 Task: Use mono mixing principles to highlight the dynamics of a solo instrument in a jazz ensemble.
Action: Mouse moved to (80, 10)
Screenshot: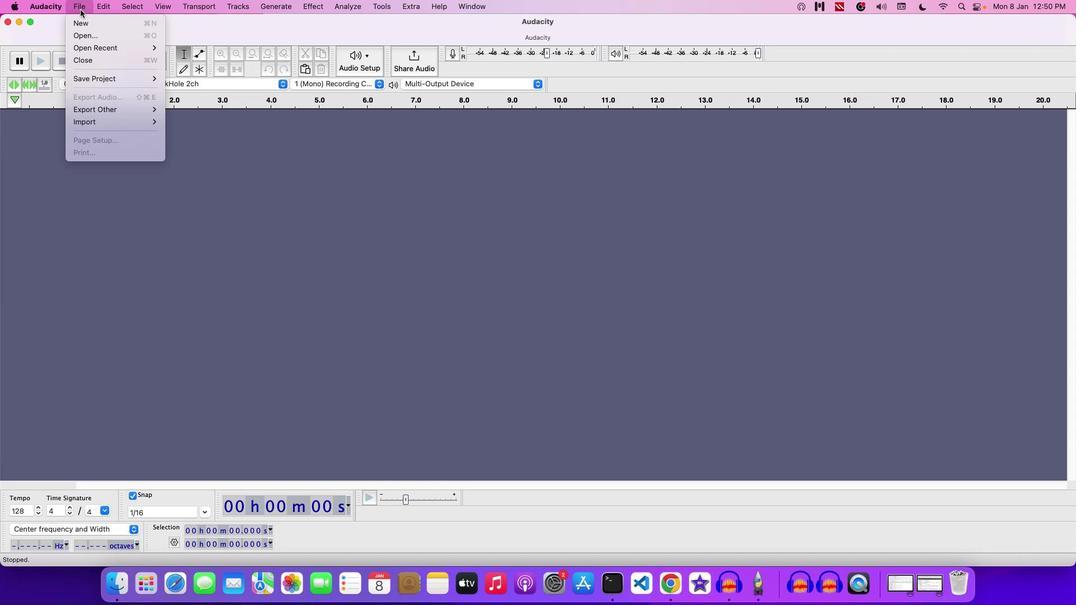 
Action: Mouse pressed left at (80, 10)
Screenshot: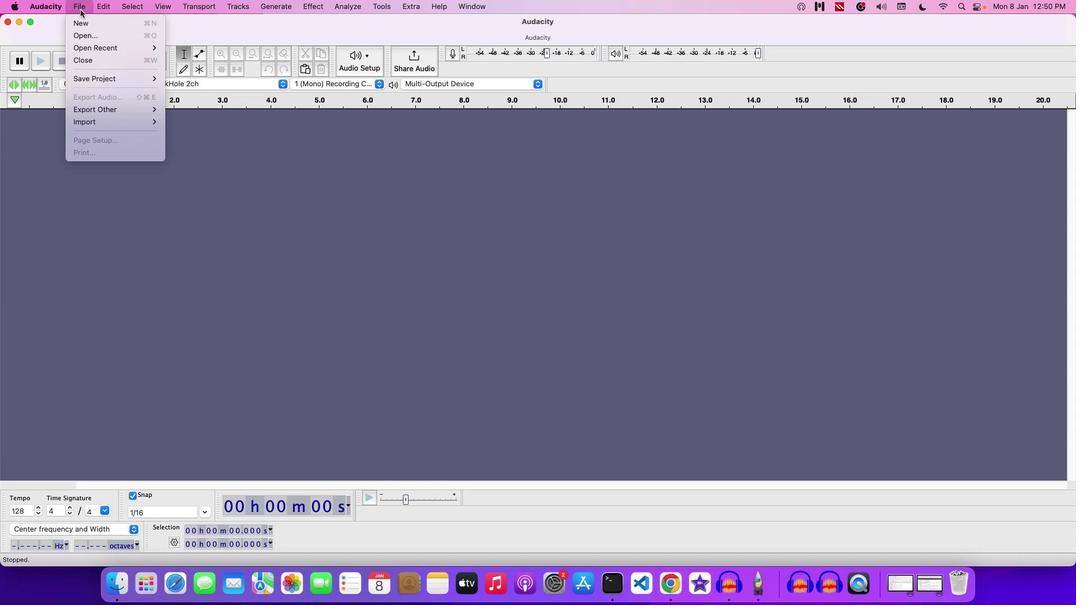 
Action: Mouse moved to (96, 37)
Screenshot: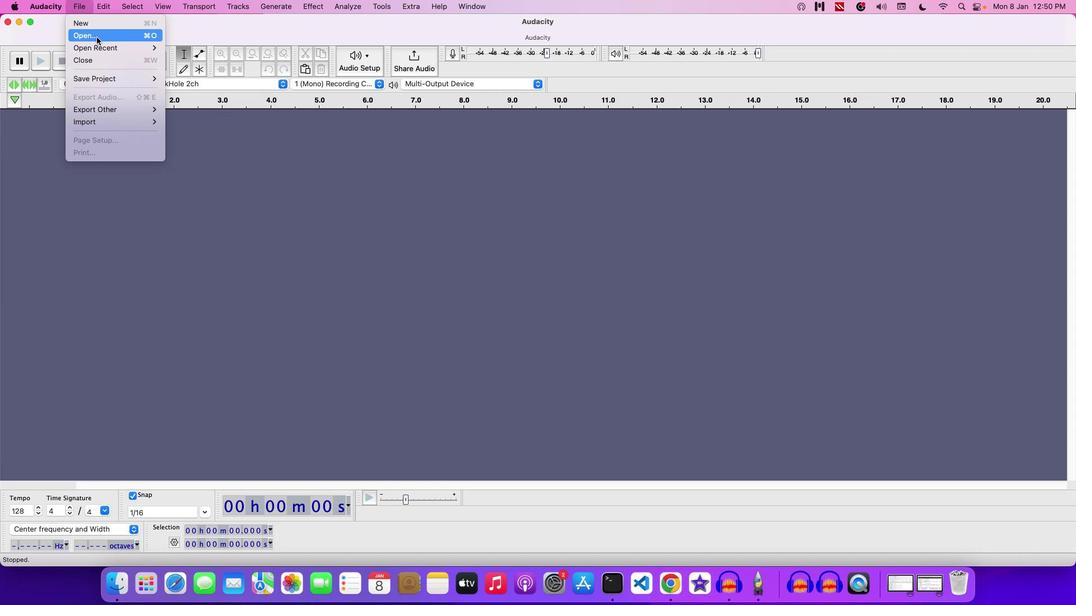
Action: Mouse pressed left at (96, 37)
Screenshot: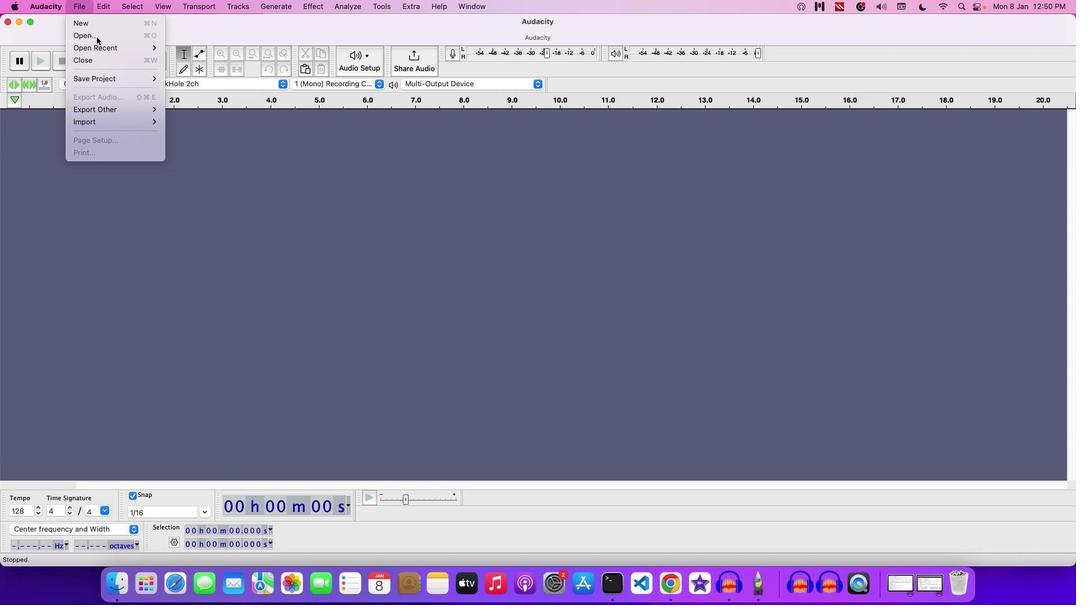 
Action: Mouse moved to (563, 116)
Screenshot: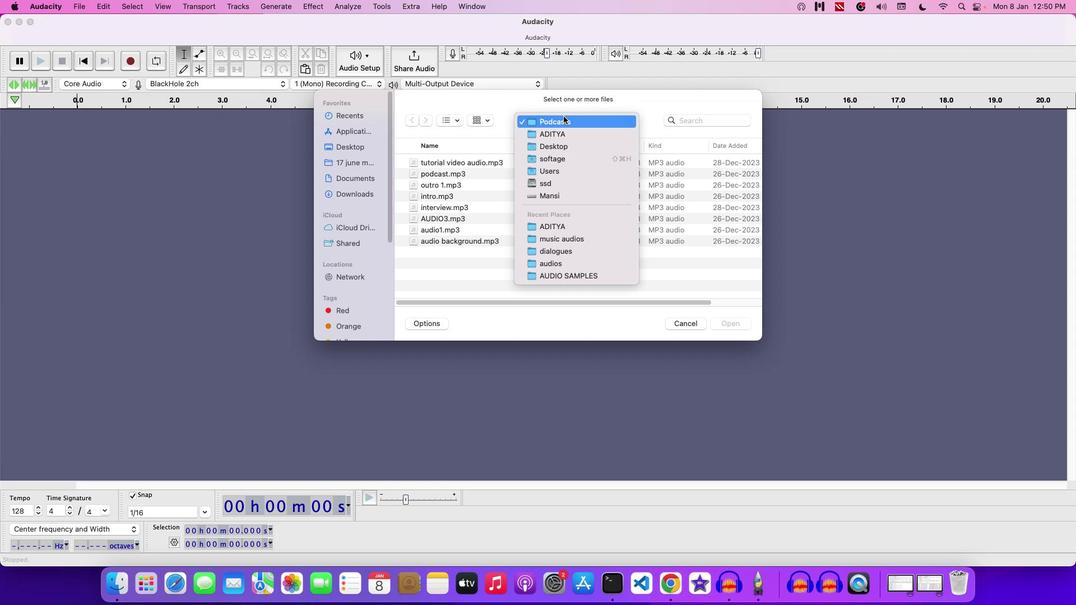 
Action: Mouse pressed left at (563, 116)
Screenshot: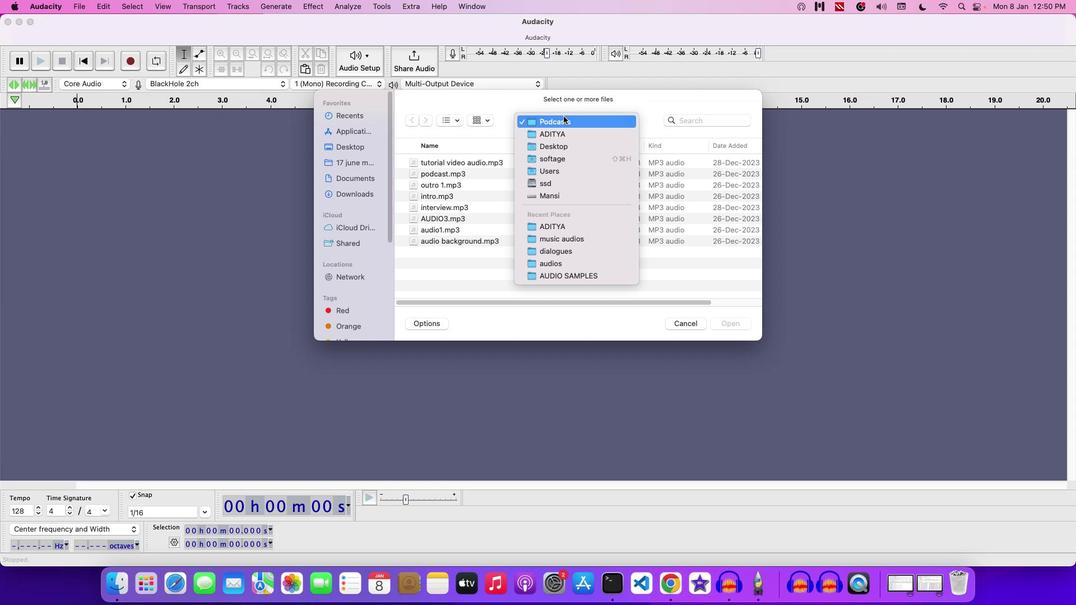 
Action: Mouse moved to (562, 132)
Screenshot: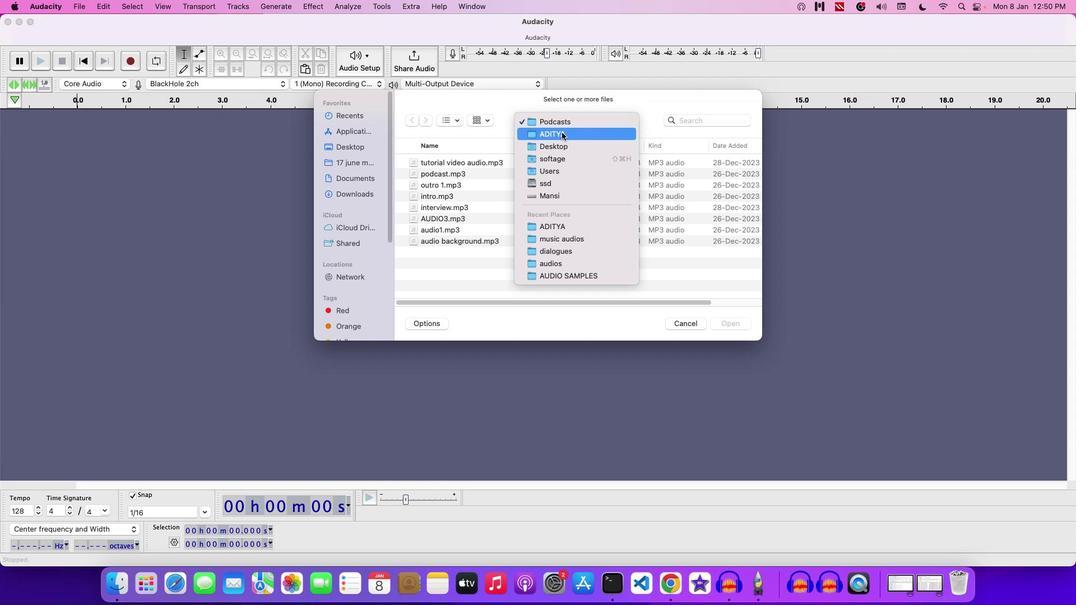 
Action: Mouse pressed left at (562, 132)
Screenshot: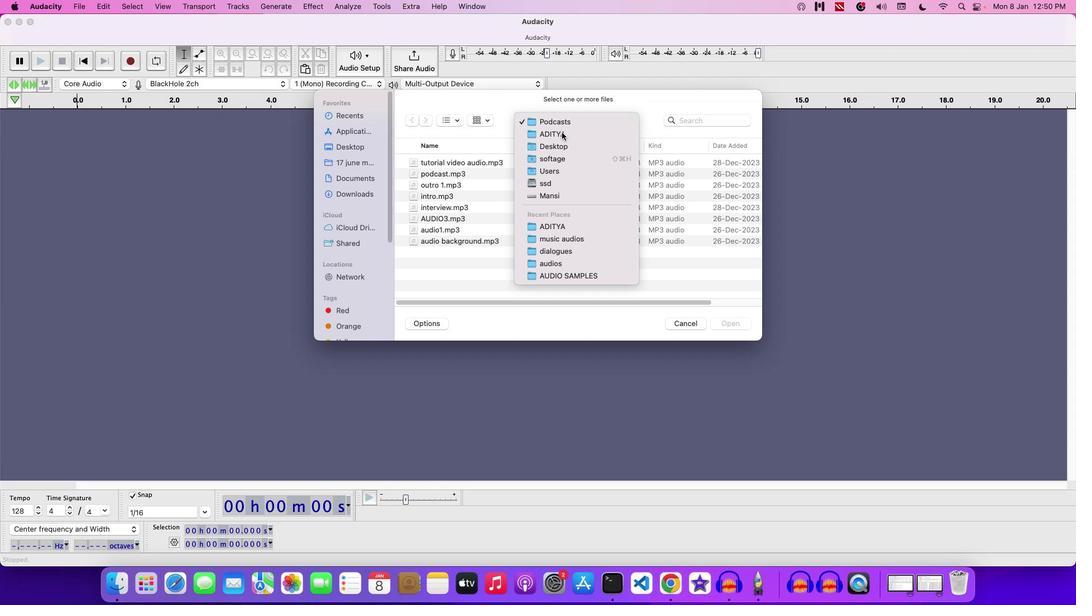 
Action: Mouse moved to (444, 221)
Screenshot: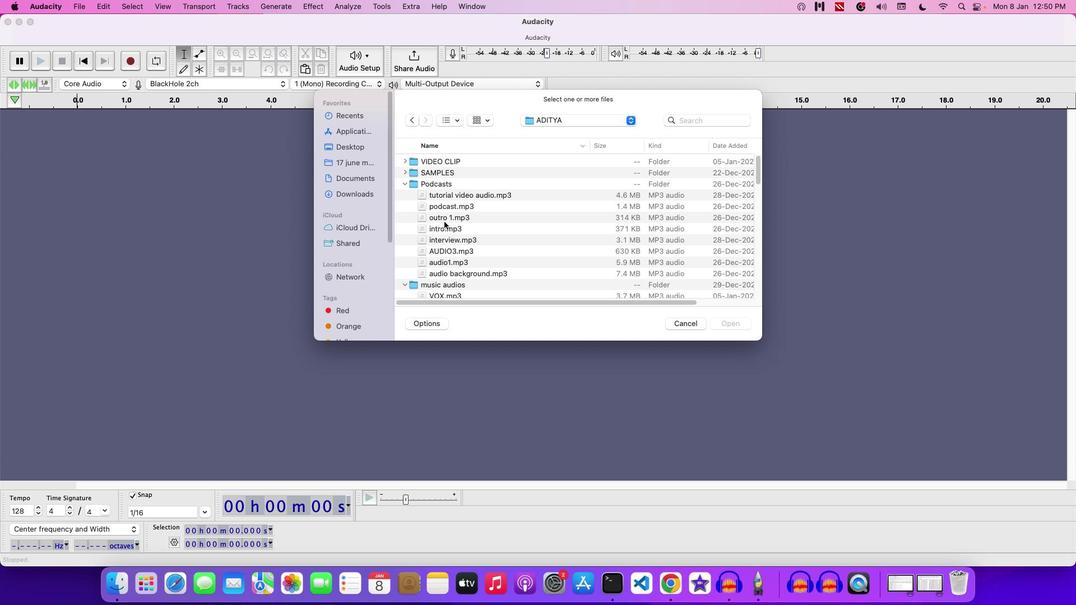 
Action: Mouse scrolled (444, 221) with delta (0, 0)
Screenshot: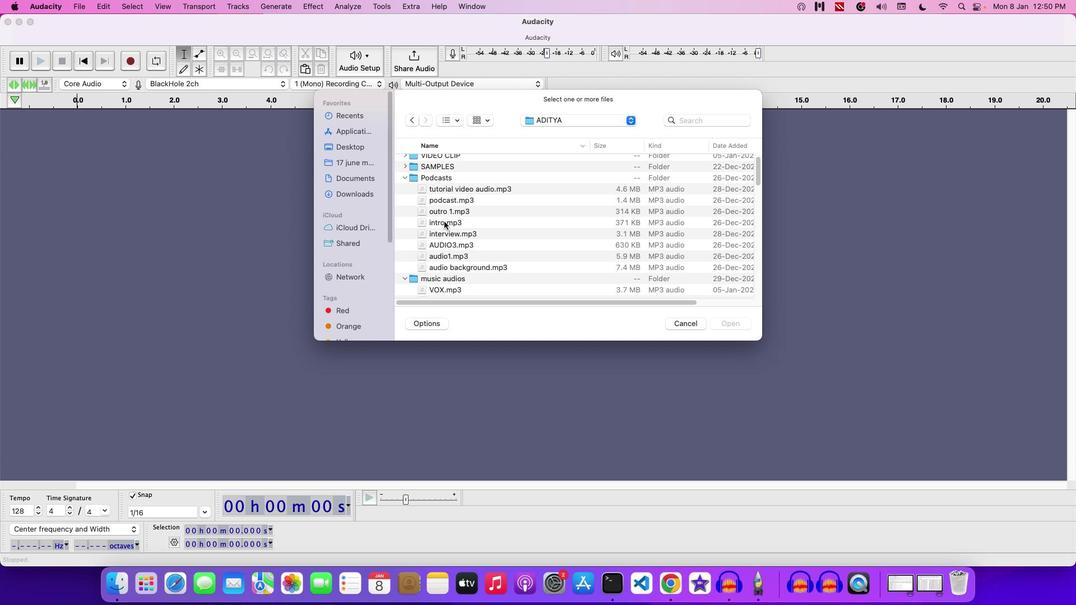 
Action: Mouse scrolled (444, 221) with delta (0, 0)
Screenshot: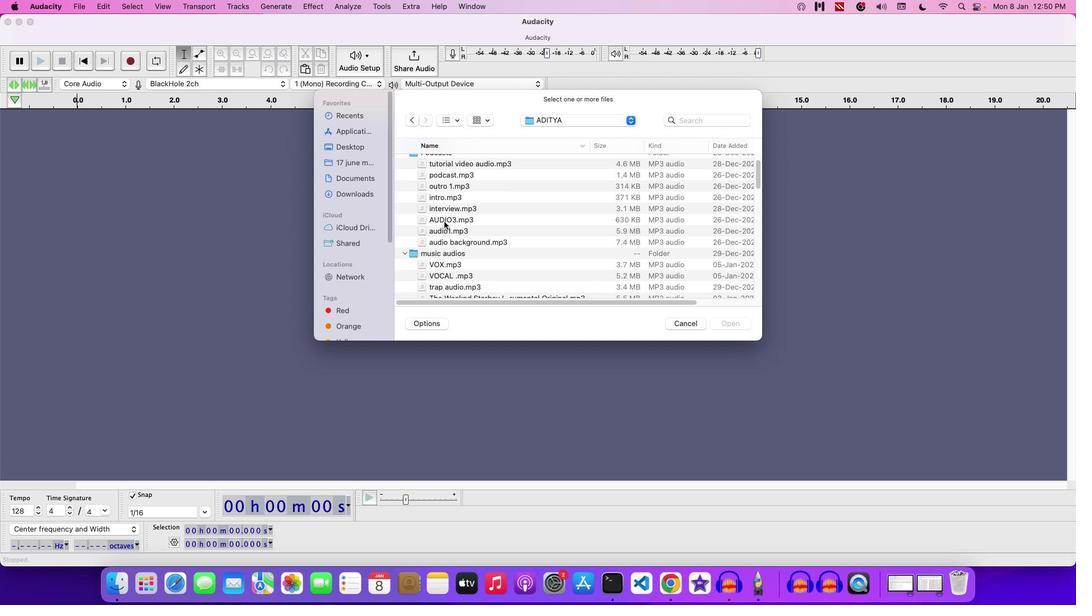 
Action: Mouse scrolled (444, 221) with delta (0, -1)
Screenshot: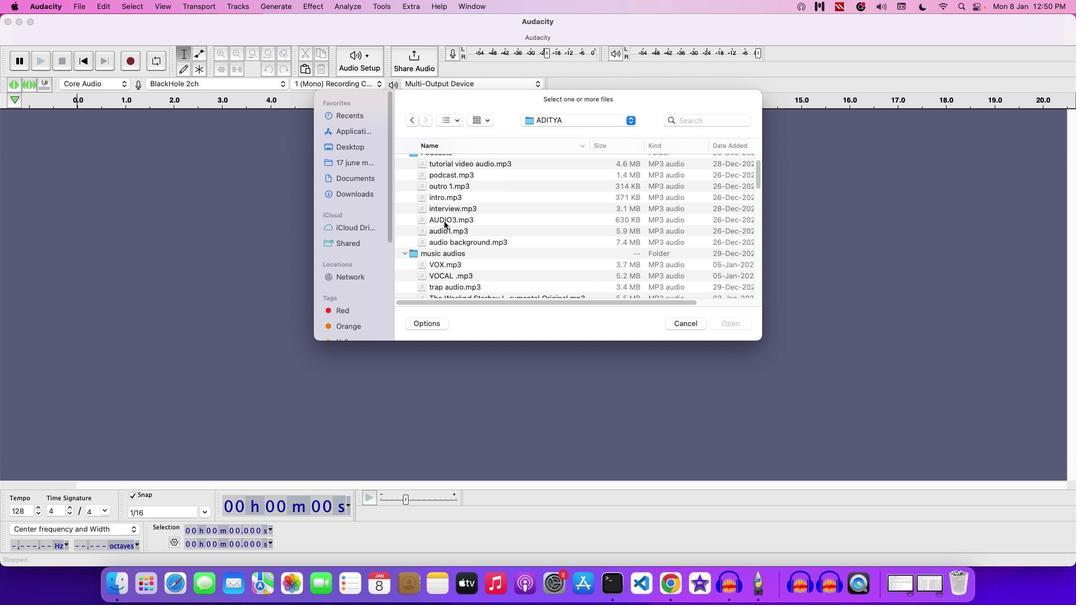 
Action: Mouse scrolled (444, 221) with delta (0, -1)
Screenshot: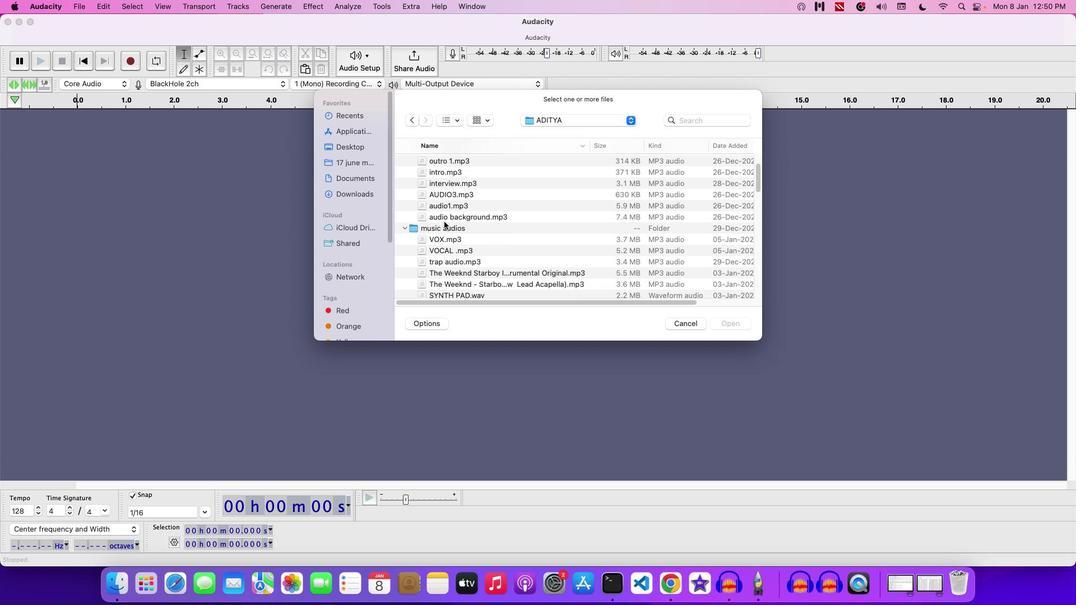 
Action: Mouse scrolled (444, 221) with delta (0, 0)
Screenshot: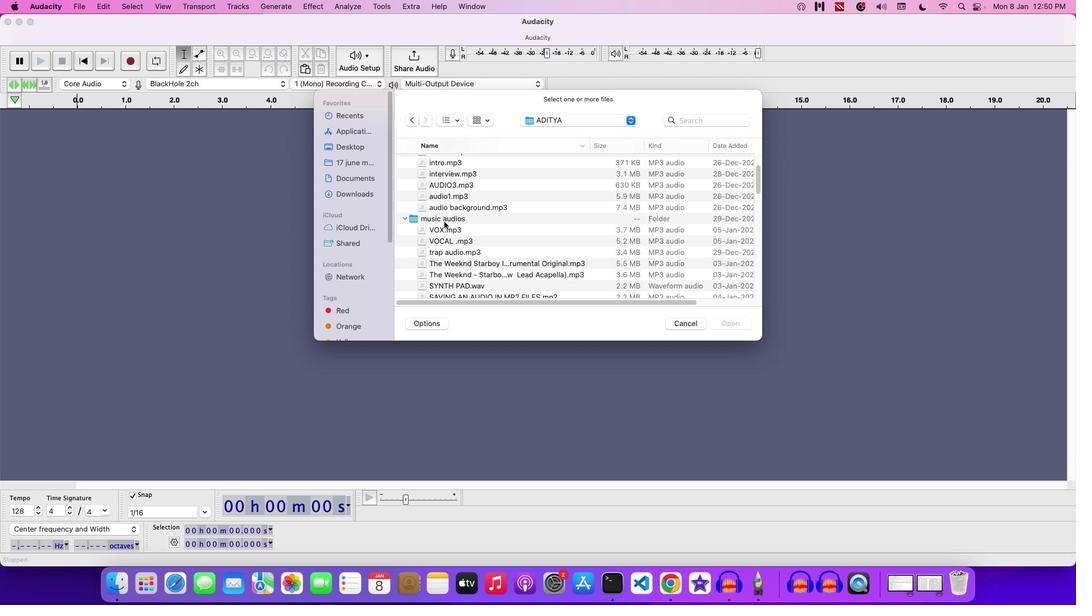 
Action: Mouse scrolled (444, 221) with delta (0, 0)
Screenshot: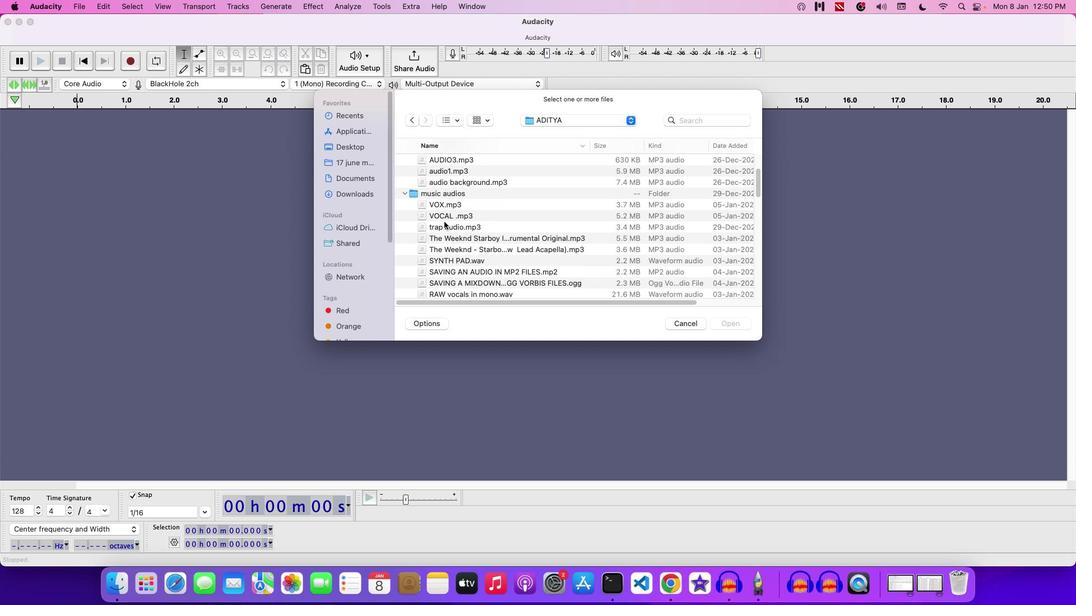 
Action: Mouse scrolled (444, 221) with delta (0, -1)
Screenshot: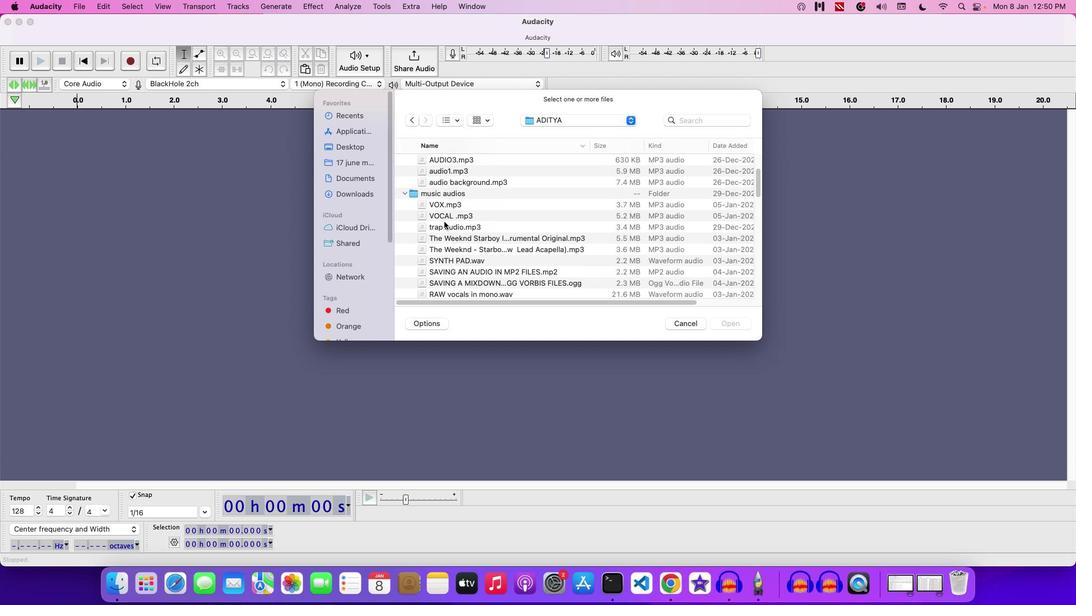 
Action: Mouse scrolled (444, 221) with delta (0, 0)
Screenshot: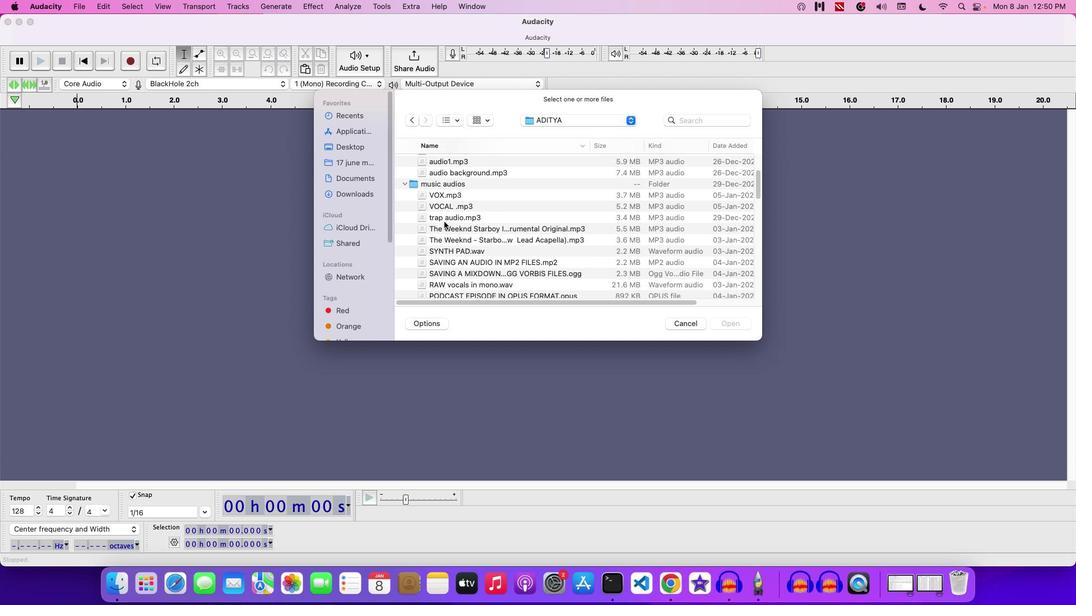 
Action: Mouse scrolled (444, 221) with delta (0, 0)
Screenshot: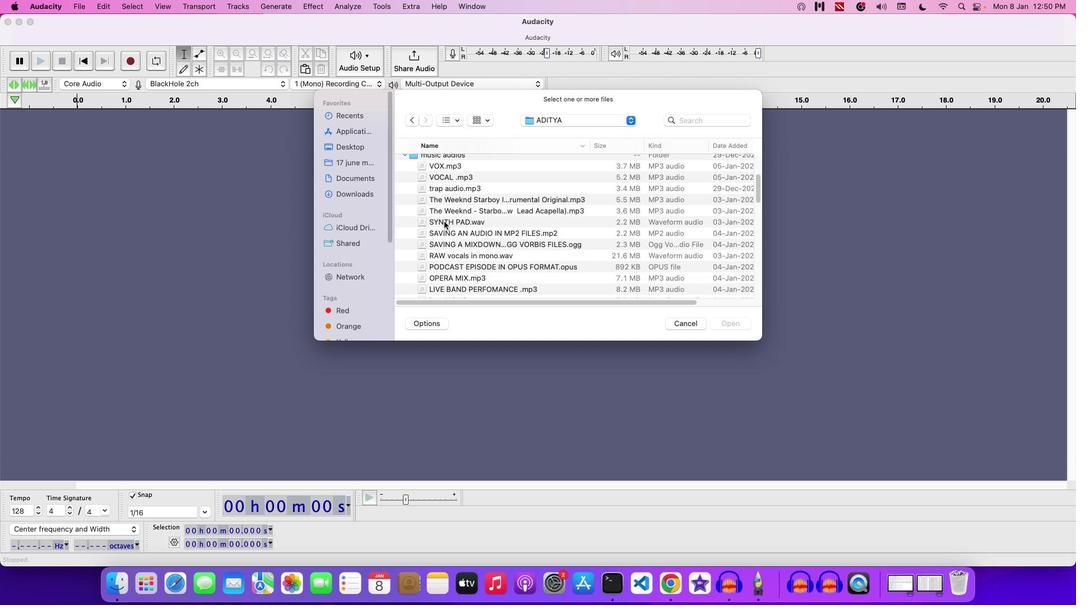 
Action: Mouse scrolled (444, 221) with delta (0, -1)
Screenshot: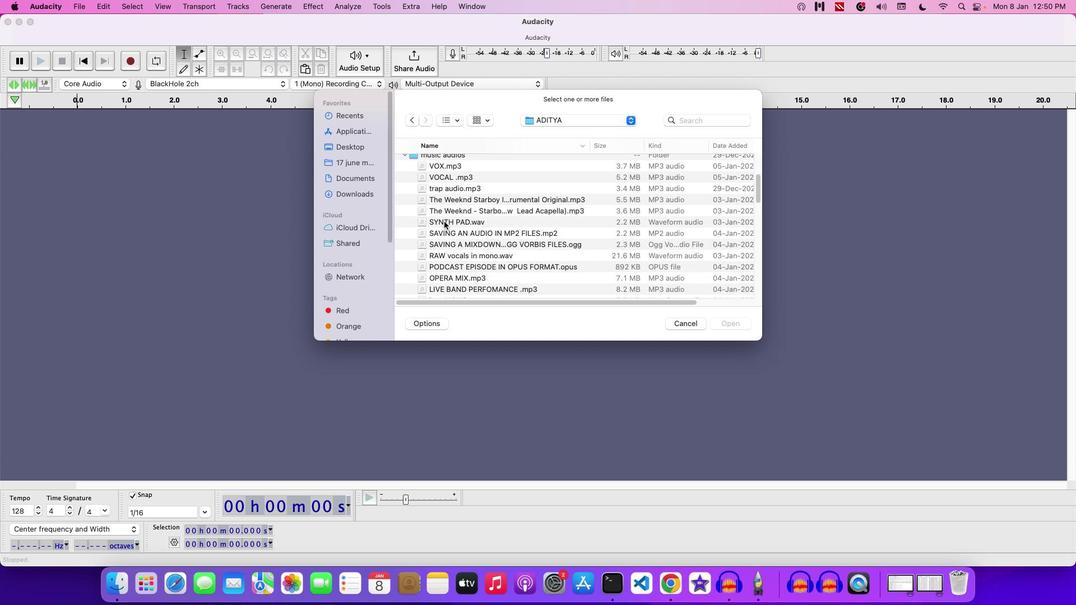 
Action: Mouse pressed left at (444, 221)
Screenshot: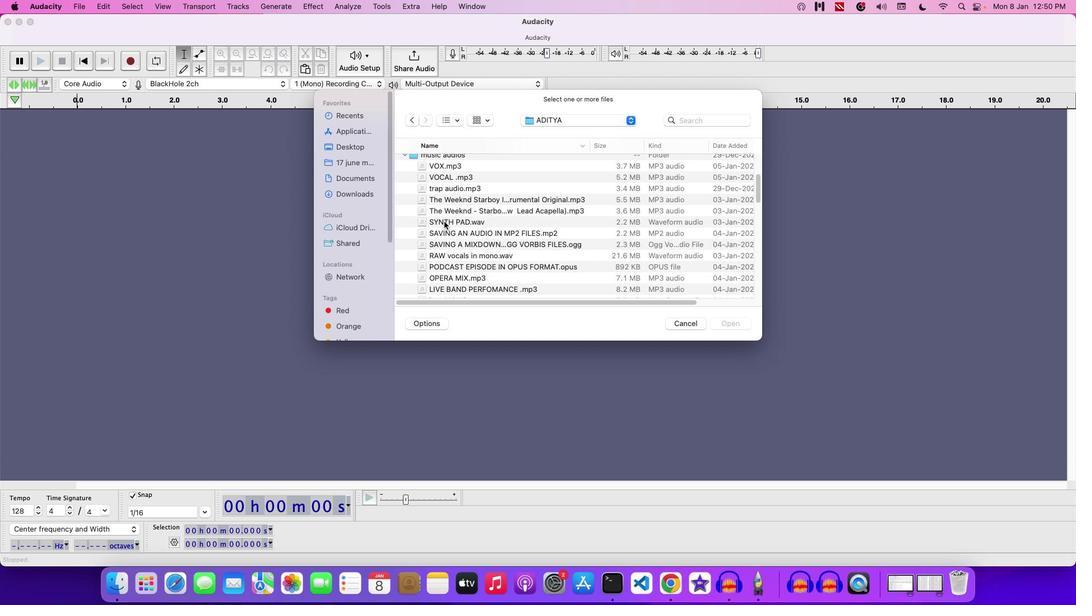 
Action: Key pressed 'J'
Screenshot: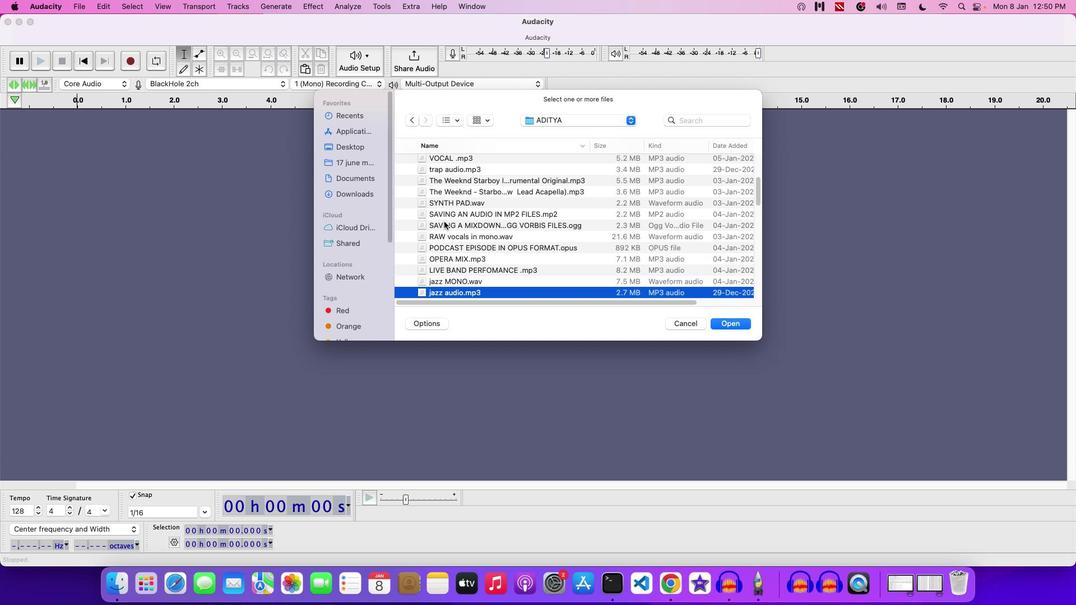
Action: Mouse moved to (440, 281)
Screenshot: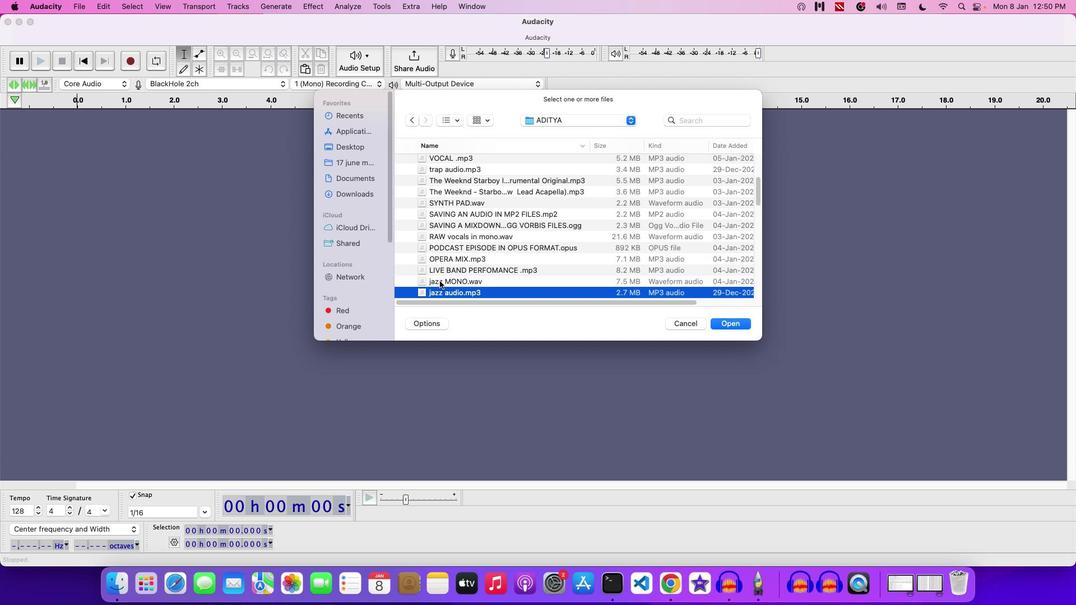 
Action: Mouse pressed left at (440, 281)
Screenshot: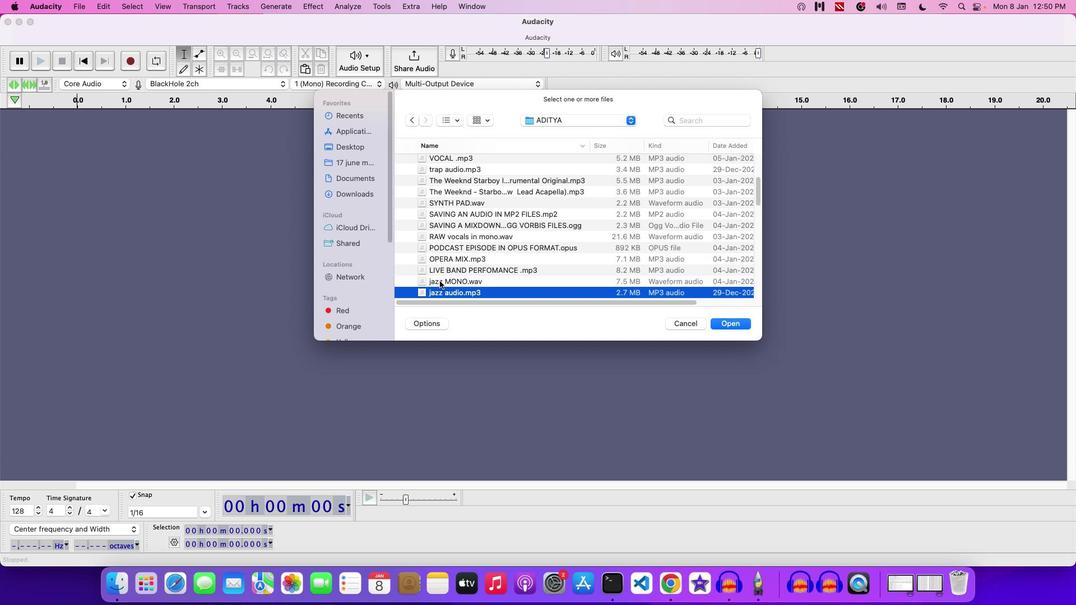 
Action: Mouse moved to (442, 281)
Screenshot: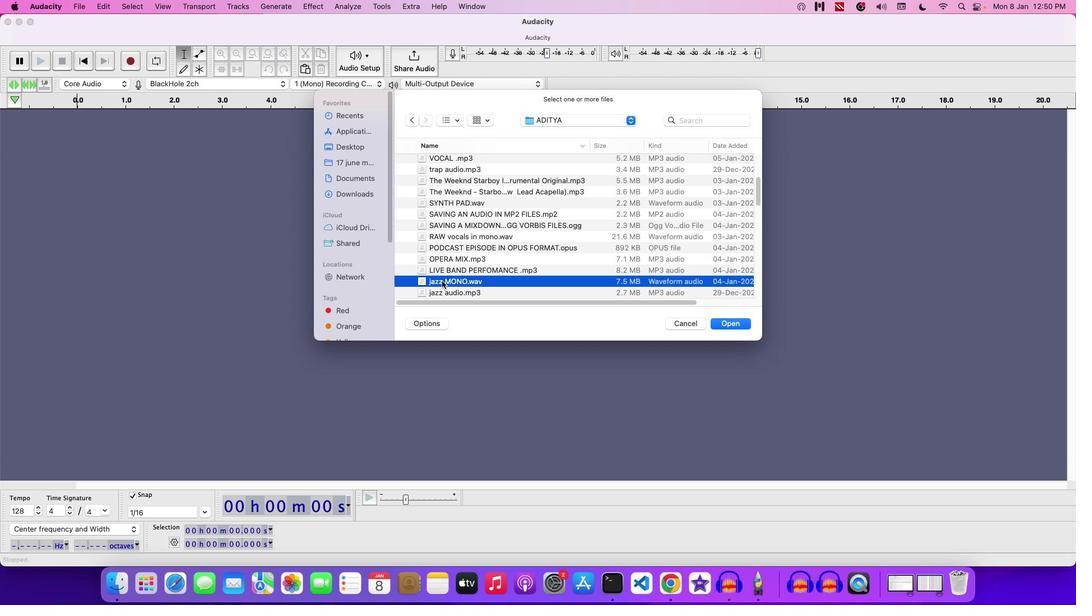 
Action: Mouse pressed left at (442, 281)
Screenshot: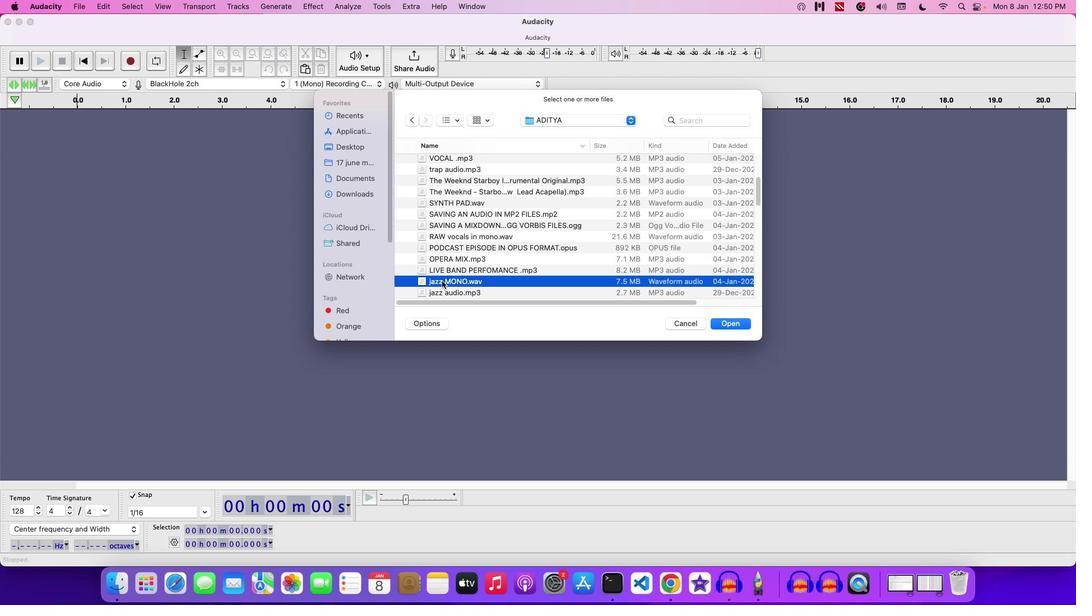 
Action: Mouse moved to (697, 321)
Screenshot: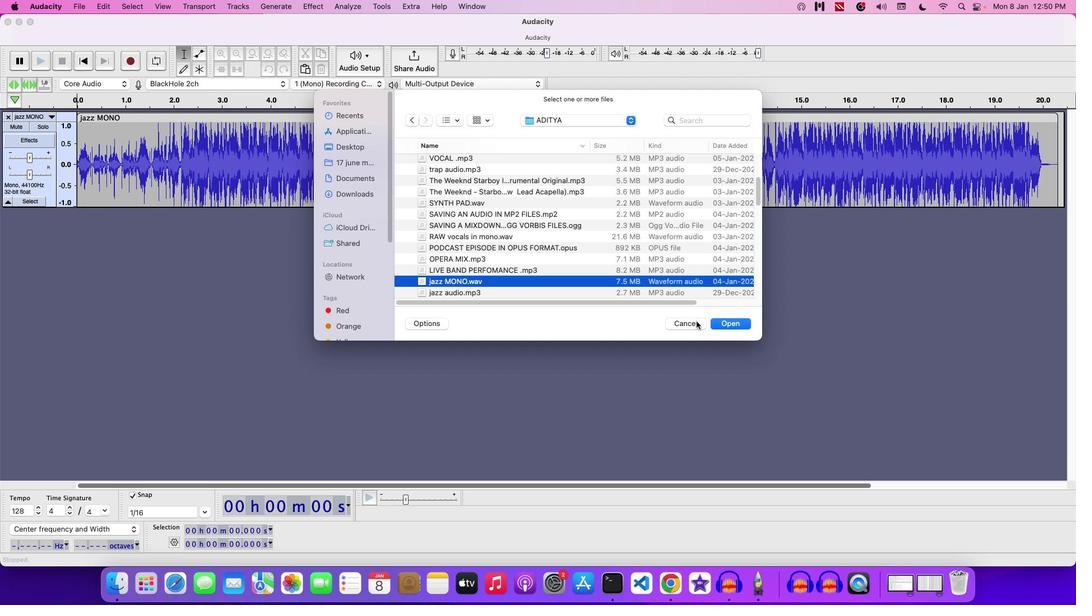 
Action: Mouse pressed left at (697, 321)
Screenshot: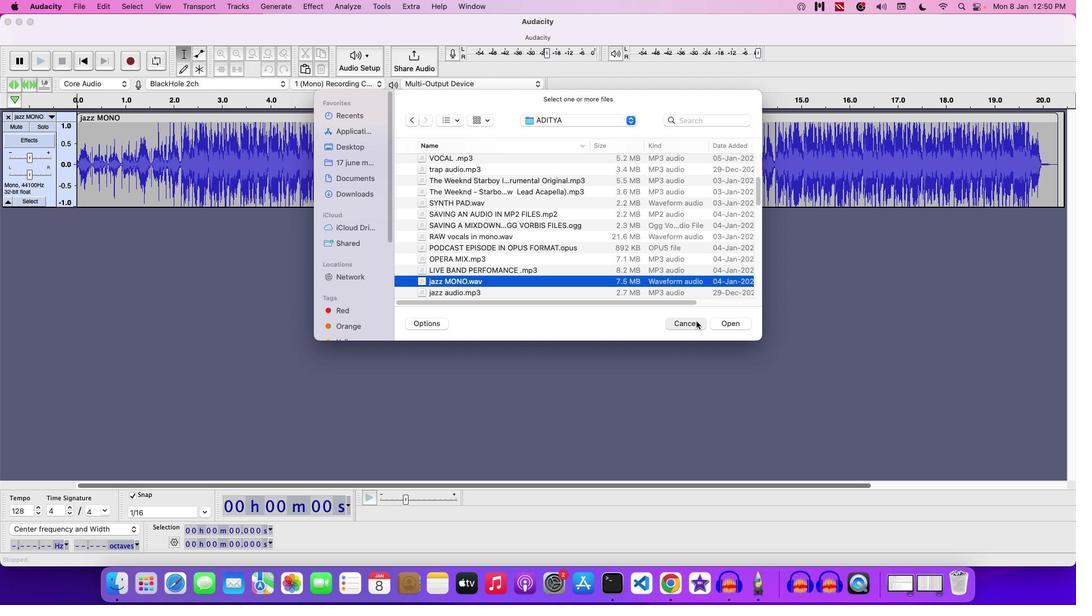 
Action: Mouse moved to (683, 306)
Screenshot: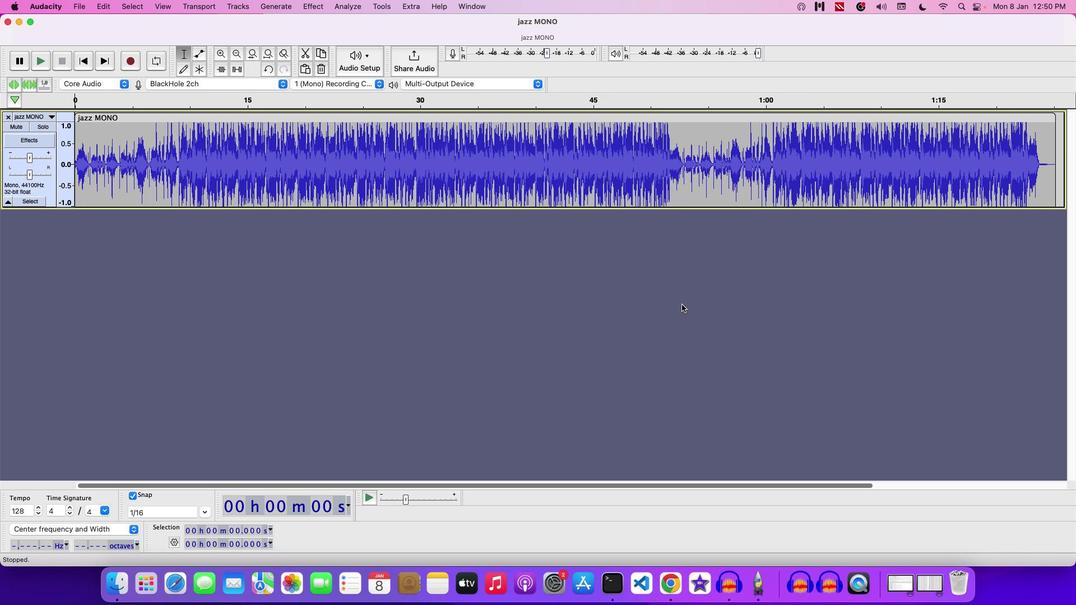 
Action: Key pressed Key.altKey.space
Screenshot: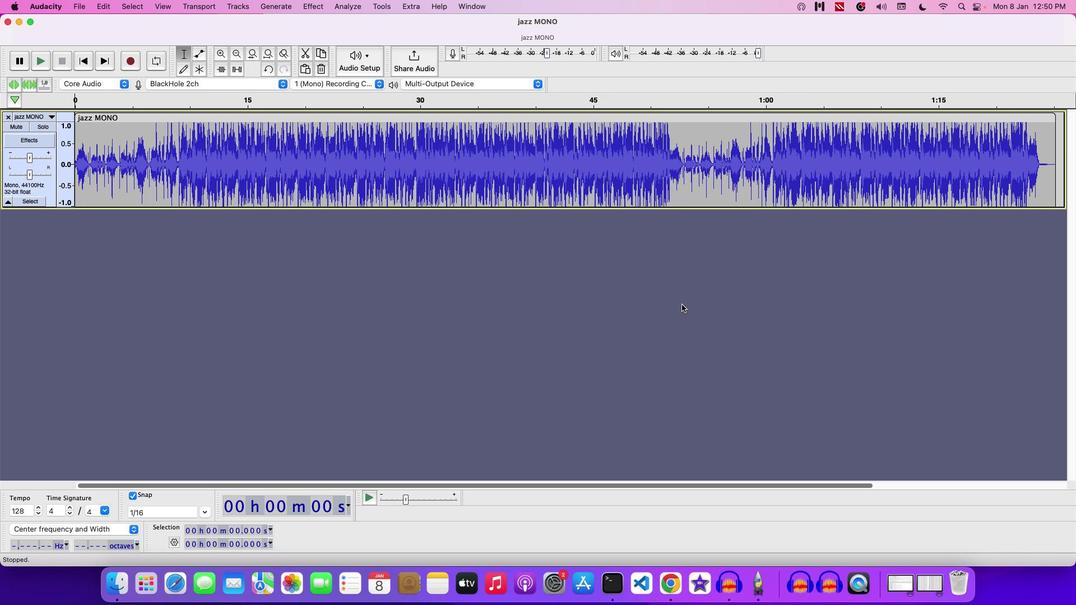 
Action: Mouse moved to (575, 260)
Screenshot: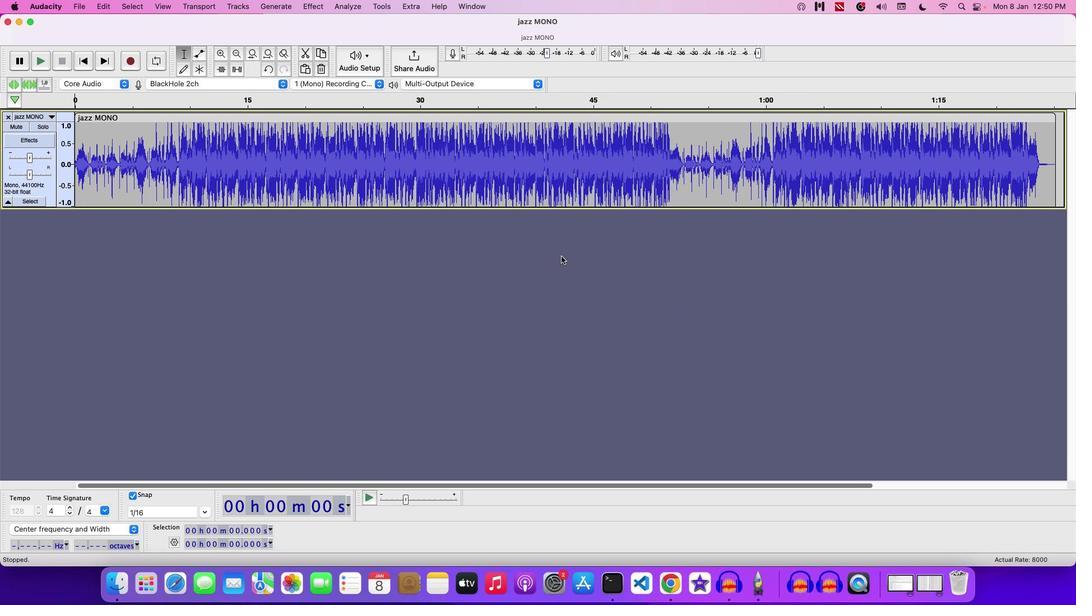 
Action: Key pressed Key.space
Screenshot: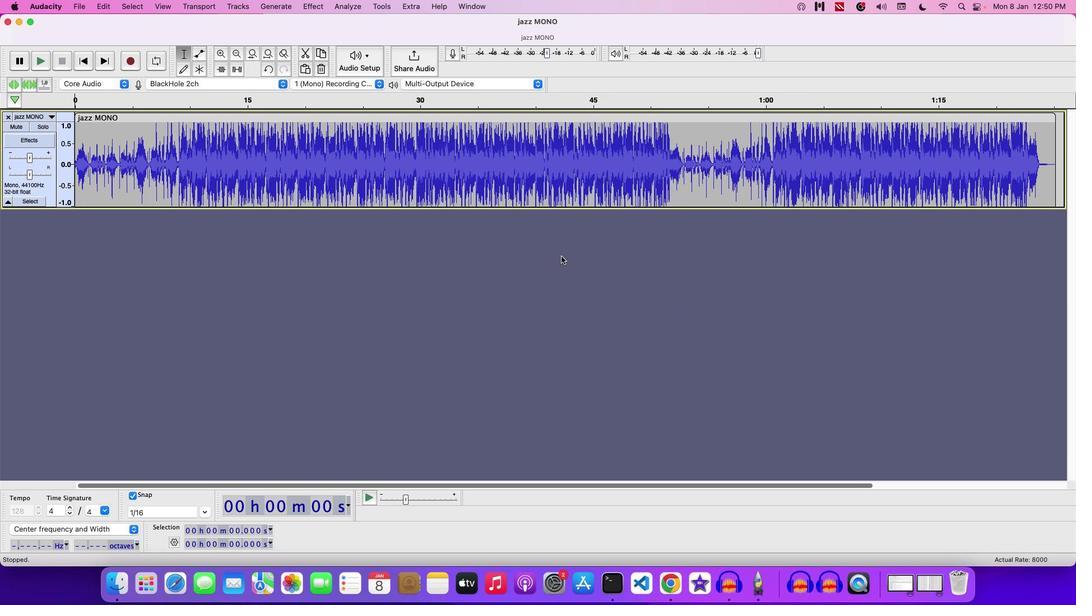 
Action: Mouse moved to (27, 153)
Screenshot: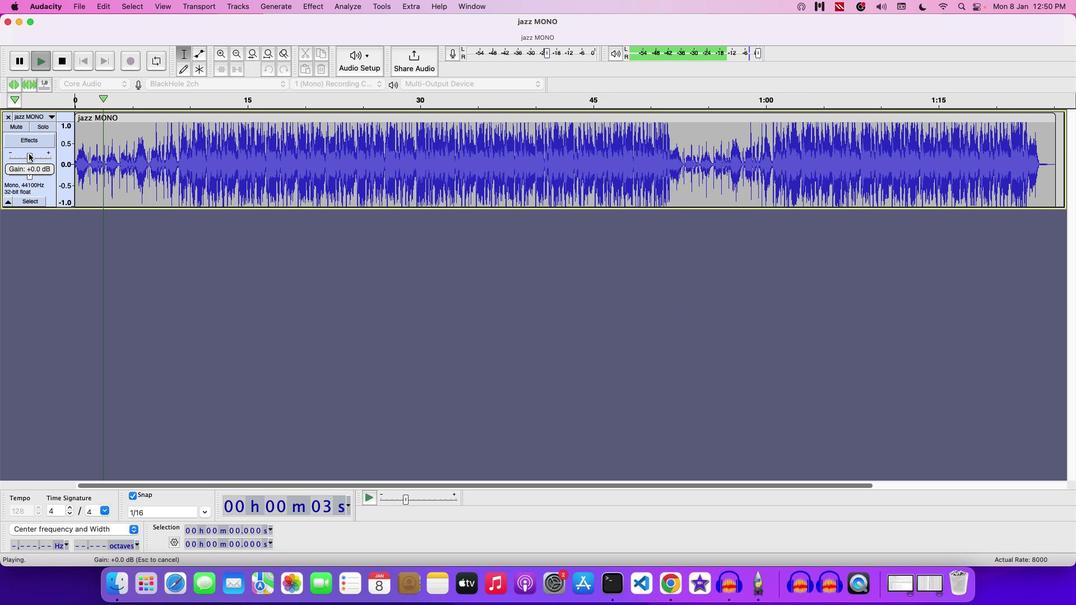 
Action: Mouse pressed left at (27, 153)
Screenshot: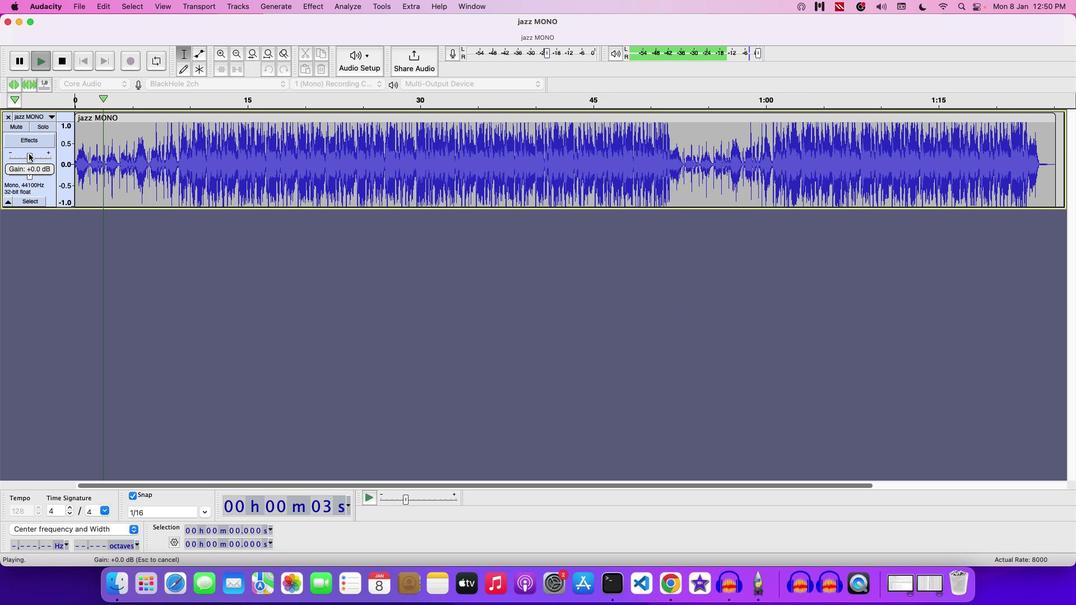 
Action: Mouse moved to (338, 146)
Screenshot: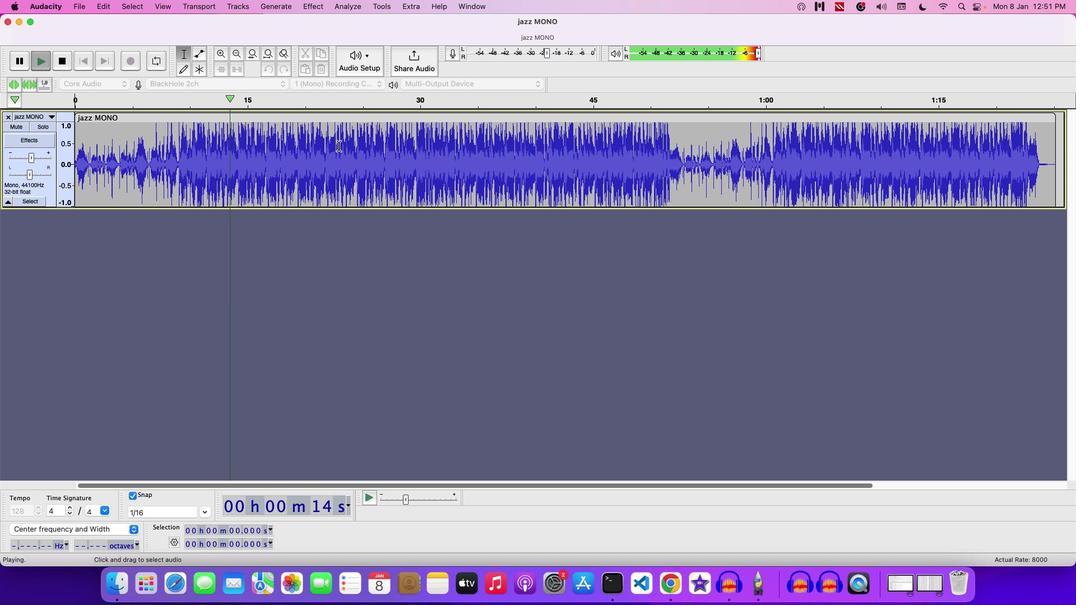 
Action: Mouse pressed left at (338, 146)
Screenshot: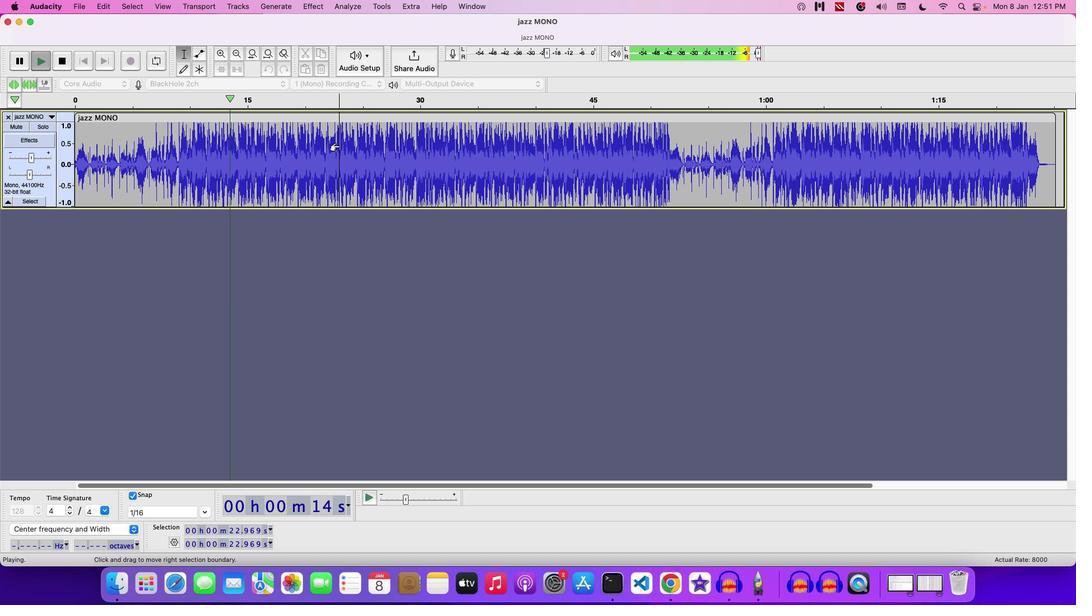 
Action: Mouse pressed left at (338, 146)
Screenshot: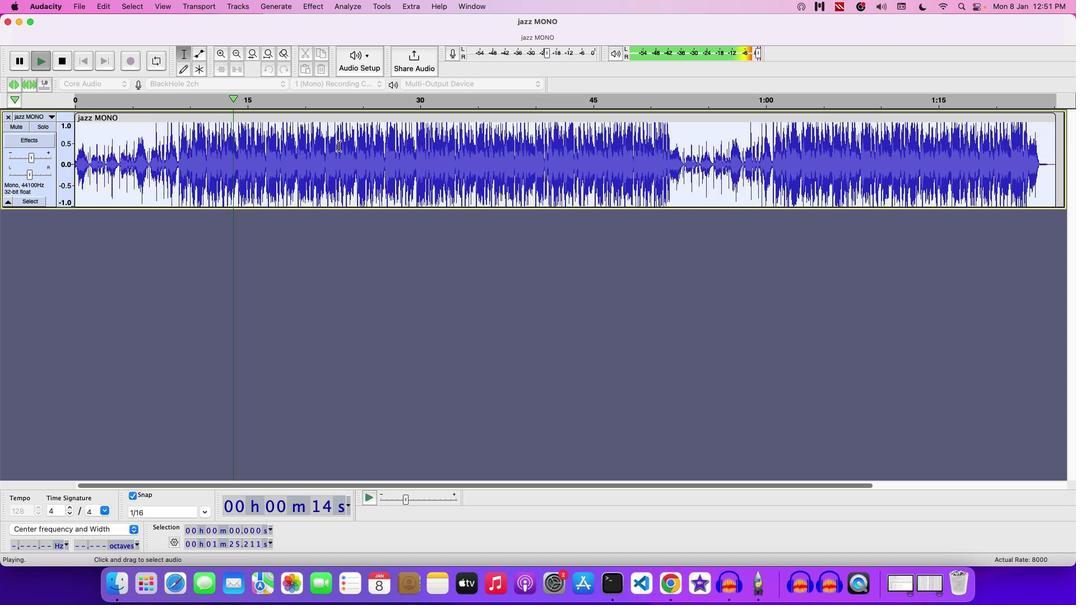 
Action: Mouse moved to (323, 3)
Screenshot: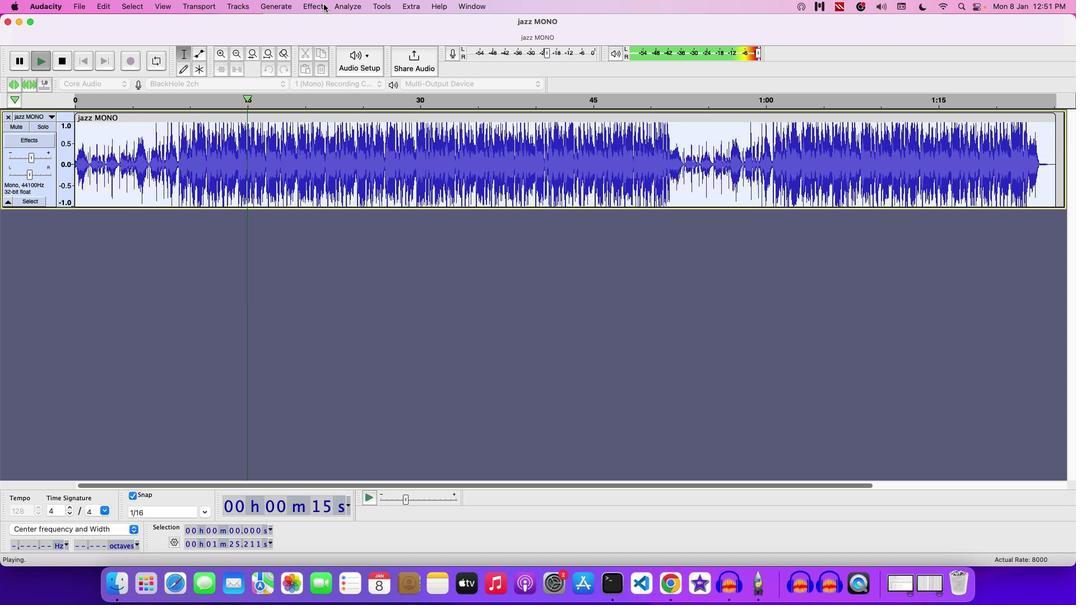 
Action: Key pressed Key.space
Screenshot: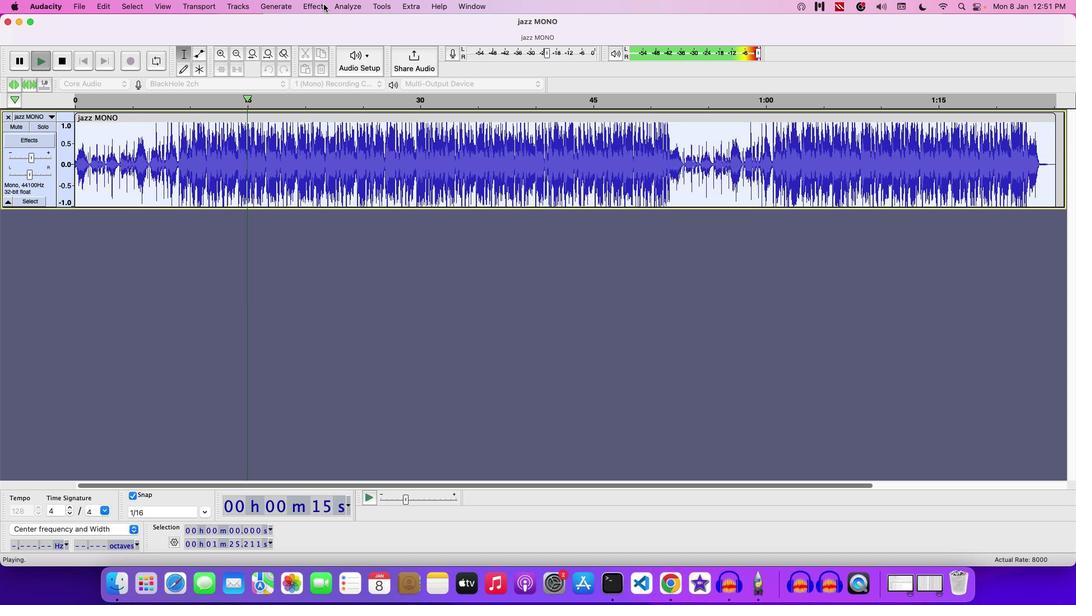 
Action: Mouse pressed left at (323, 3)
Screenshot: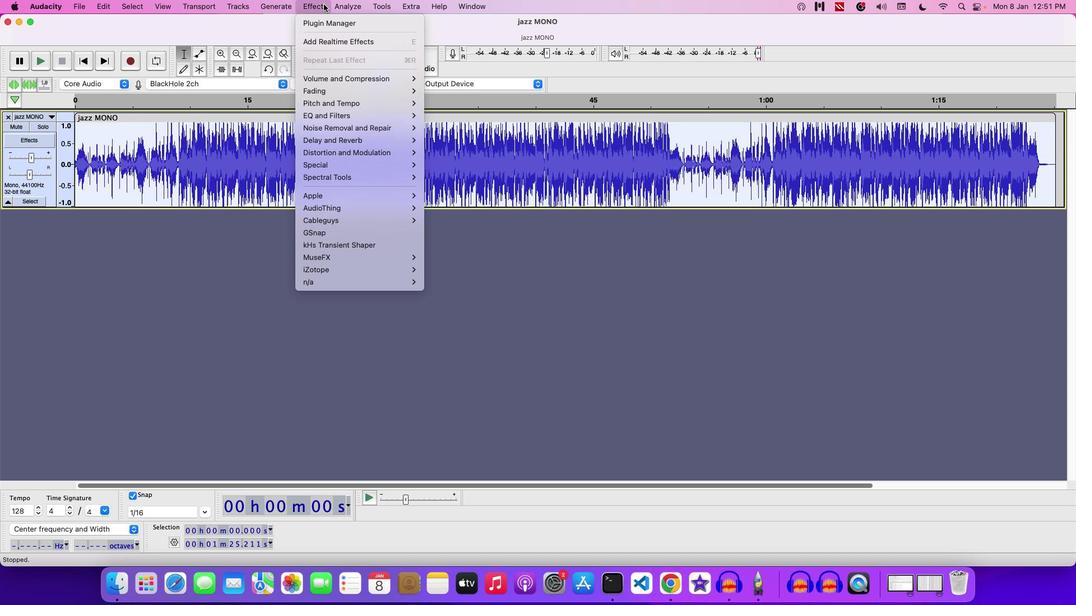 
Action: Mouse moved to (366, 114)
Screenshot: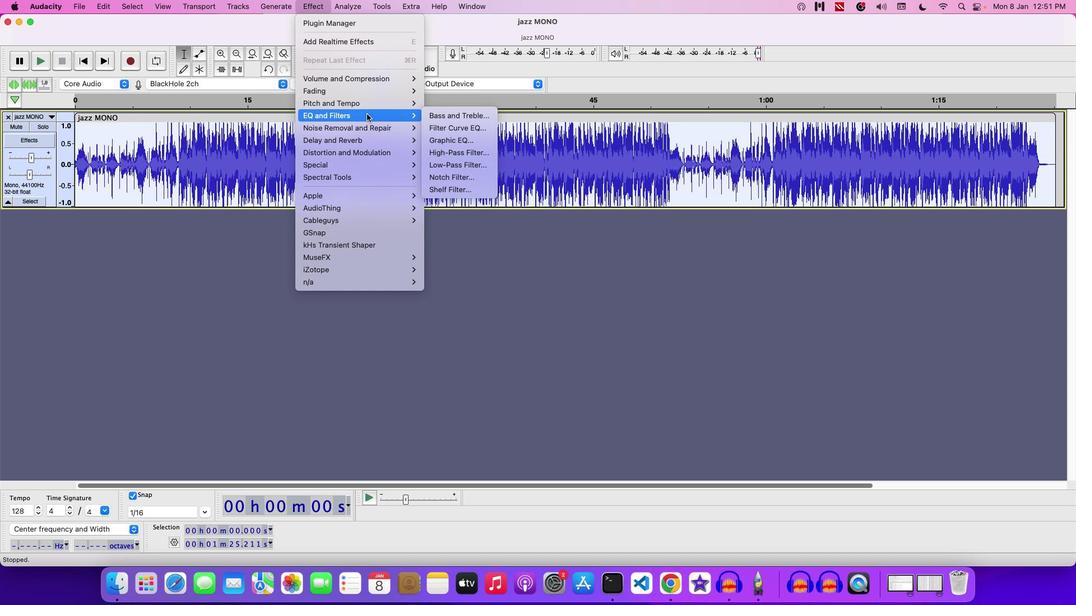 
Action: Mouse pressed left at (366, 114)
Screenshot: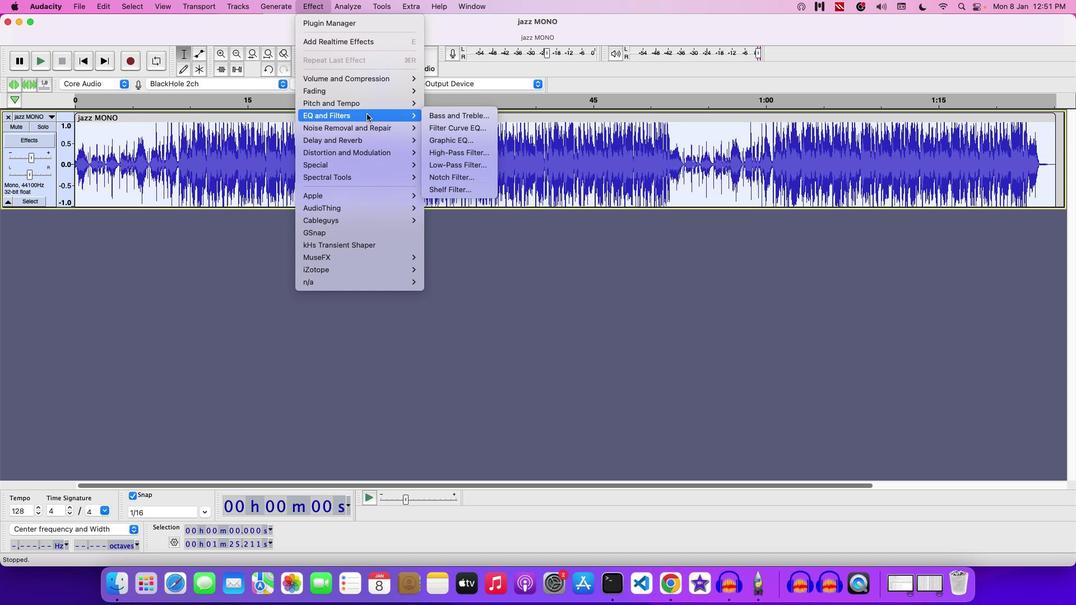 
Action: Mouse moved to (443, 123)
Screenshot: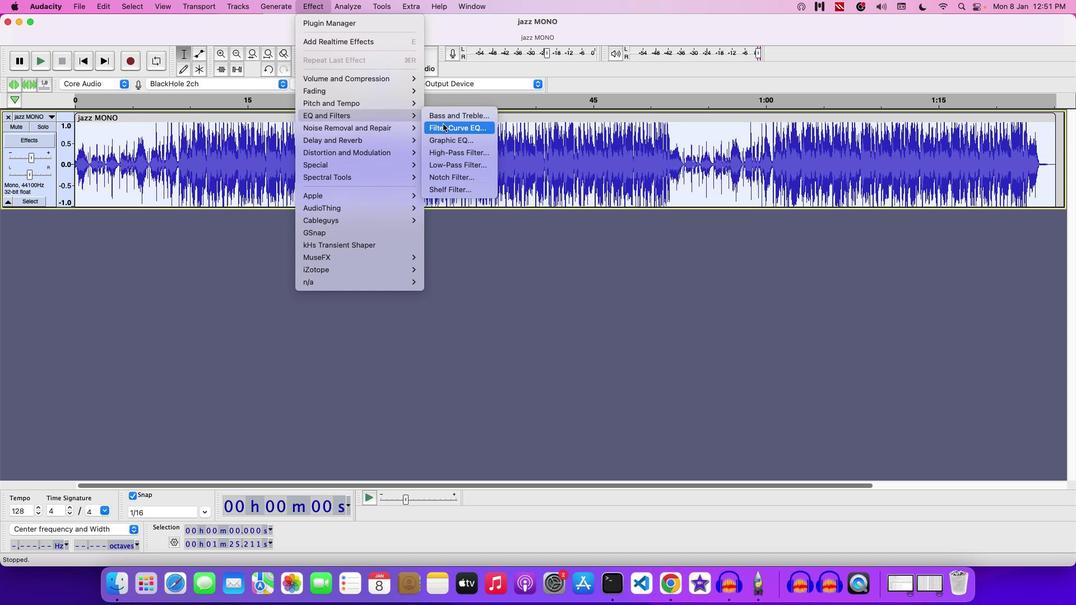 
Action: Mouse pressed left at (443, 123)
Screenshot: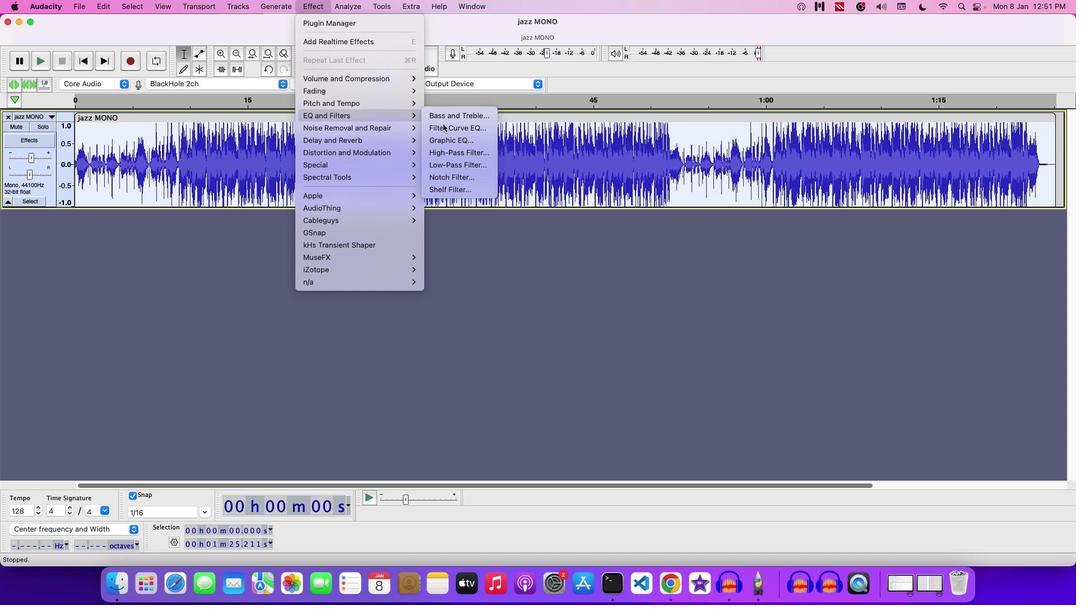 
Action: Mouse moved to (523, 442)
Screenshot: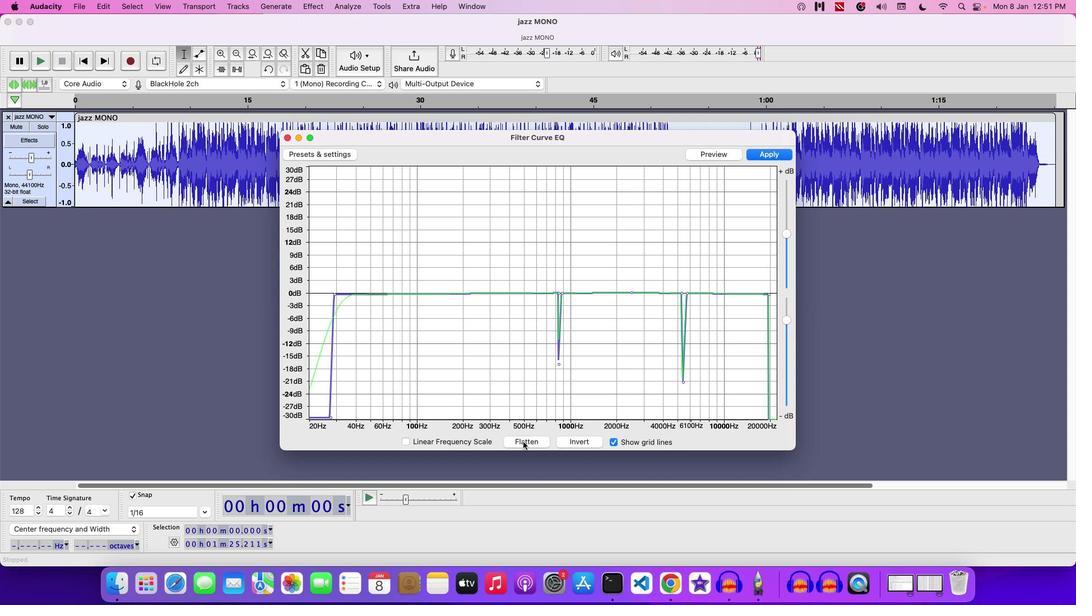 
Action: Mouse pressed left at (523, 442)
Screenshot: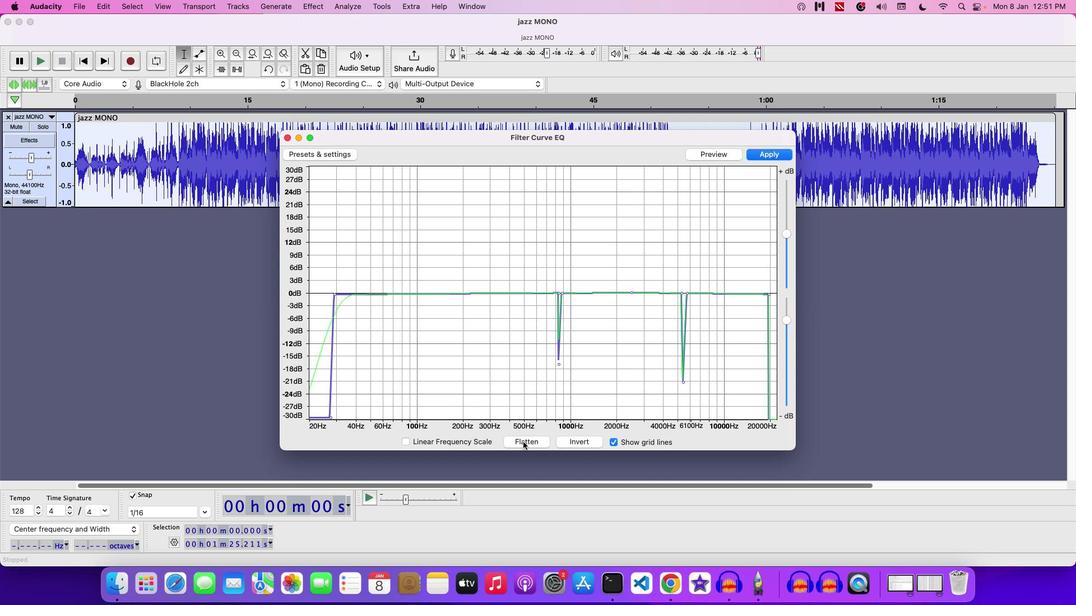 
Action: Mouse moved to (789, 132)
Screenshot: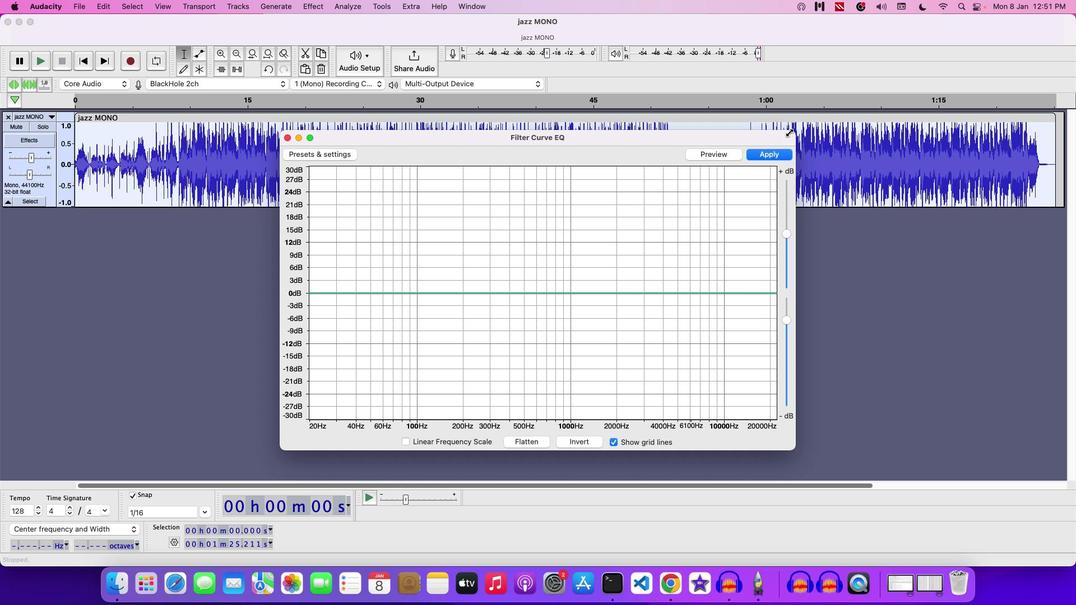 
Action: Mouse pressed left at (789, 132)
Screenshot: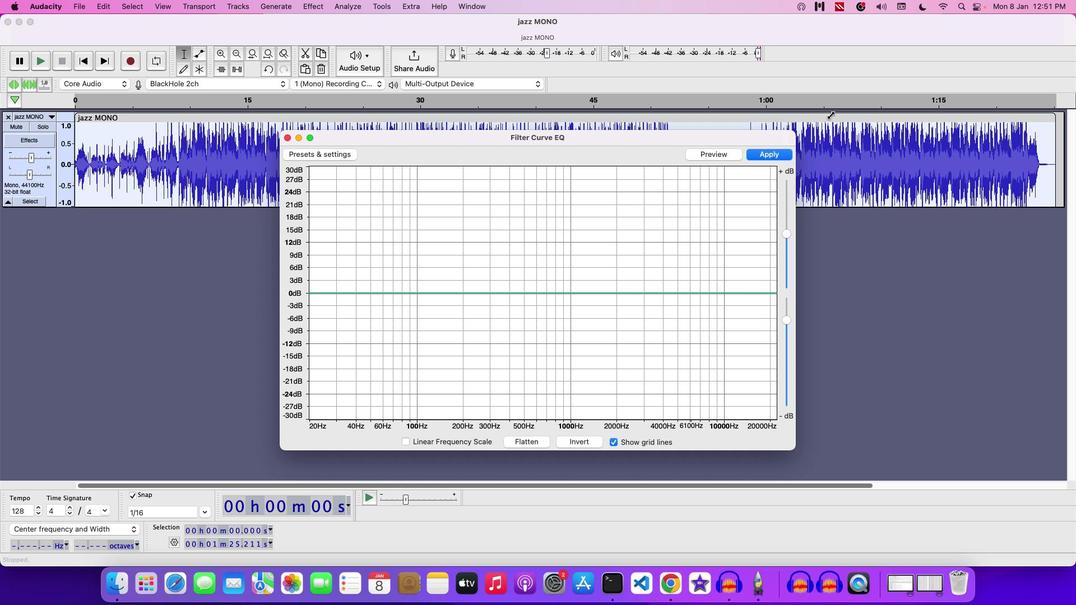 
Action: Mouse moved to (946, 447)
Screenshot: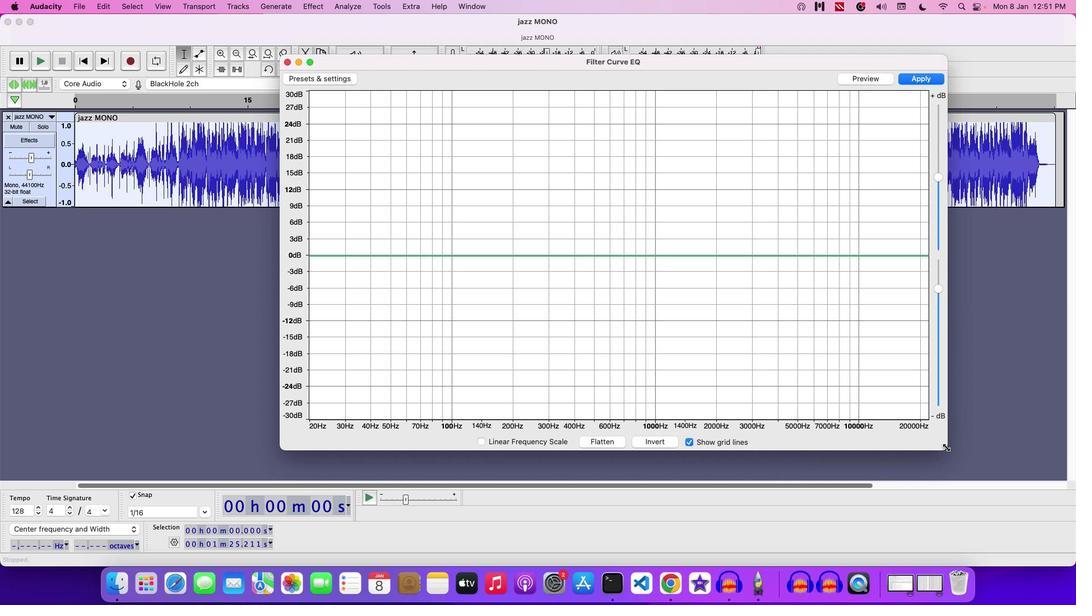 
Action: Mouse pressed left at (946, 447)
Screenshot: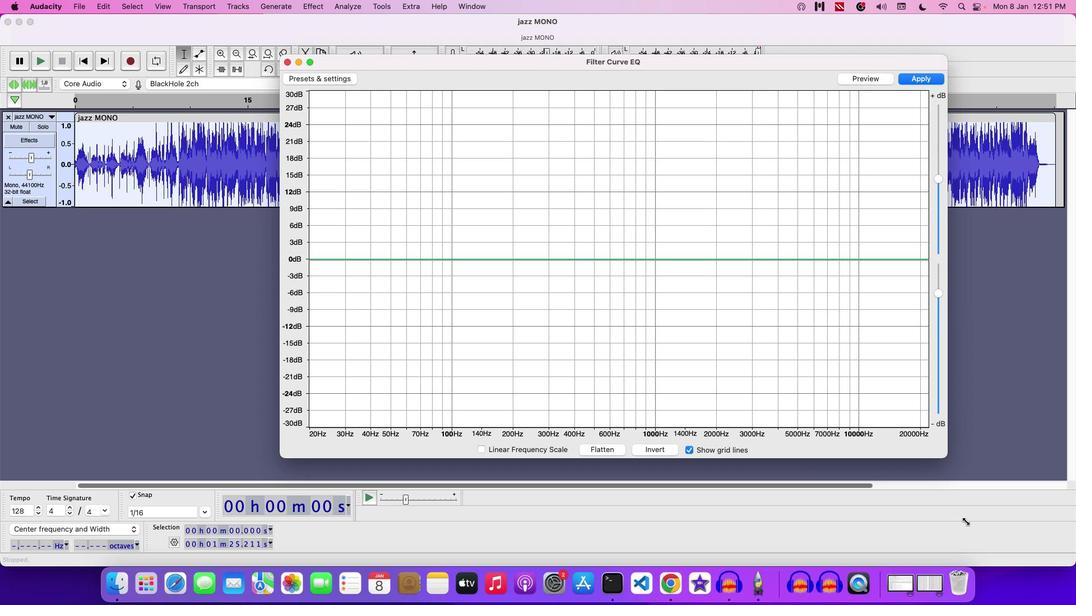 
Action: Mouse moved to (279, 268)
Screenshot: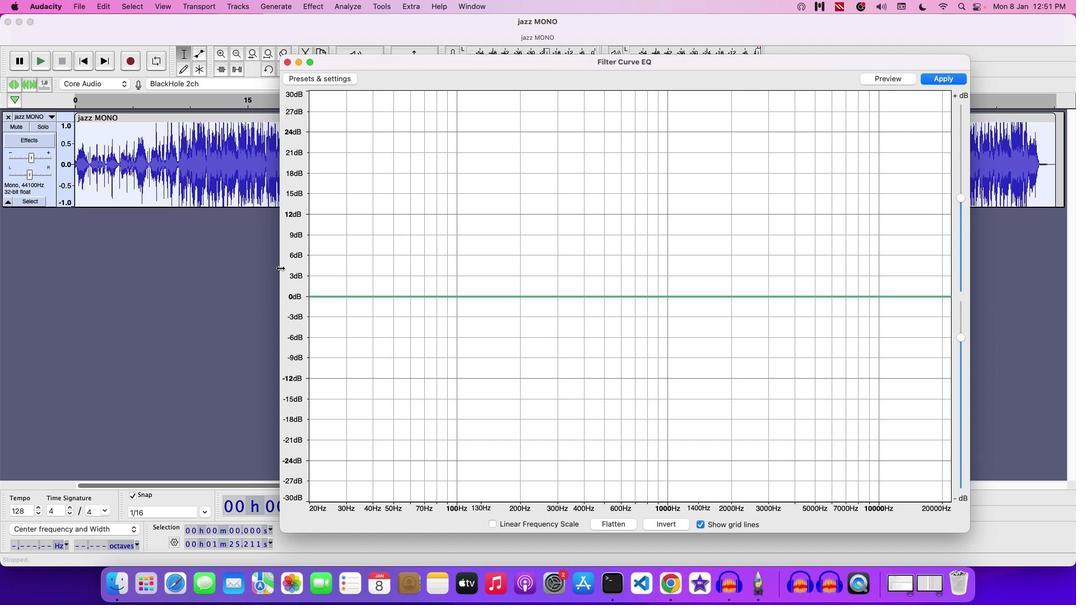 
Action: Mouse pressed left at (279, 268)
Screenshot: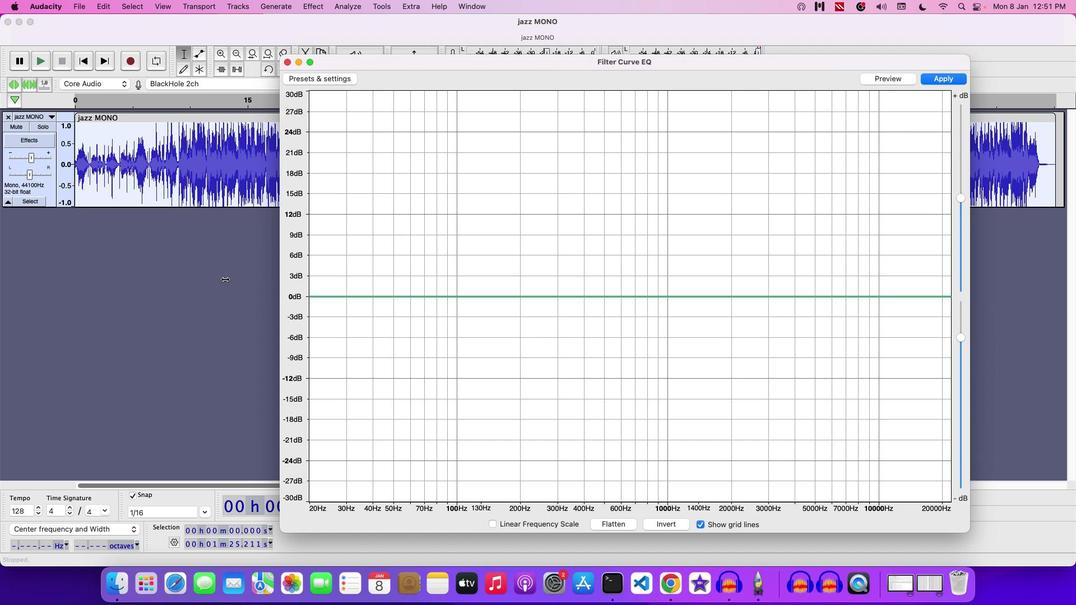 
Action: Mouse moved to (234, 297)
Screenshot: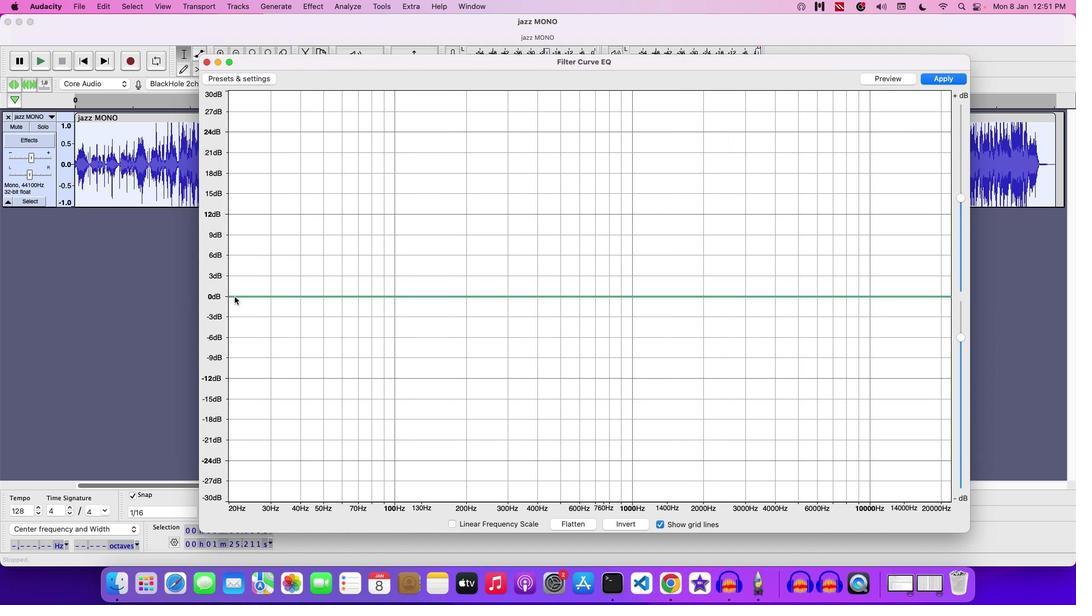 
Action: Mouse pressed left at (234, 297)
Screenshot: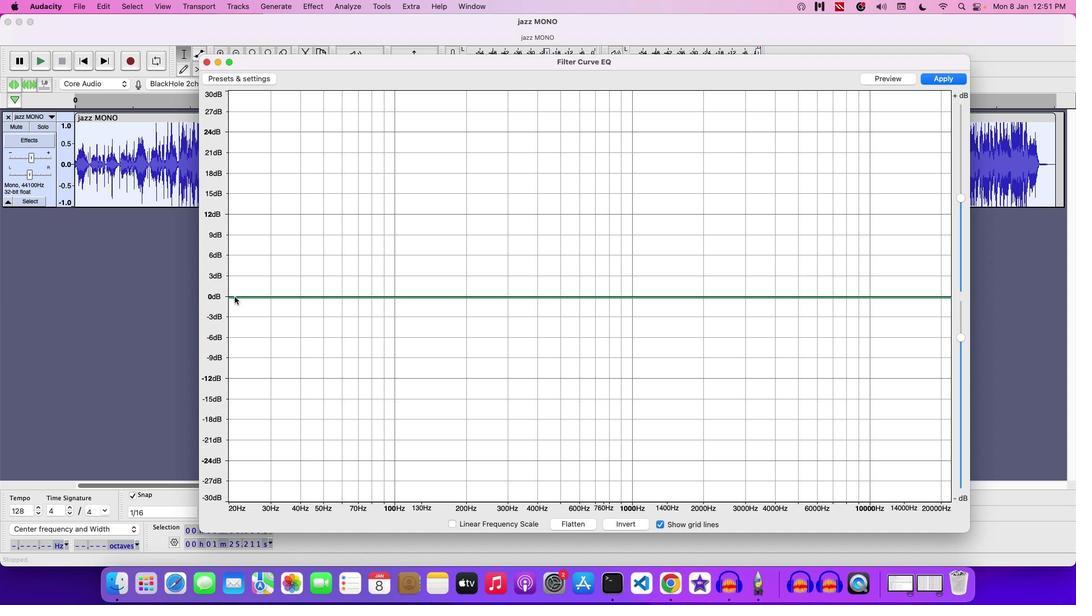 
Action: Mouse moved to (269, 298)
Screenshot: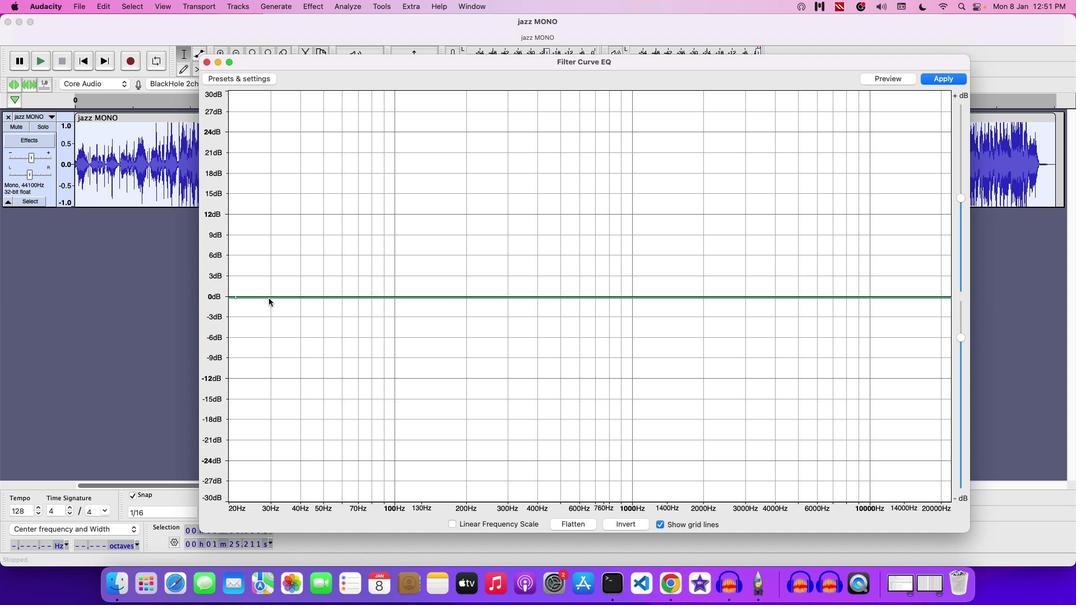 
Action: Mouse pressed left at (269, 298)
Screenshot: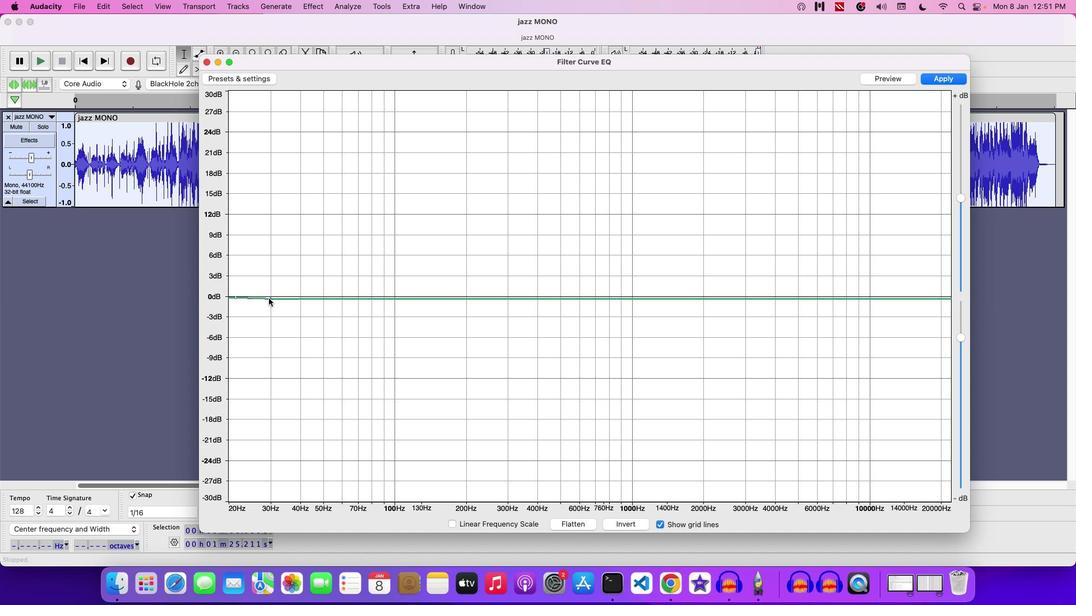 
Action: Mouse moved to (291, 296)
Screenshot: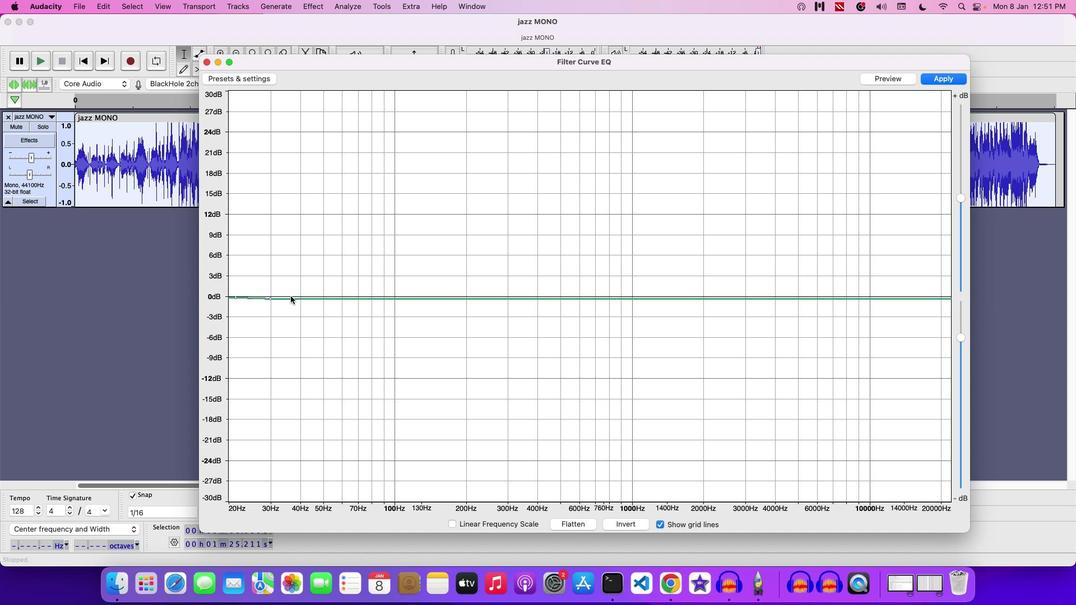 
Action: Mouse pressed left at (291, 296)
Screenshot: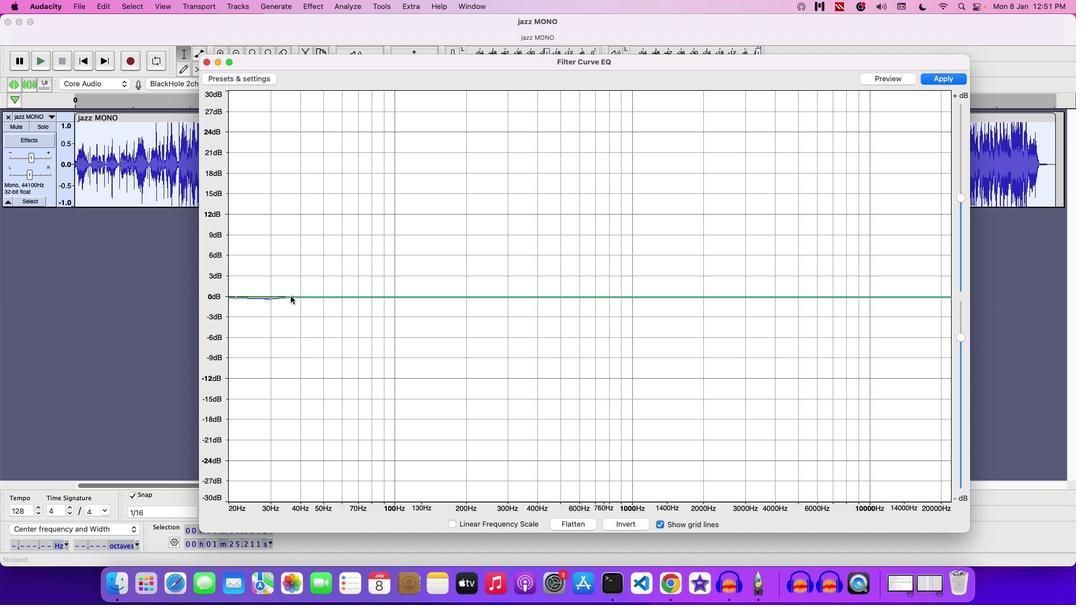 
Action: Mouse moved to (233, 297)
Screenshot: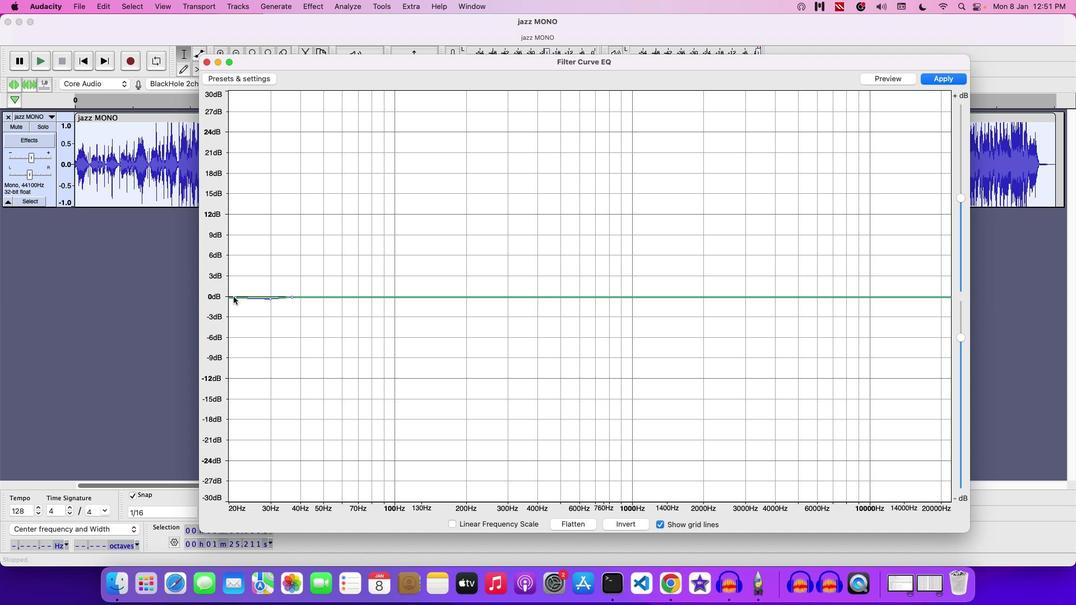 
Action: Mouse pressed left at (233, 297)
Screenshot: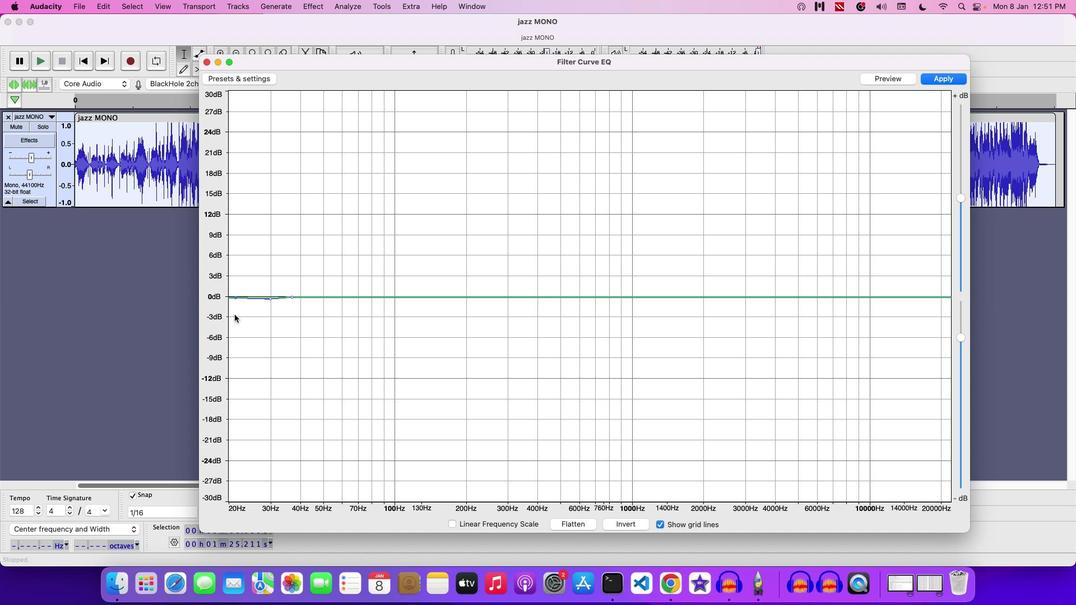 
Action: Mouse moved to (270, 301)
Screenshot: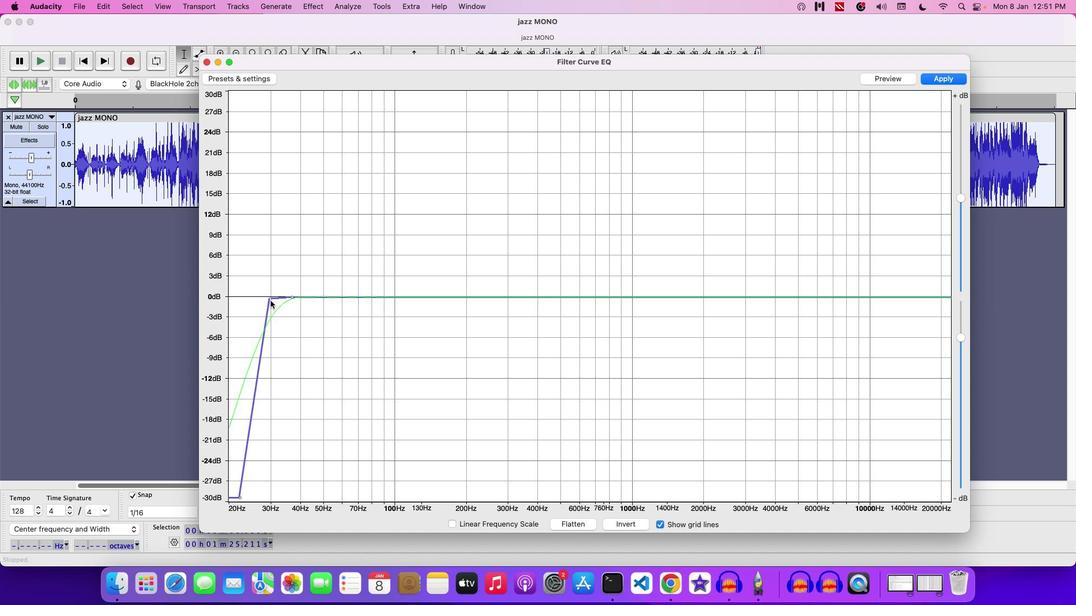 
Action: Mouse pressed left at (270, 301)
Screenshot: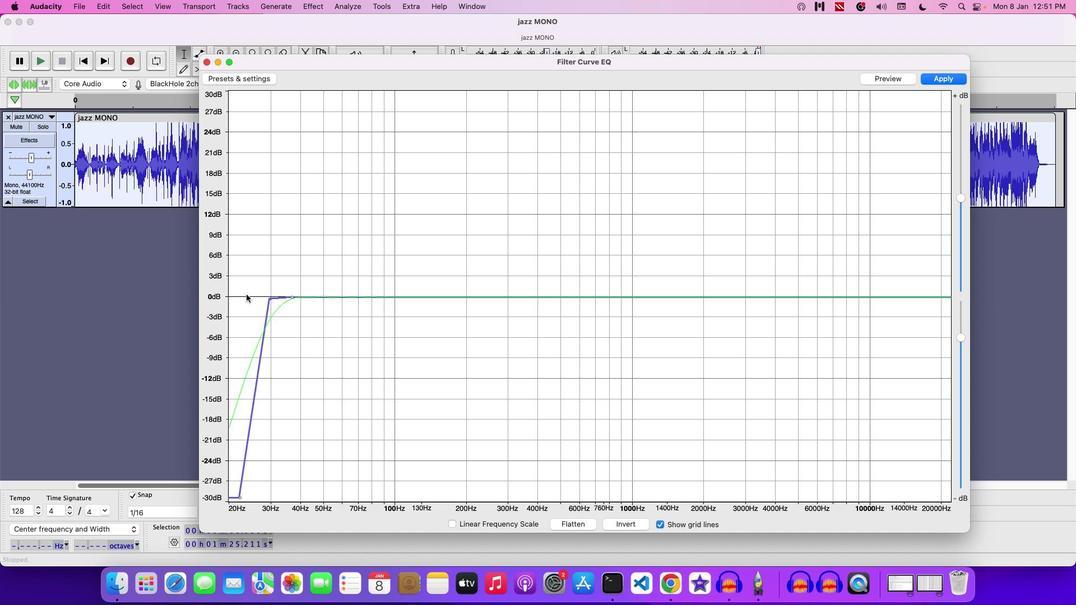 
Action: Mouse moved to (299, 297)
Screenshot: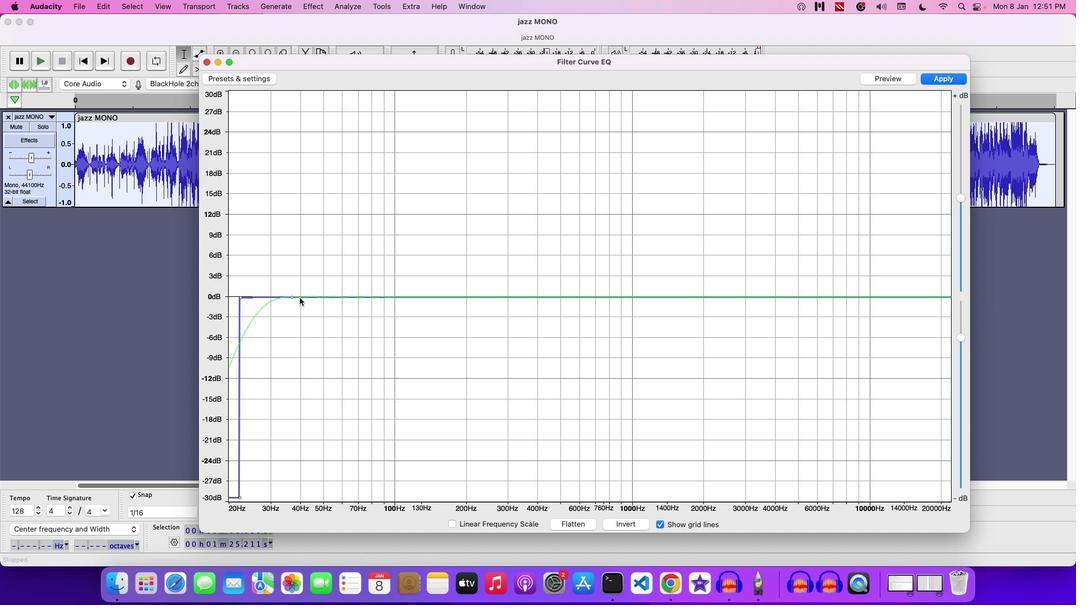 
Action: Mouse pressed left at (299, 297)
Screenshot: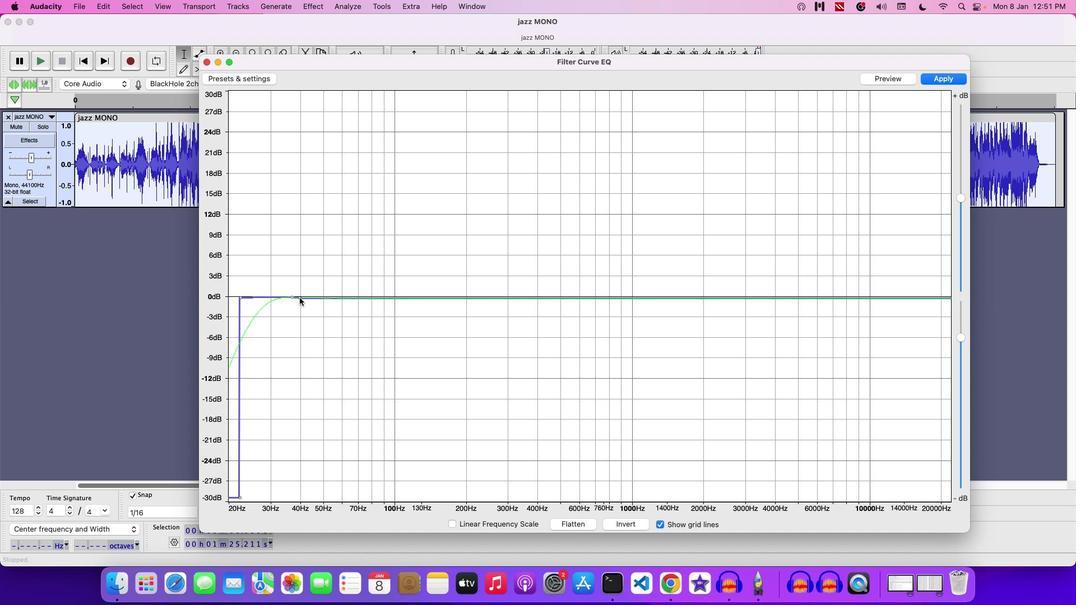 
Action: Mouse moved to (310, 297)
Screenshot: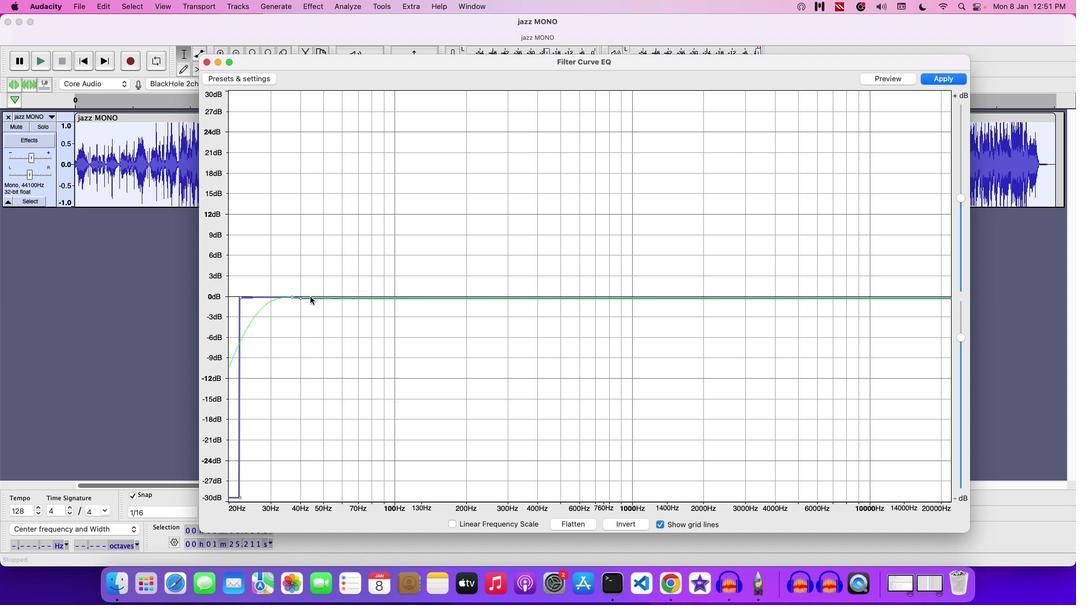
Action: Mouse pressed left at (310, 297)
Screenshot: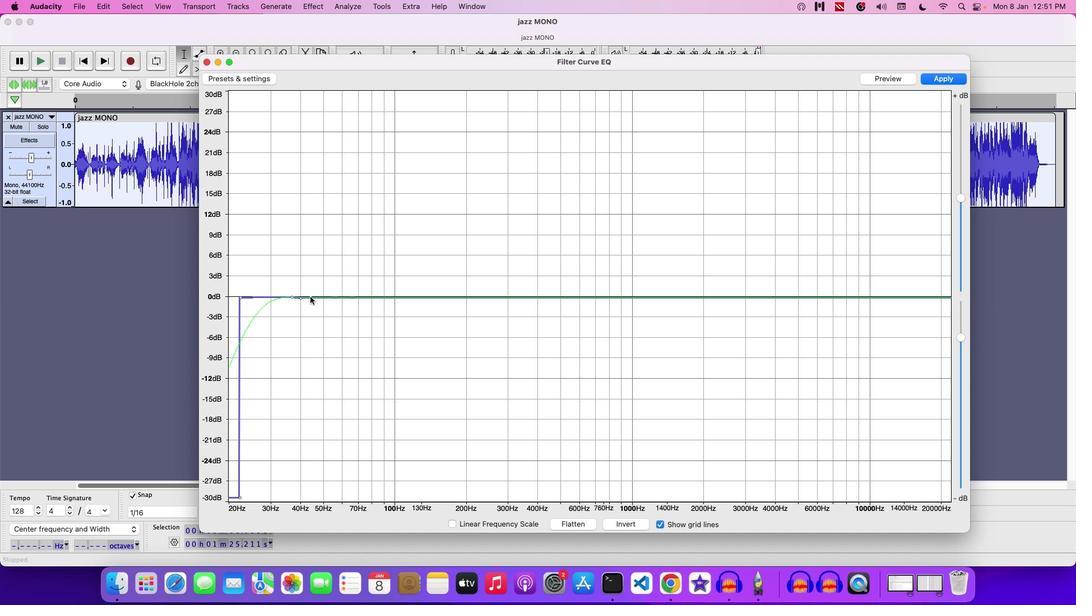 
Action: Mouse moved to (302, 298)
Screenshot: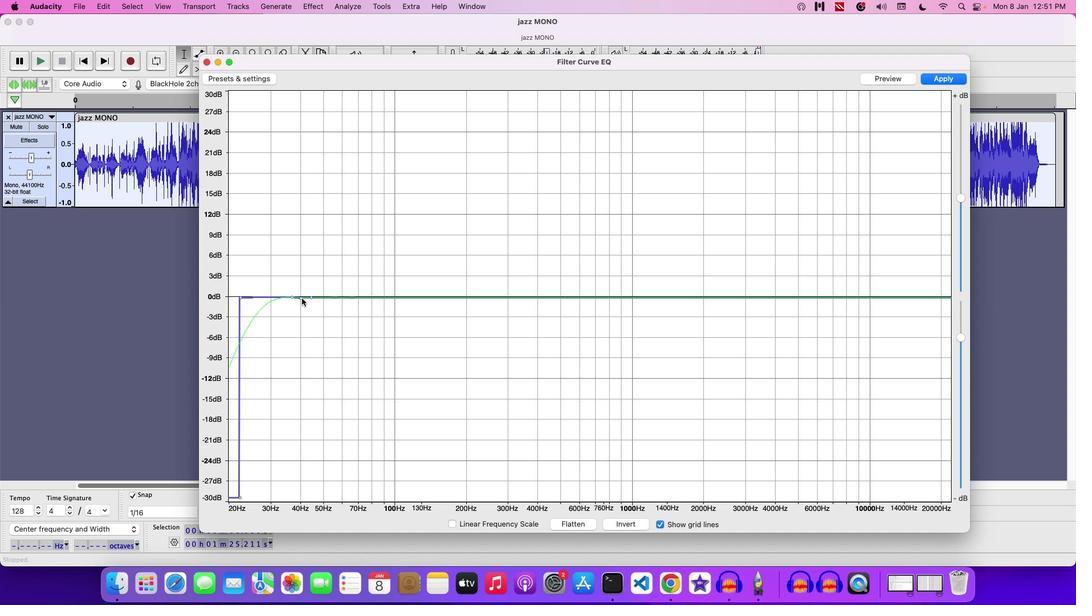 
Action: Mouse pressed left at (302, 298)
Screenshot: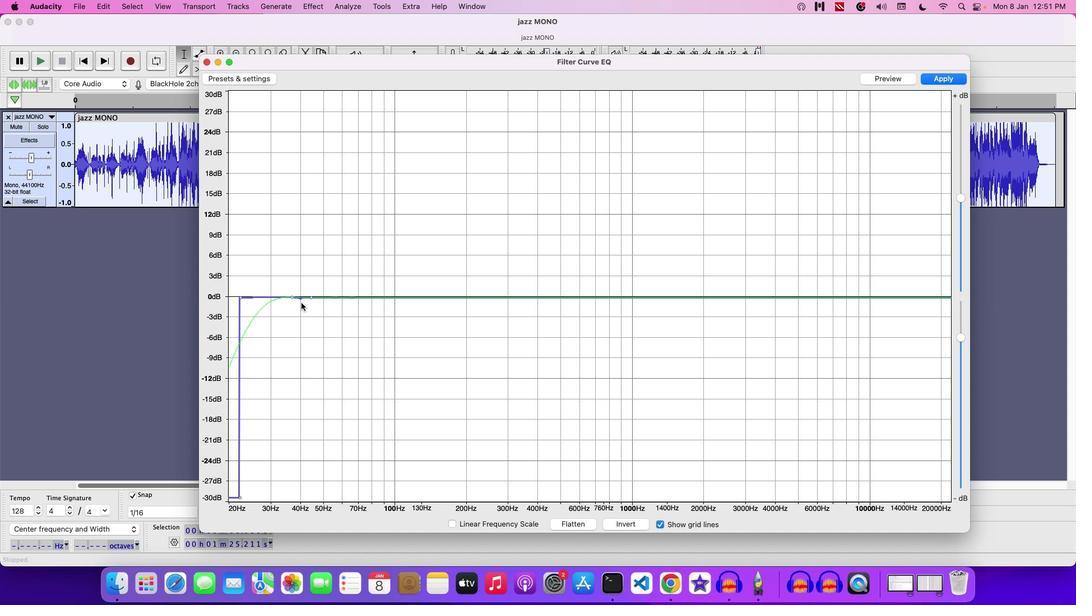 
Action: Mouse moved to (291, 297)
Screenshot: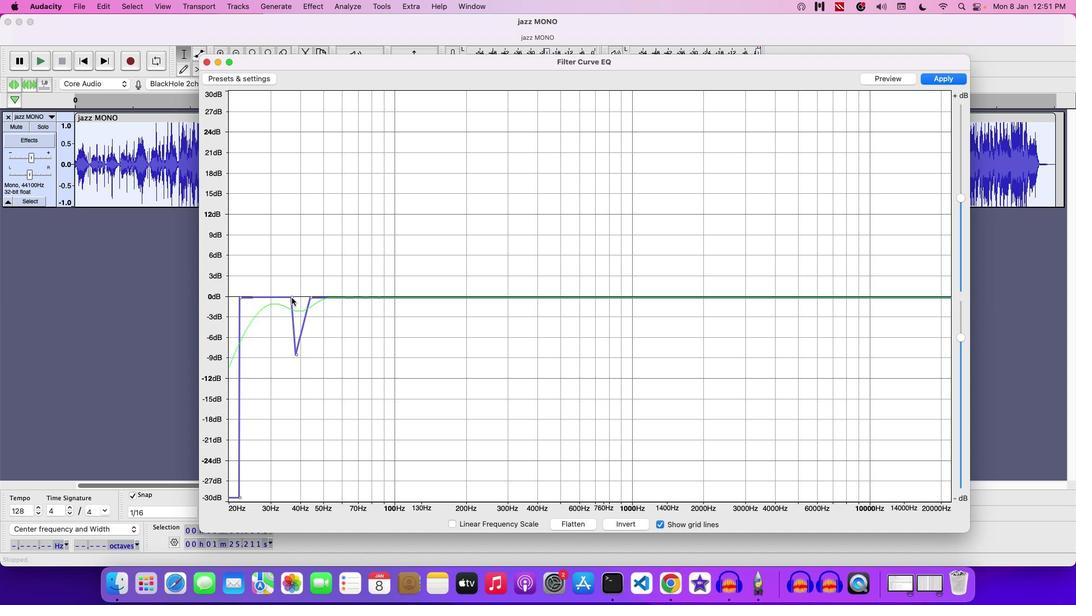 
Action: Mouse pressed left at (291, 297)
Screenshot: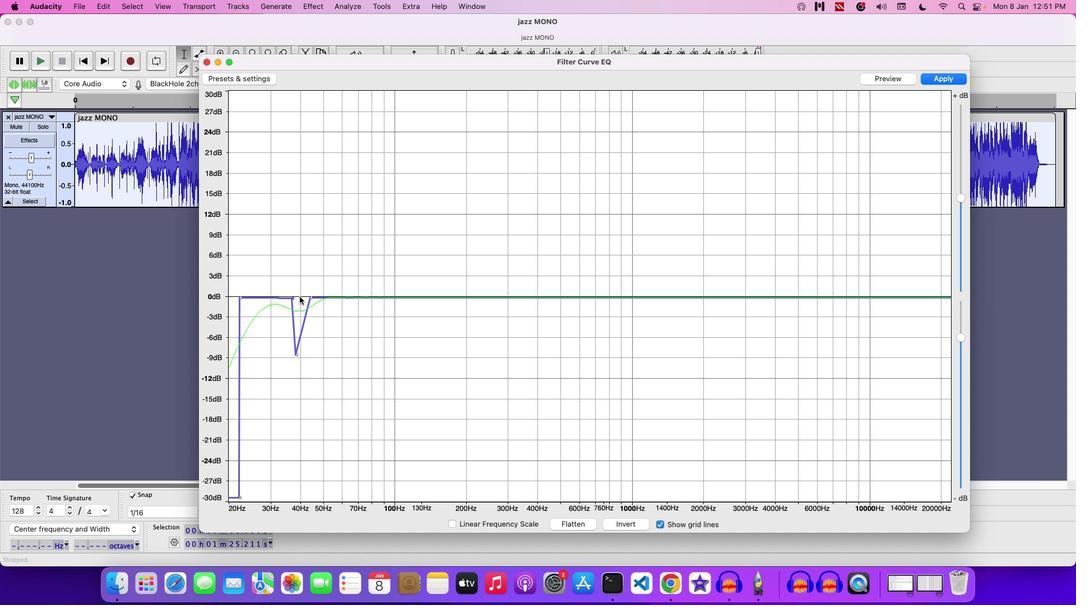 
Action: Mouse moved to (310, 296)
Screenshot: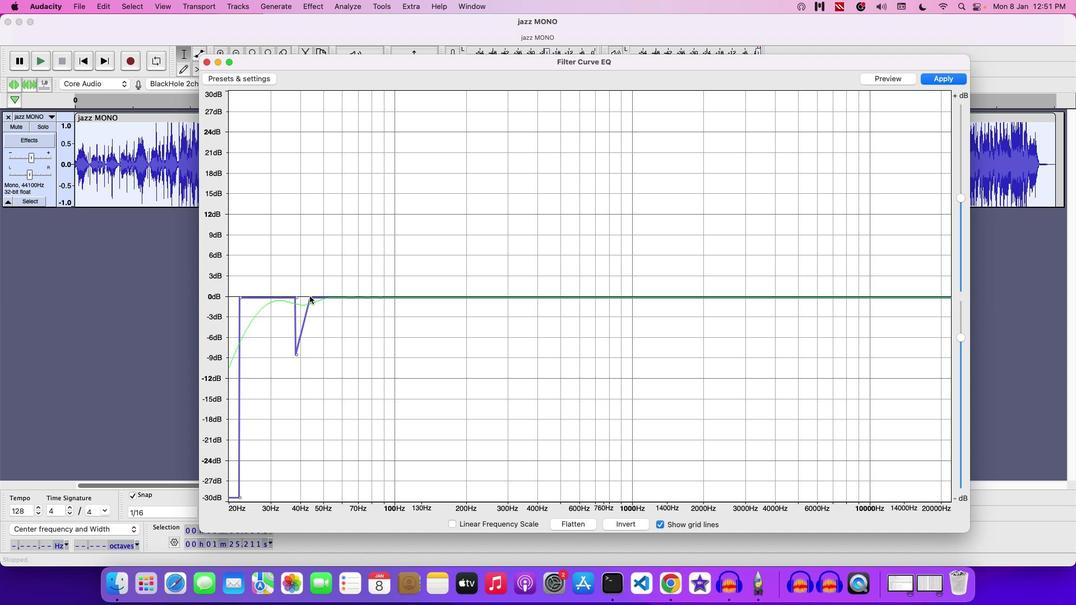
Action: Mouse pressed left at (310, 296)
Screenshot: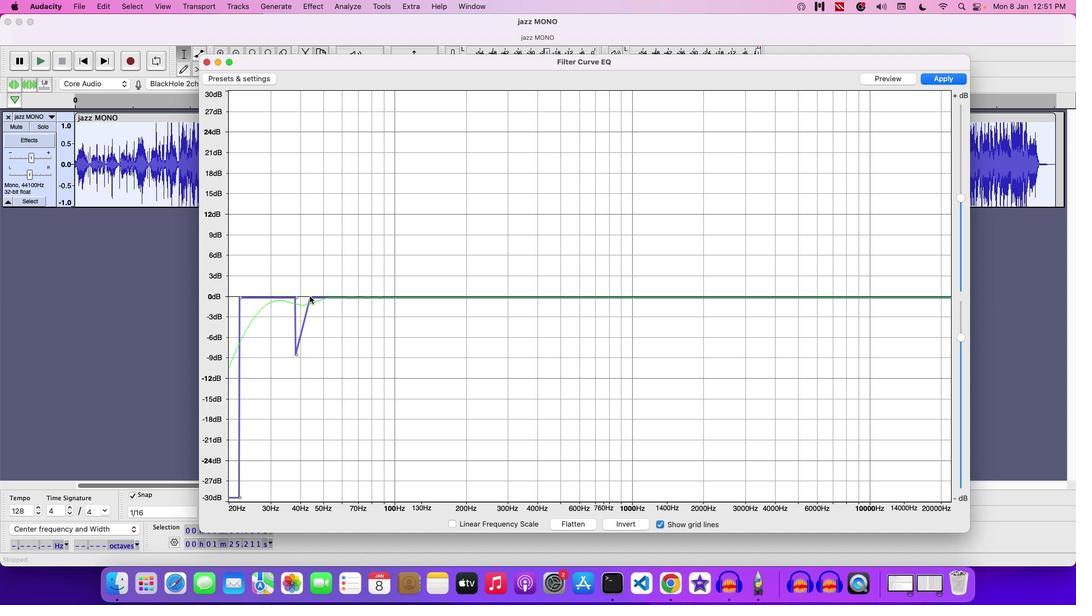 
Action: Mouse moved to (296, 354)
Screenshot: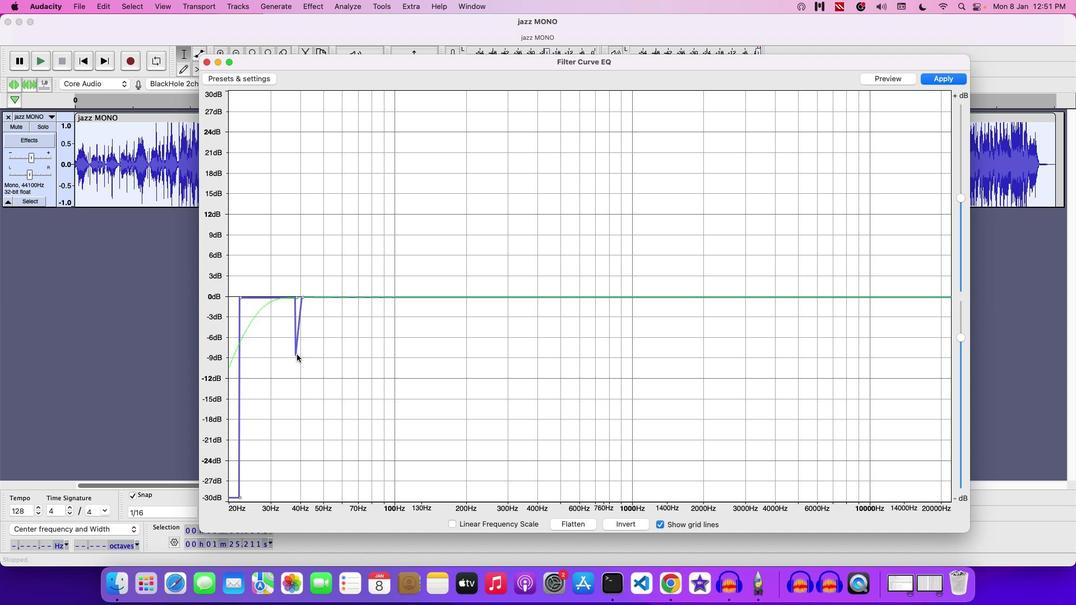 
Action: Mouse pressed left at (296, 354)
Screenshot: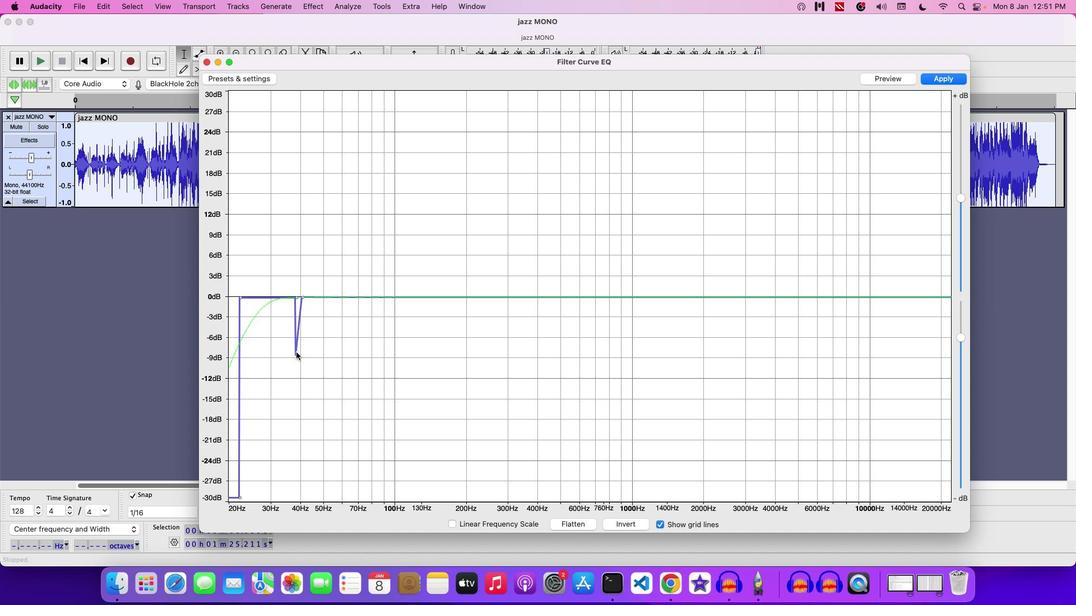 
Action: Mouse moved to (939, 80)
Screenshot: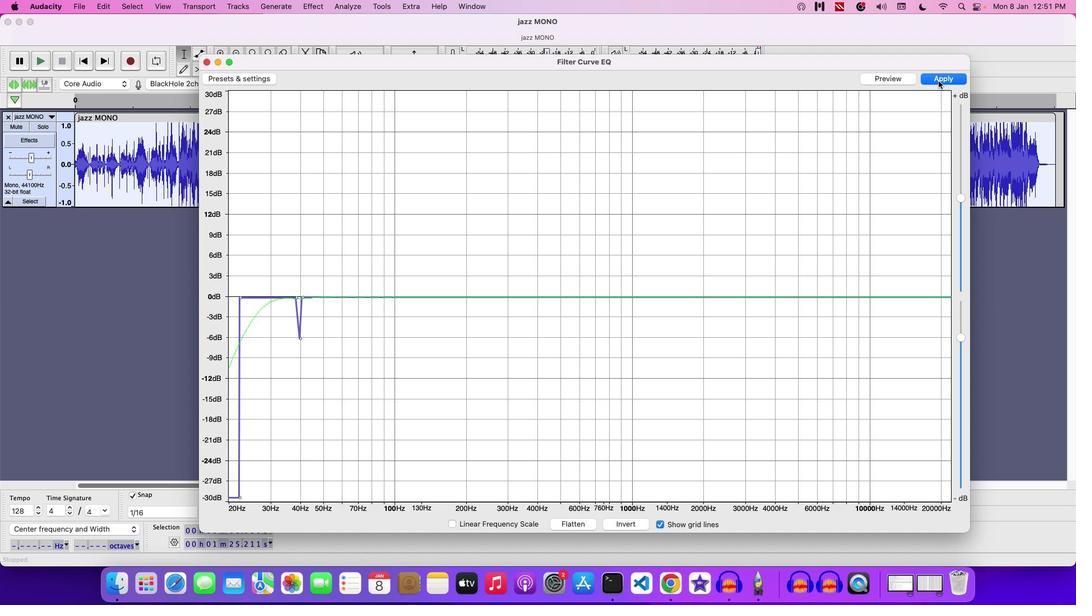 
Action: Mouse pressed left at (939, 80)
Screenshot: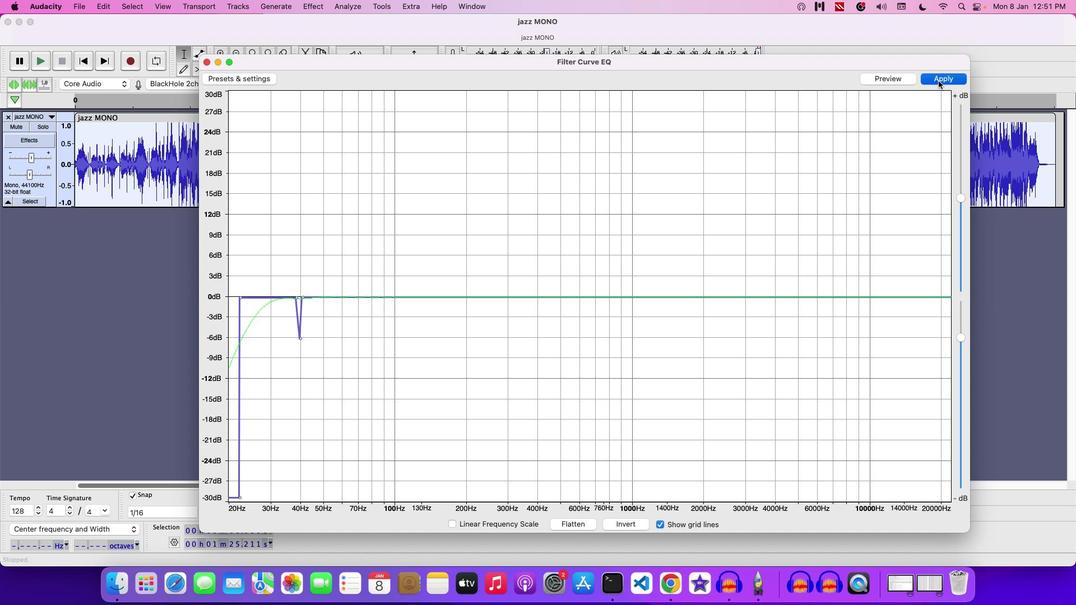 
Action: Mouse moved to (306, 3)
Screenshot: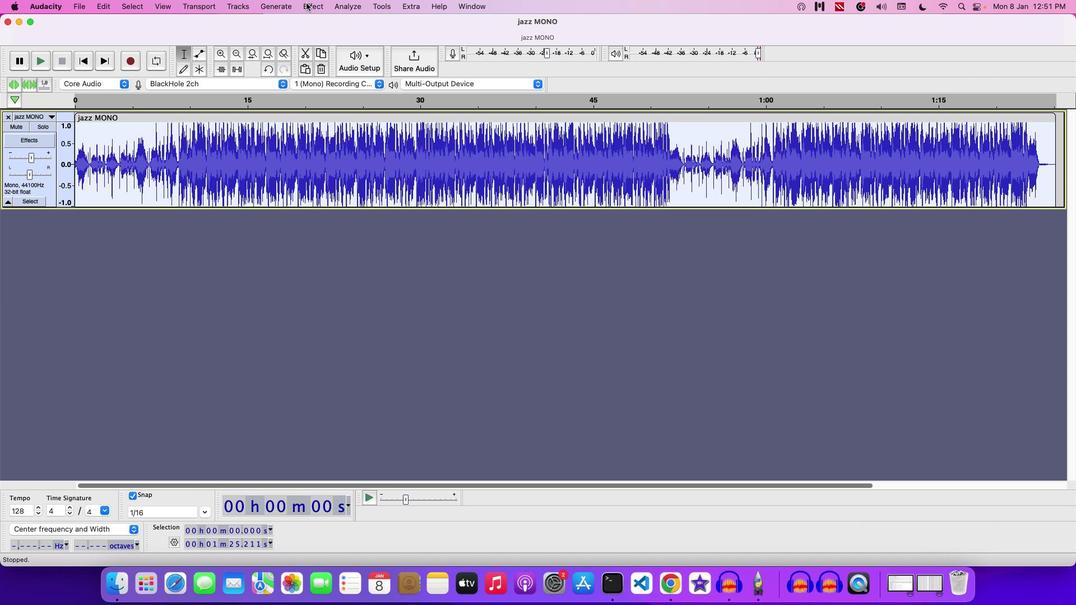 
Action: Key pressed Key.space
Screenshot: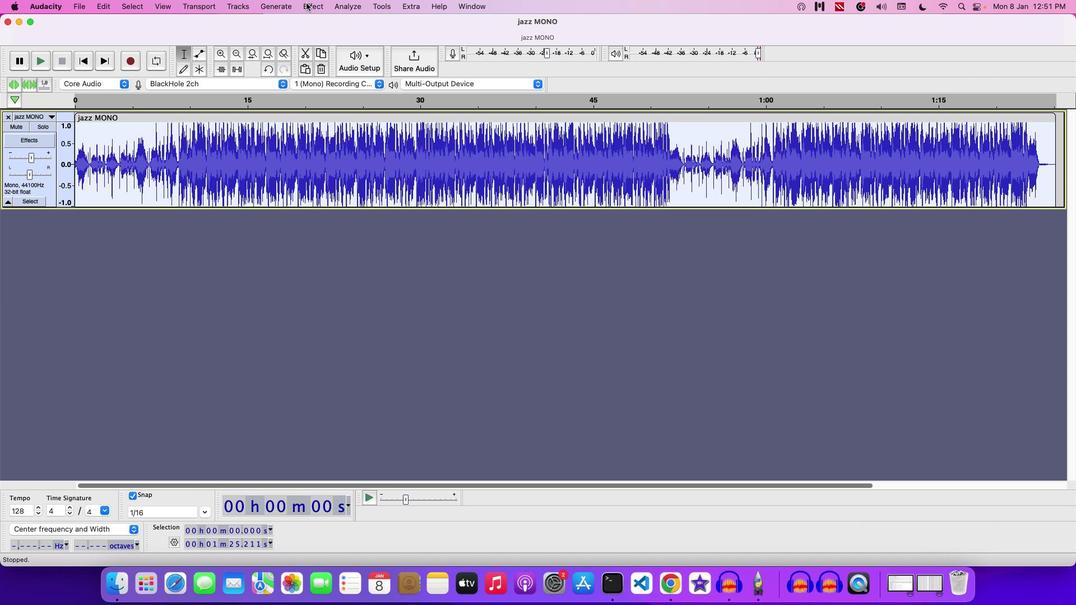 
Action: Mouse moved to (329, 6)
Screenshot: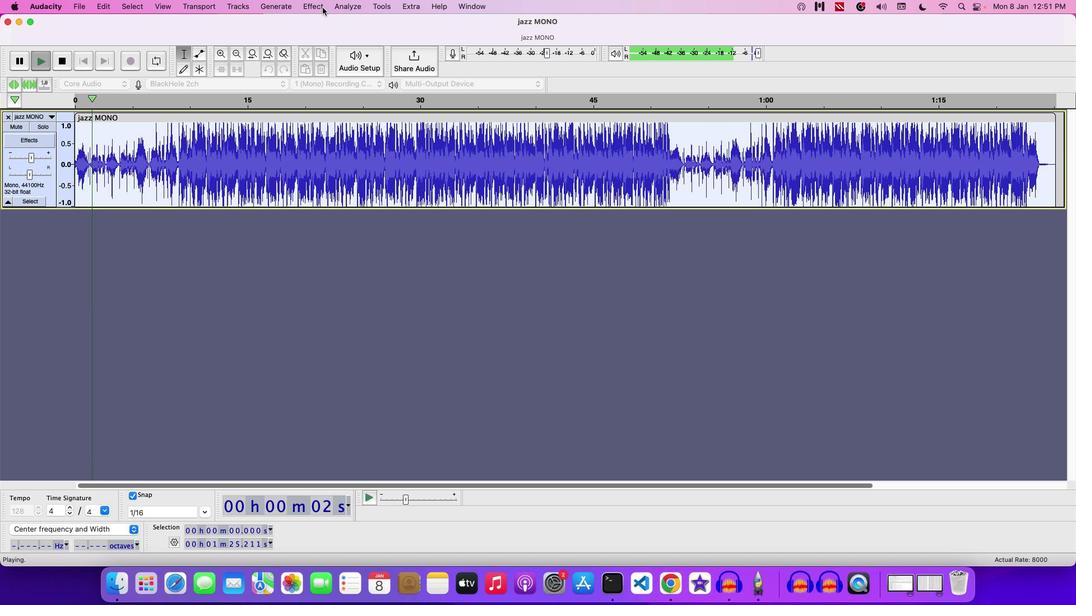
Action: Key pressed Key.space
Screenshot: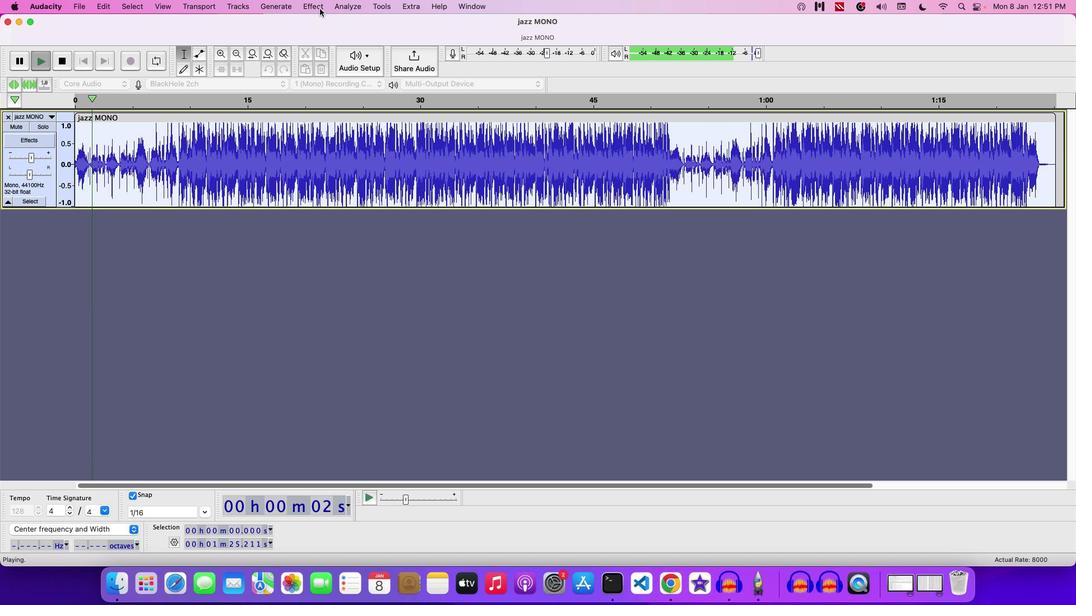 
Action: Mouse moved to (319, 8)
Screenshot: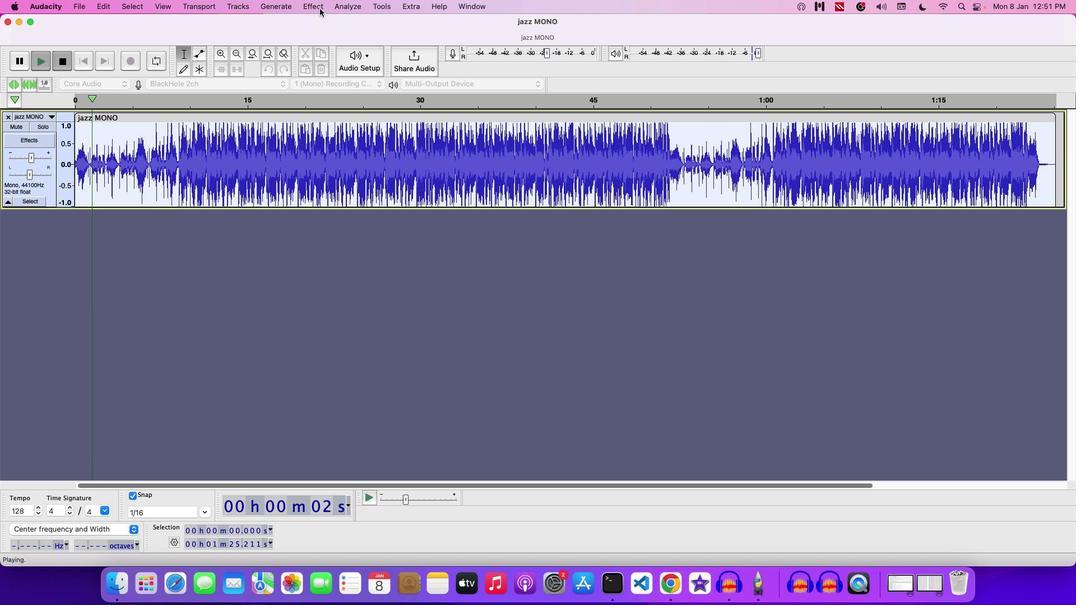 
Action: Mouse pressed left at (319, 8)
Screenshot: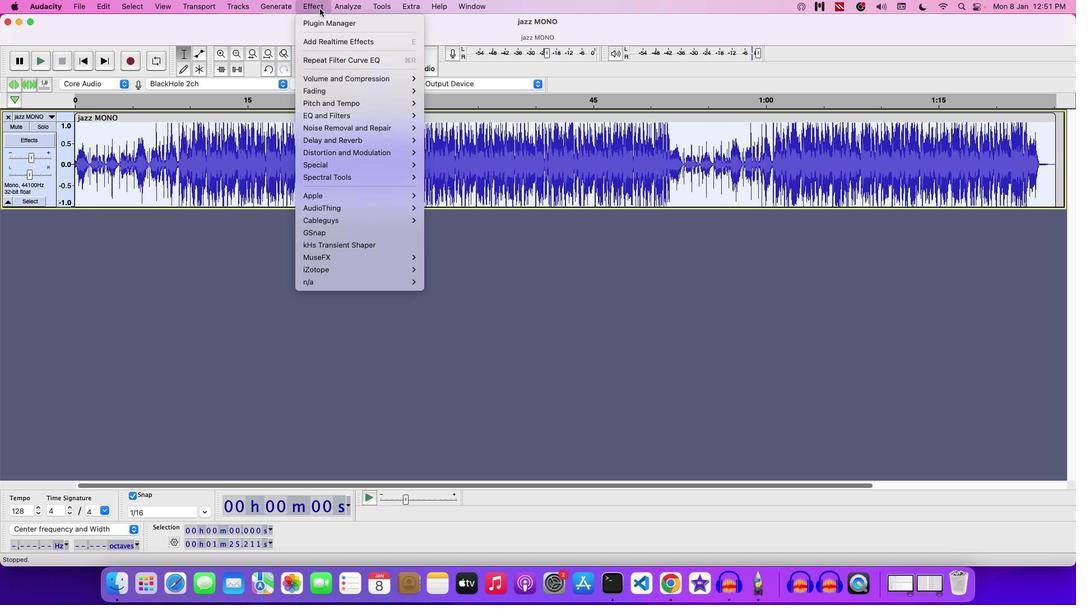 
Action: Mouse moved to (454, 120)
Screenshot: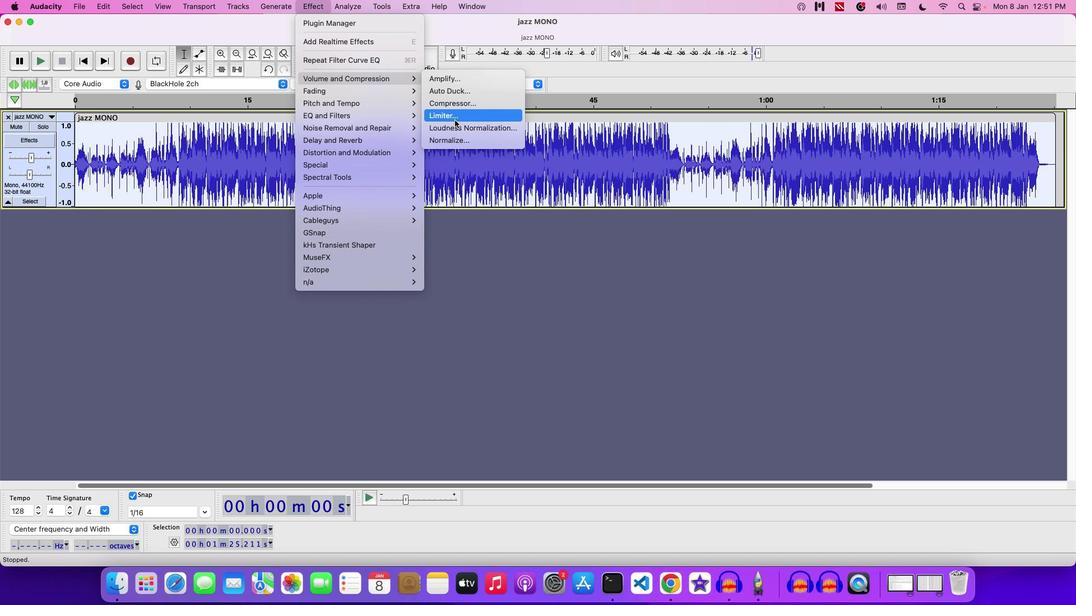 
Action: Mouse pressed left at (454, 120)
Screenshot: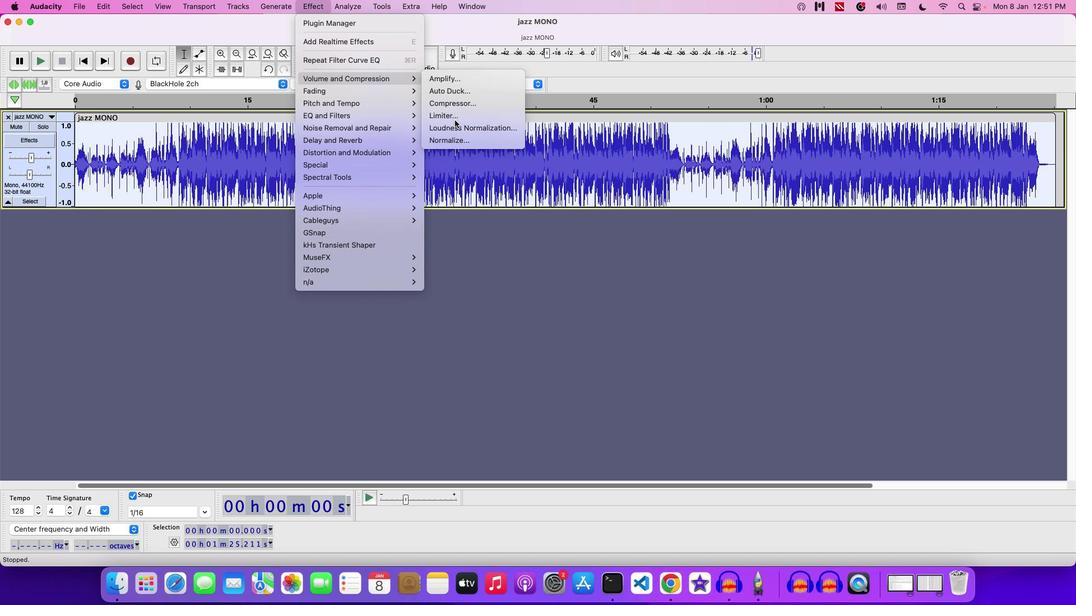 
Action: Mouse moved to (569, 275)
Screenshot: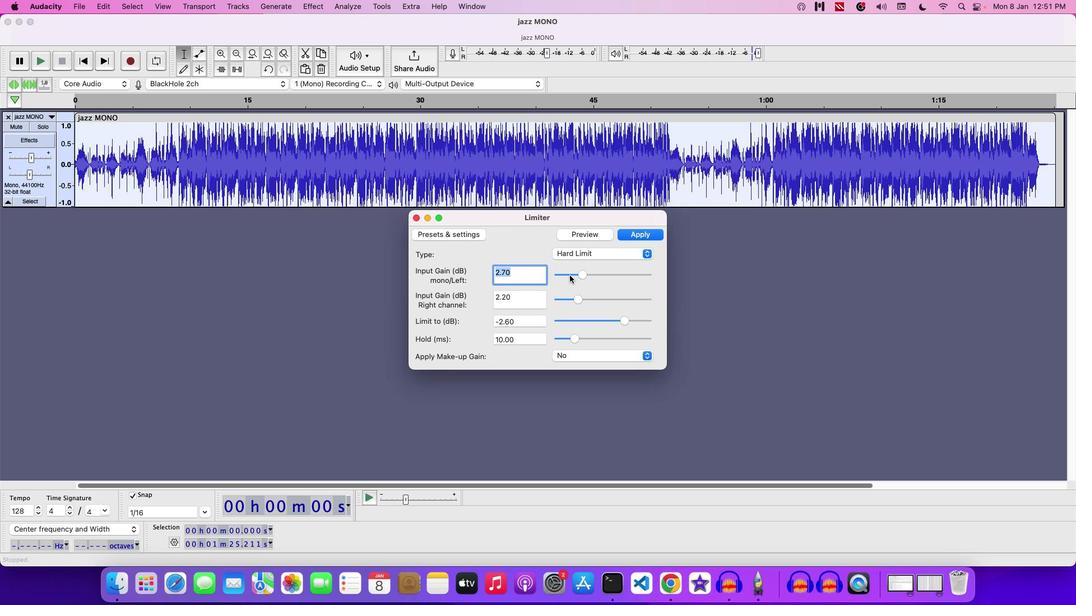 
Action: Mouse pressed left at (569, 275)
Screenshot: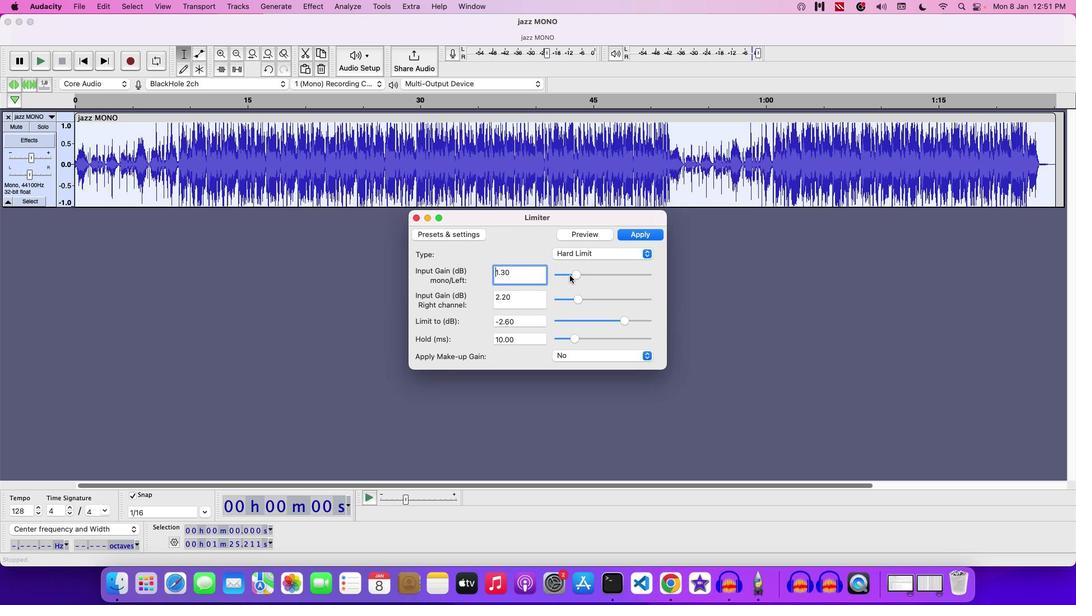 
Action: Mouse moved to (625, 230)
Screenshot: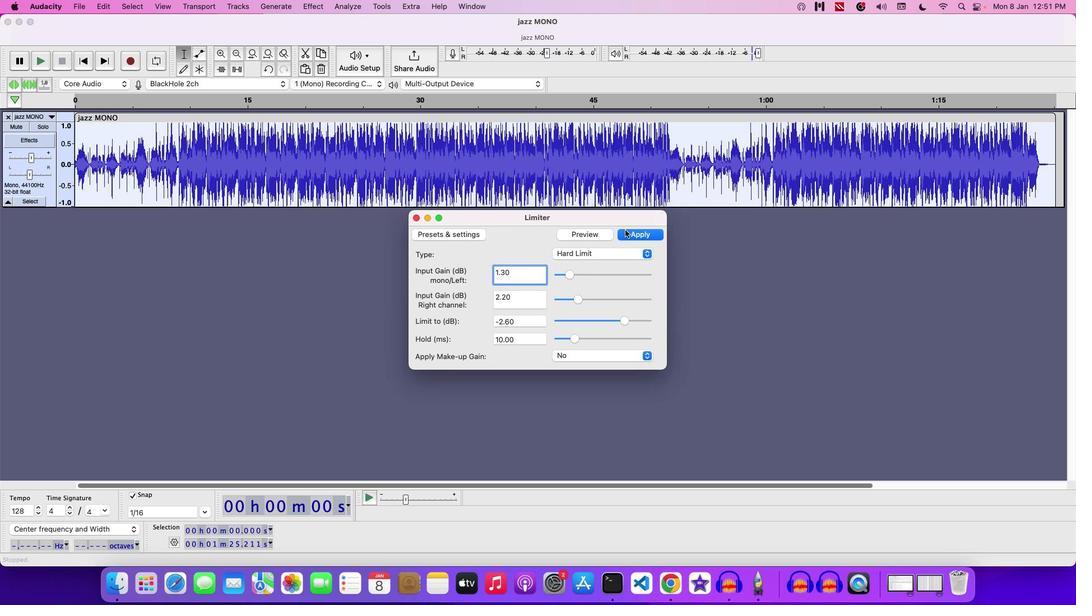 
Action: Mouse pressed left at (625, 230)
Screenshot: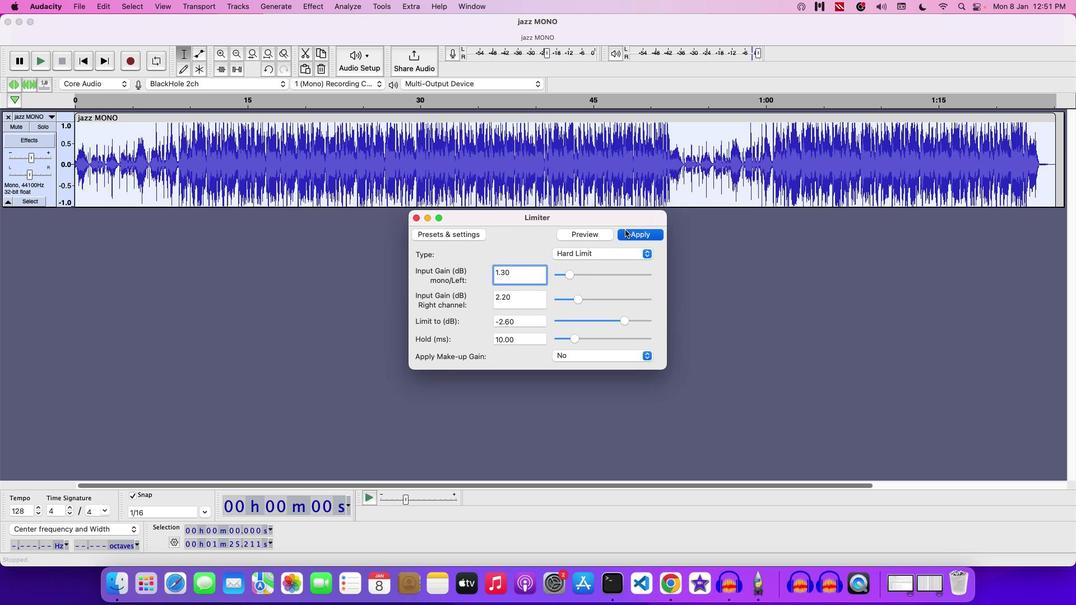 
Action: Mouse moved to (291, 65)
Screenshot: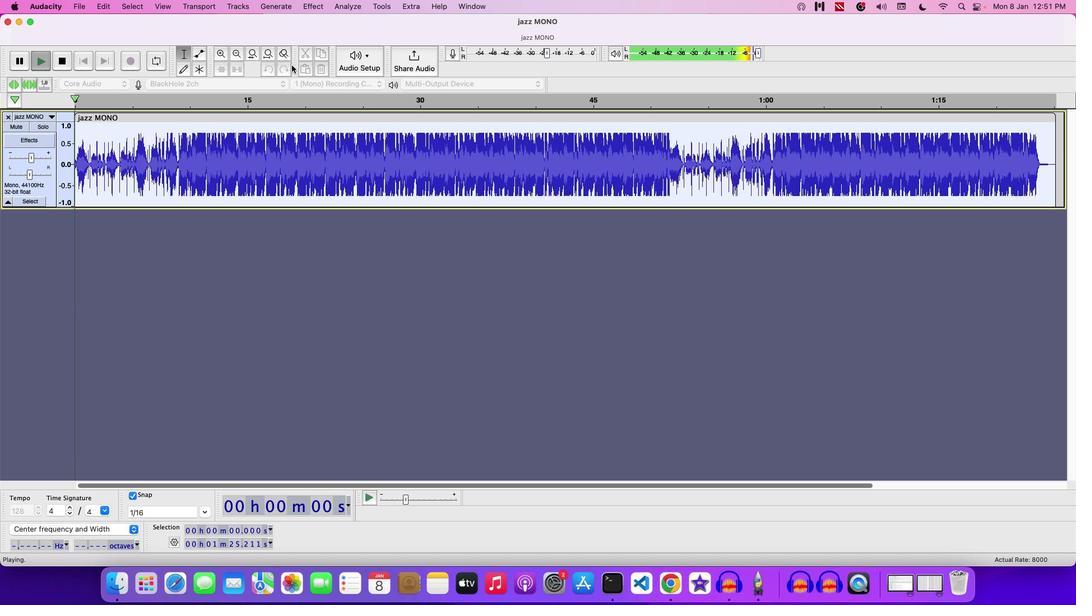 
Action: Key pressed Key.space
Screenshot: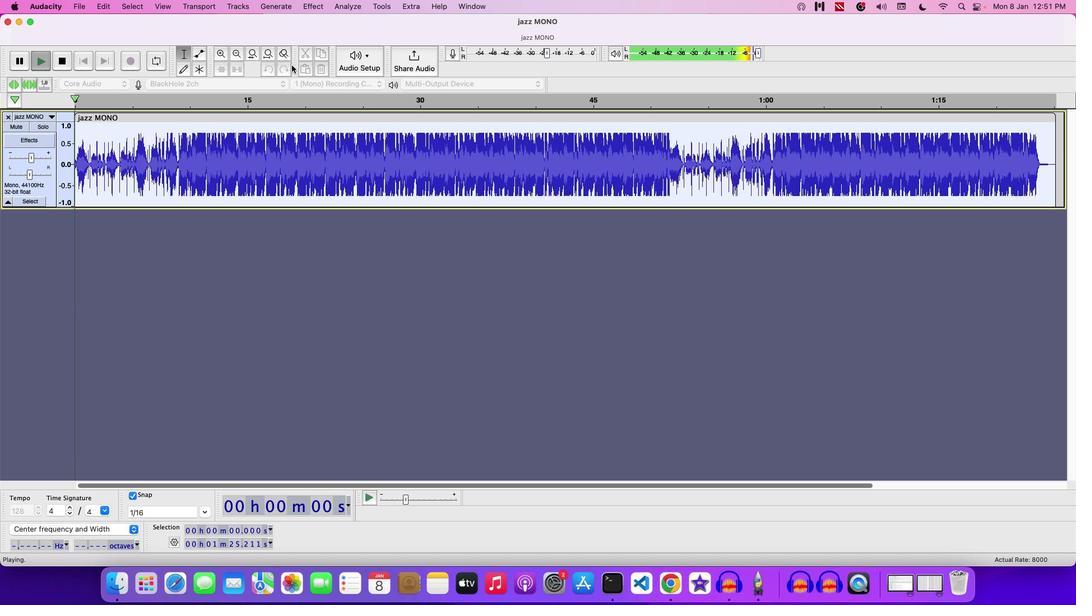 
Action: Mouse moved to (307, 1)
Screenshot: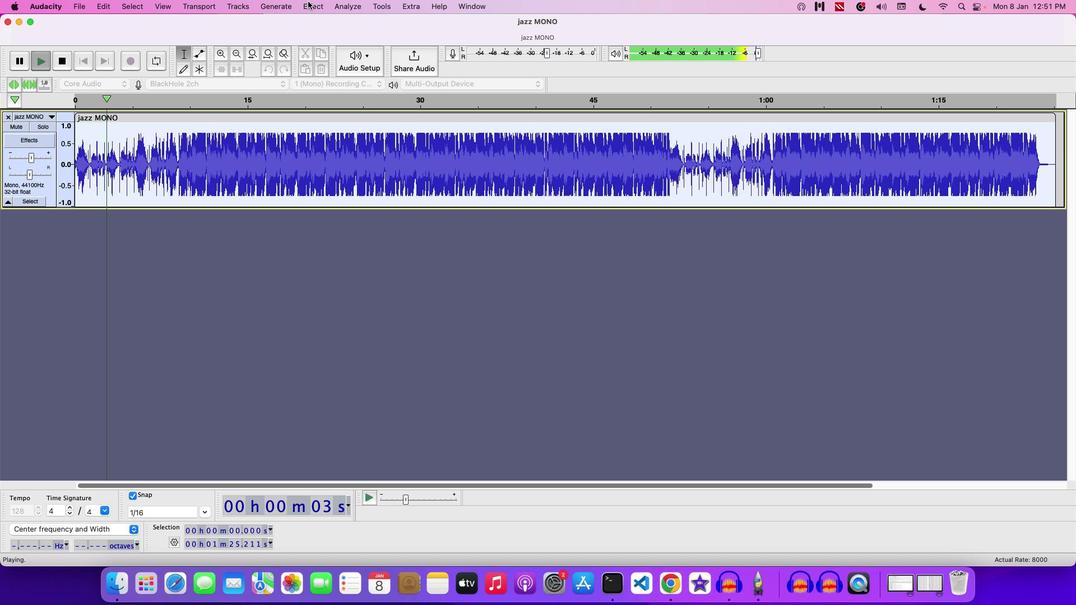 
Action: Mouse pressed left at (307, 1)
Screenshot: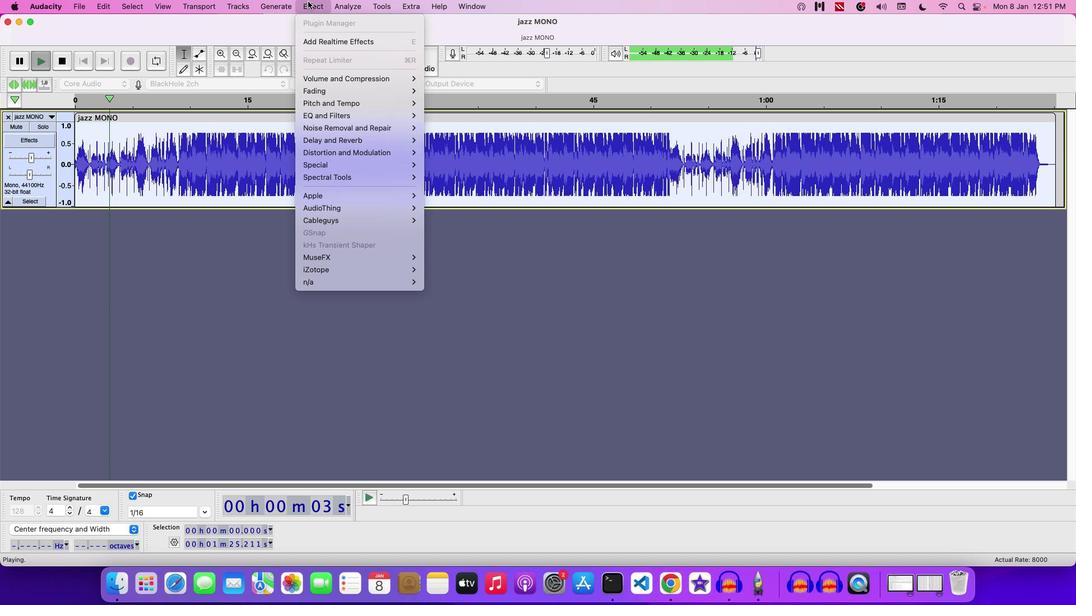 
Action: Mouse moved to (54, 197)
Screenshot: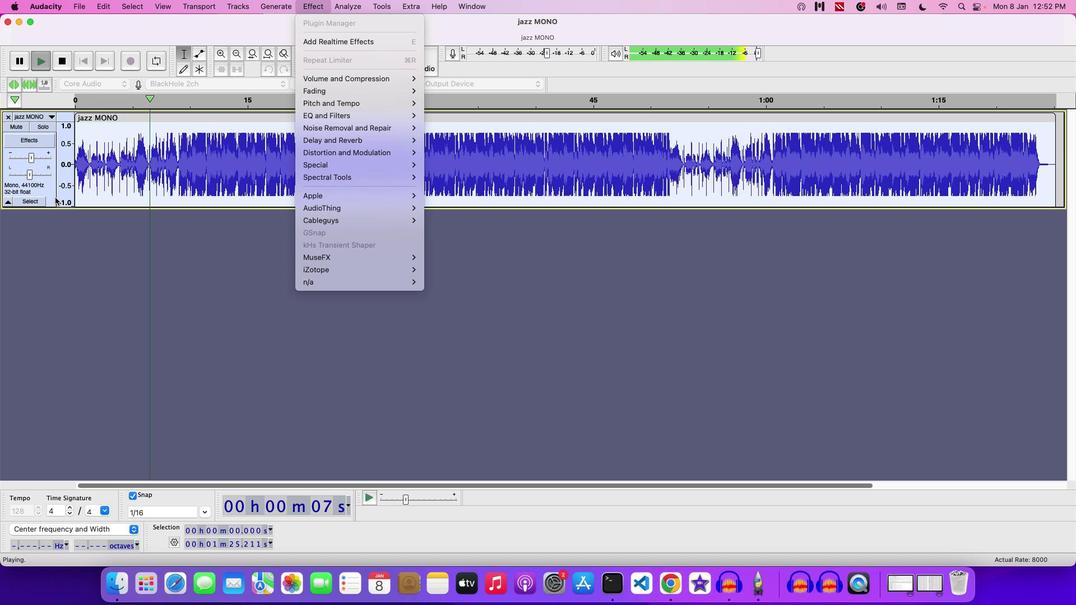 
Action: Mouse pressed left at (54, 197)
Screenshot: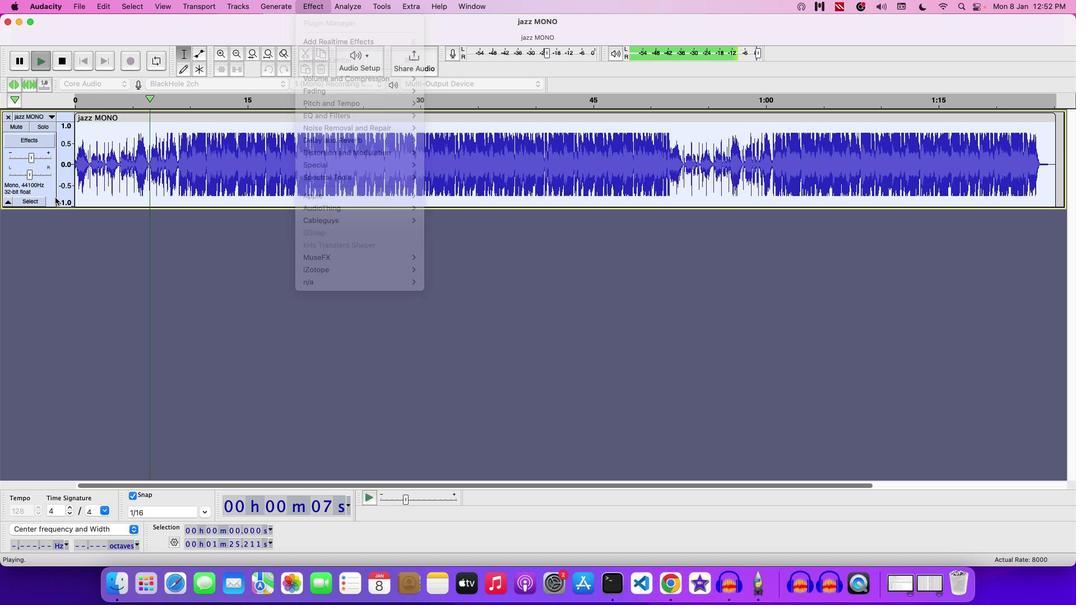 
Action: Mouse moved to (440, 145)
Screenshot: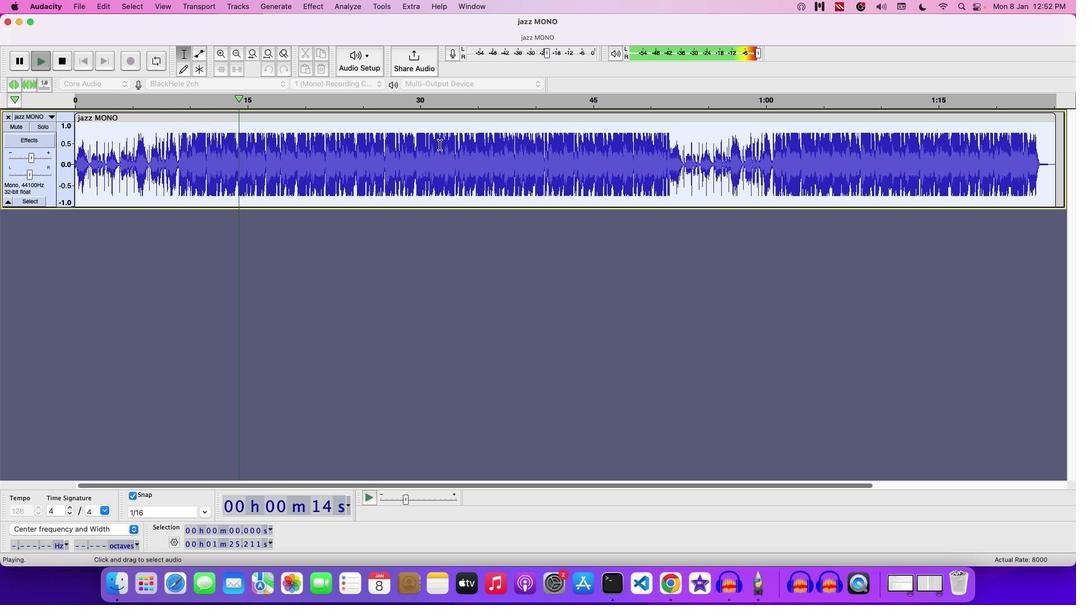 
Action: Key pressed Key.space
Screenshot: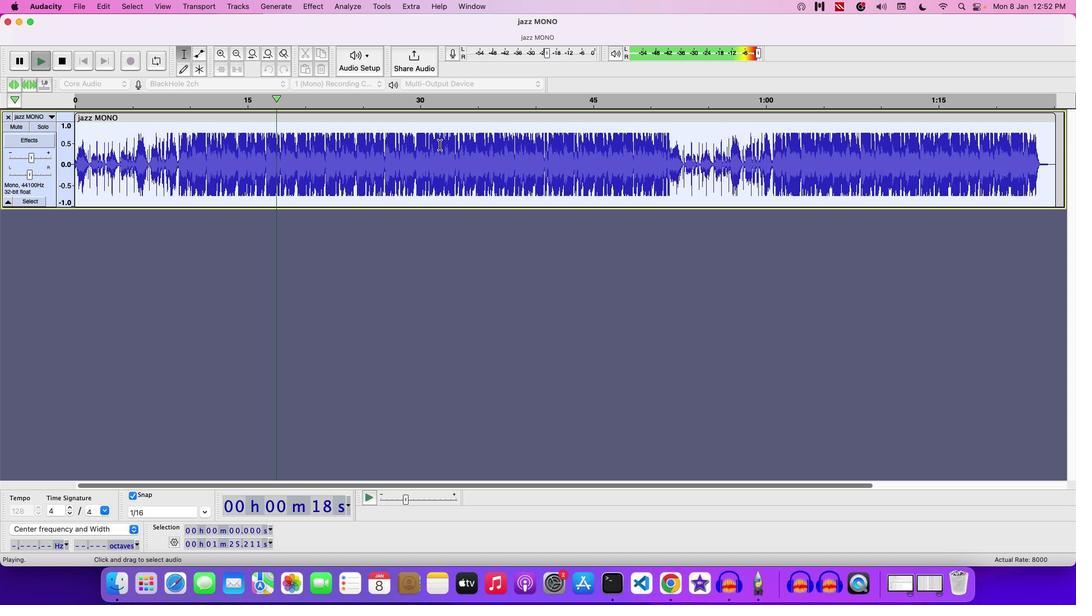 
Action: Mouse moved to (311, 3)
Screenshot: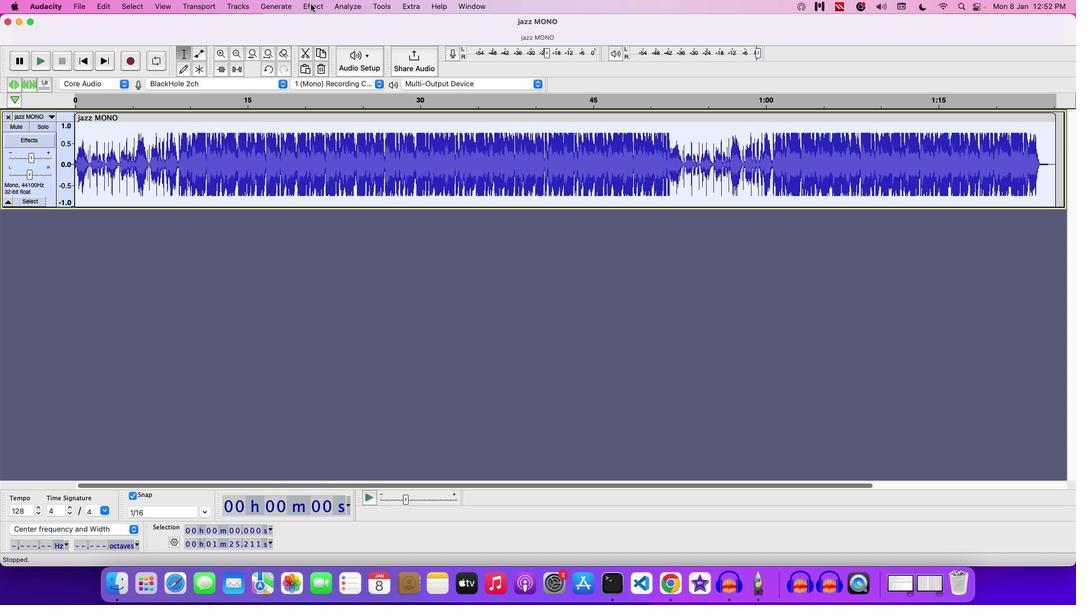 
Action: Mouse pressed left at (311, 3)
Screenshot: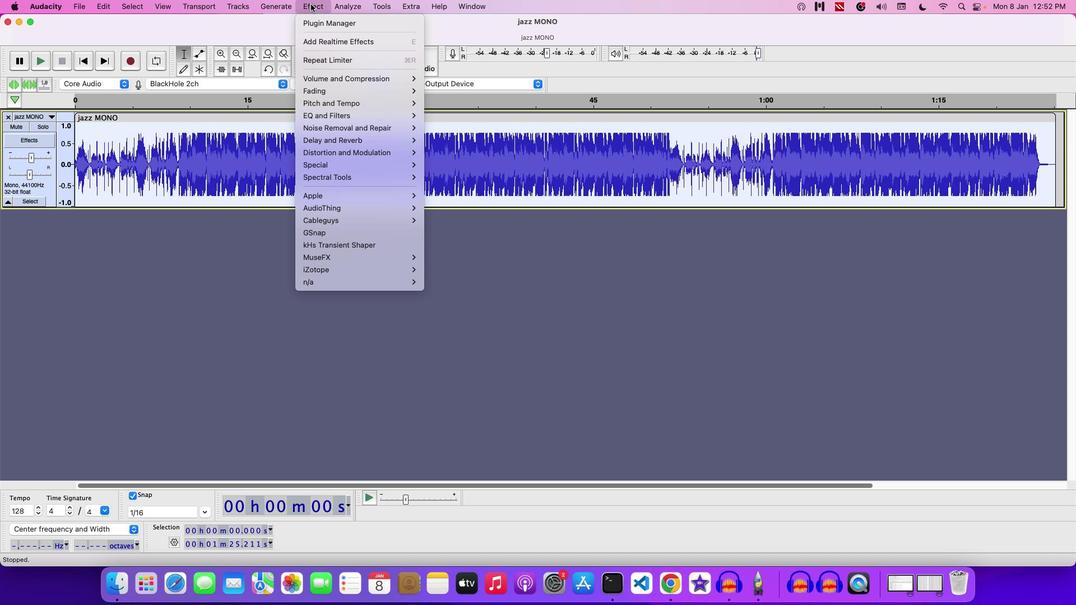 
Action: Mouse moved to (450, 335)
Screenshot: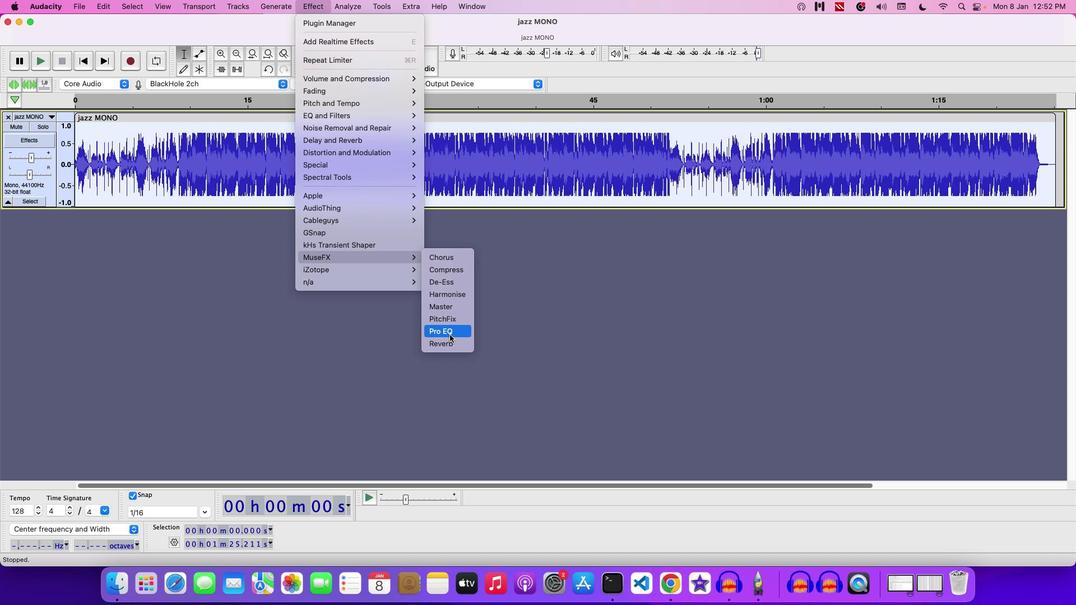 
Action: Mouse pressed left at (450, 335)
Screenshot: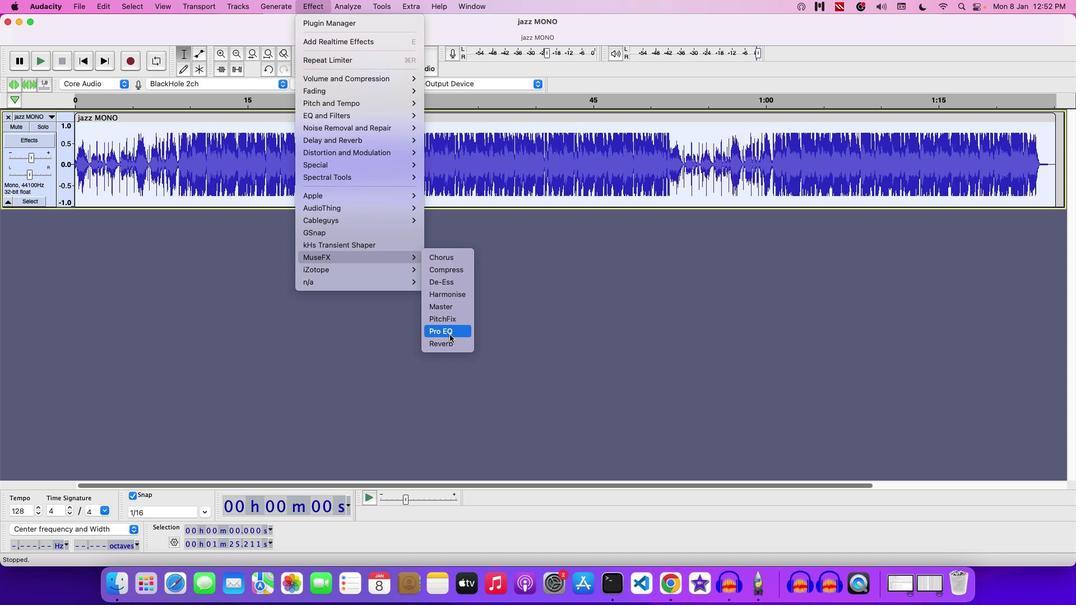 
Action: Mouse moved to (517, 200)
Screenshot: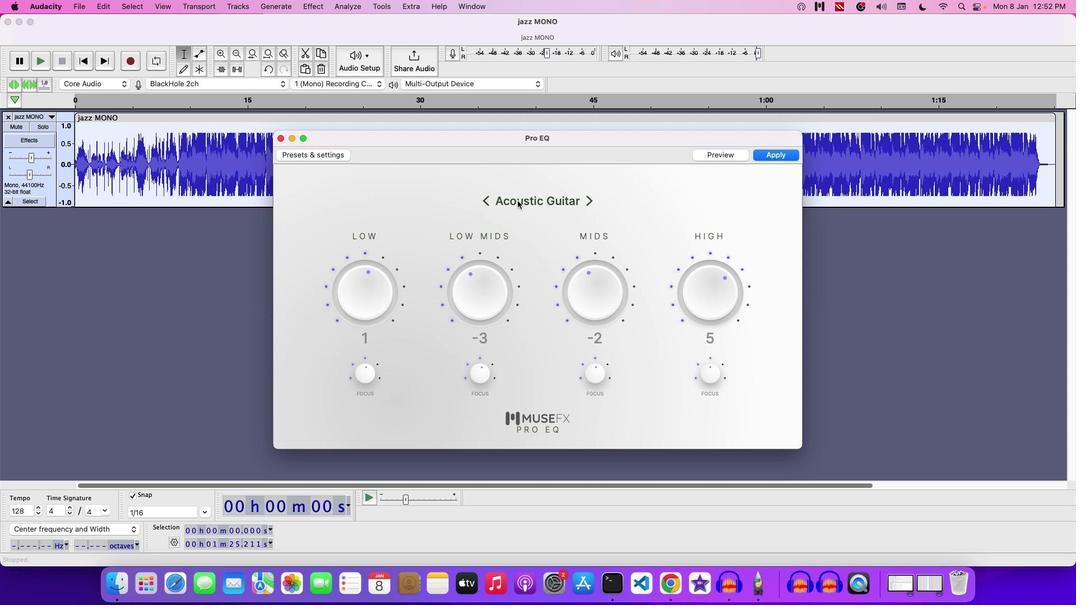 
Action: Mouse pressed left at (517, 200)
Screenshot: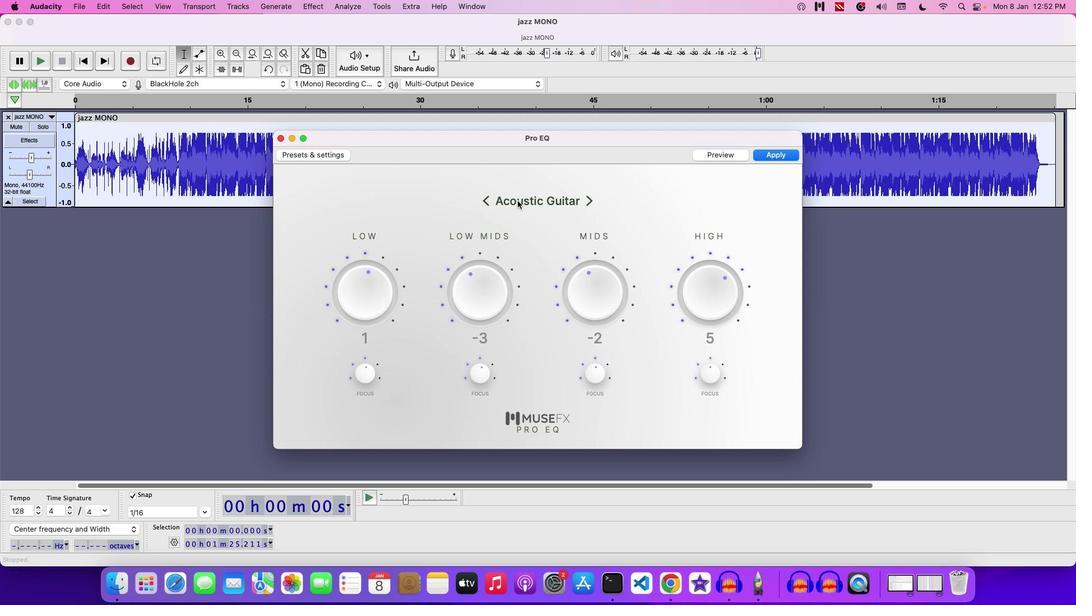 
Action: Mouse moved to (518, 263)
Screenshot: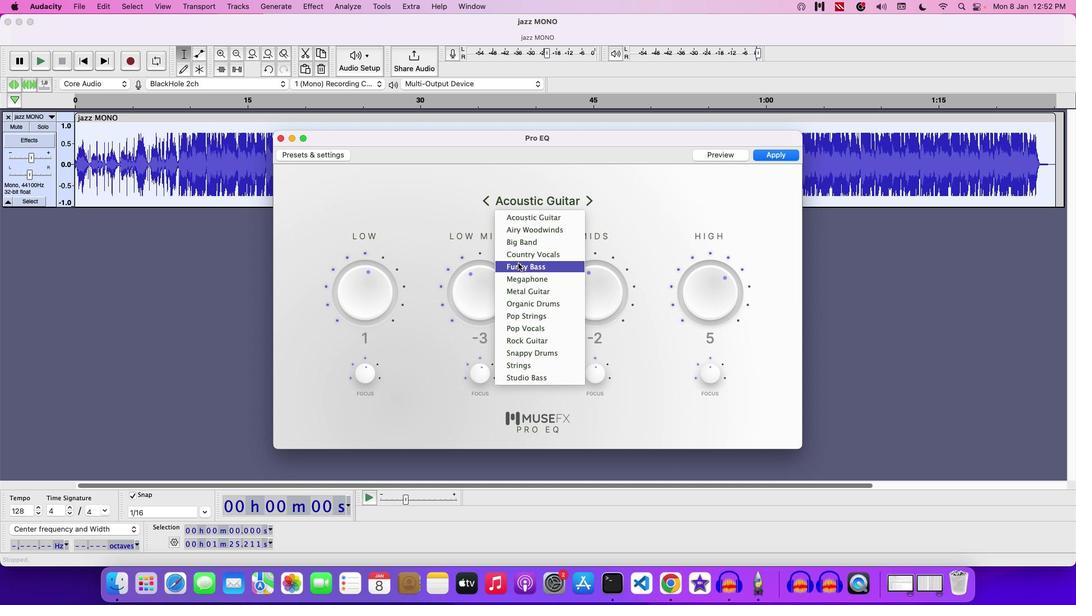 
Action: Key pressed Key.enter
Screenshot: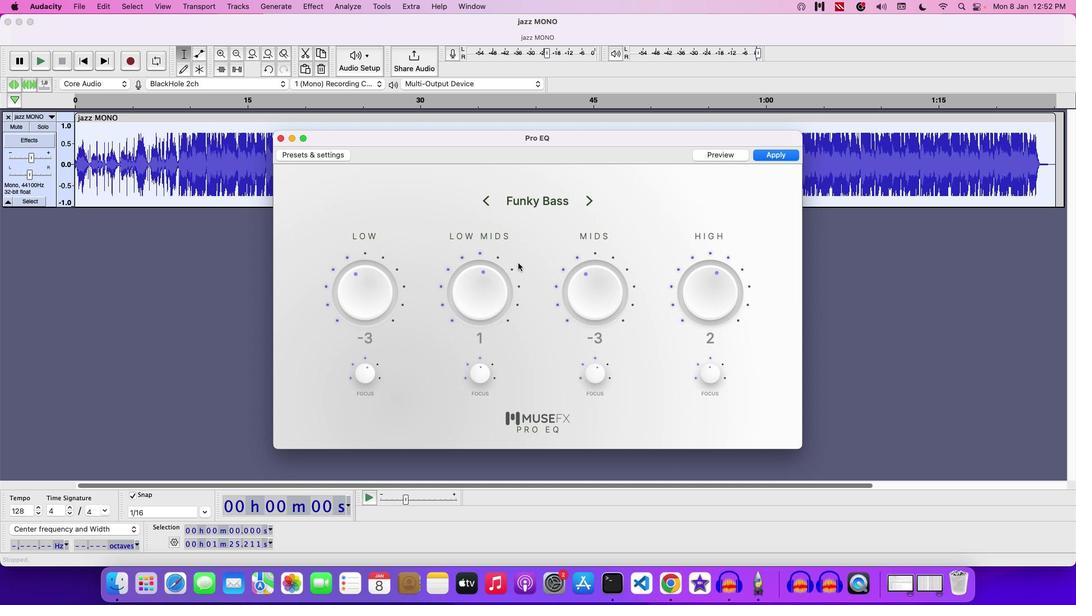 
Action: Mouse moved to (704, 158)
Screenshot: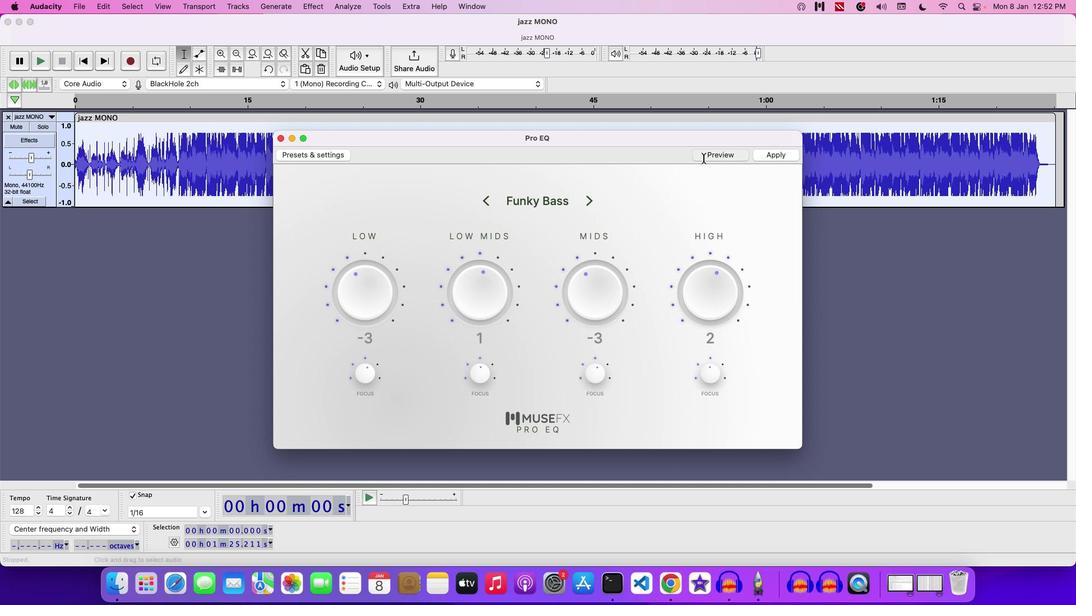 
Action: Mouse pressed left at (704, 158)
Screenshot: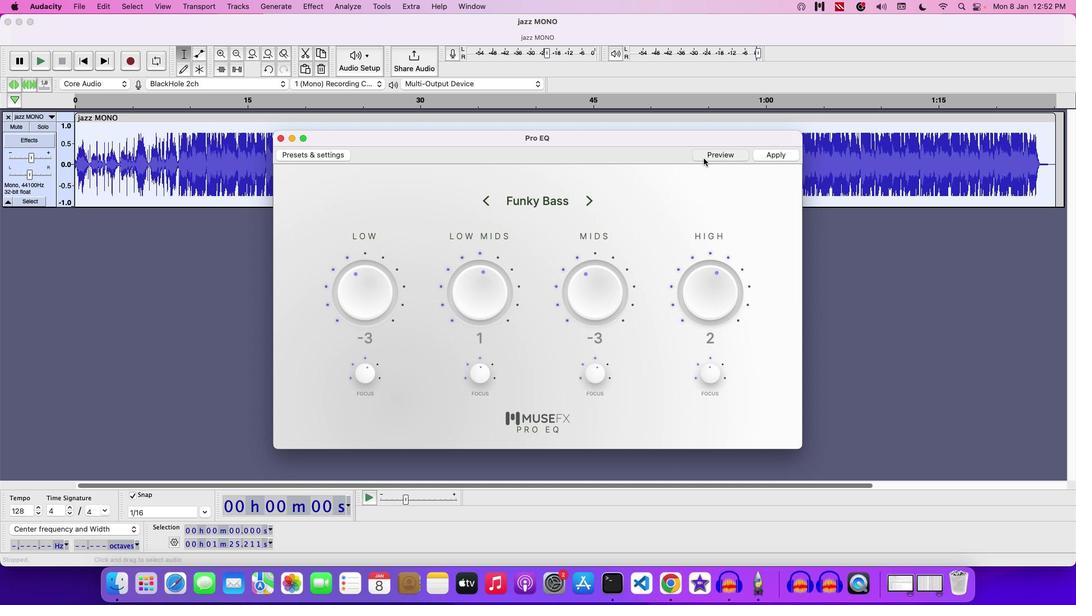
Action: Mouse moved to (758, 155)
Screenshot: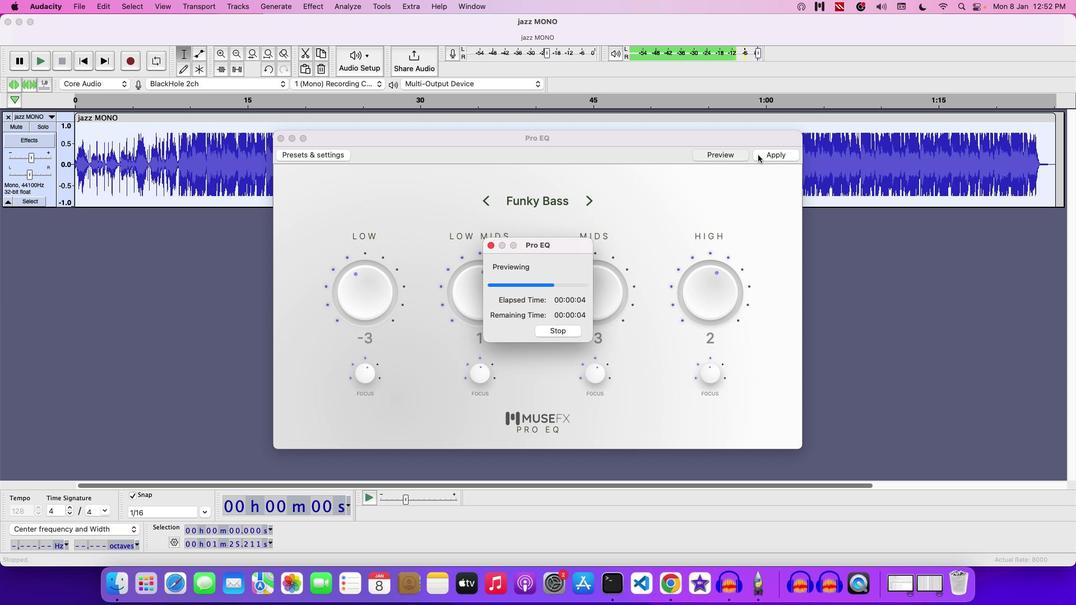 
Action: Mouse pressed left at (758, 155)
Screenshot: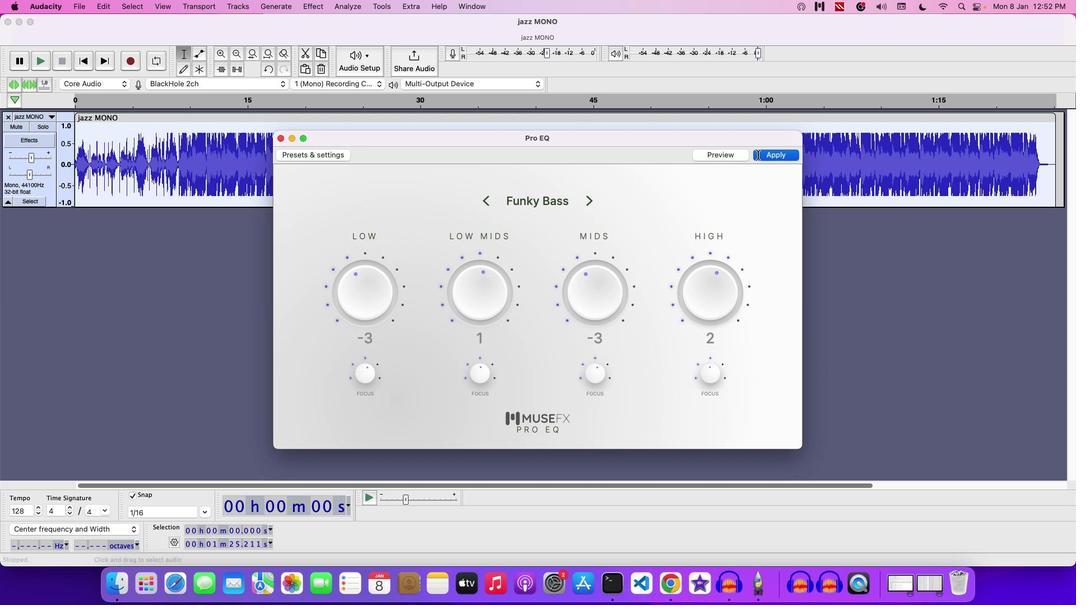 
Action: Mouse moved to (216, 182)
Screenshot: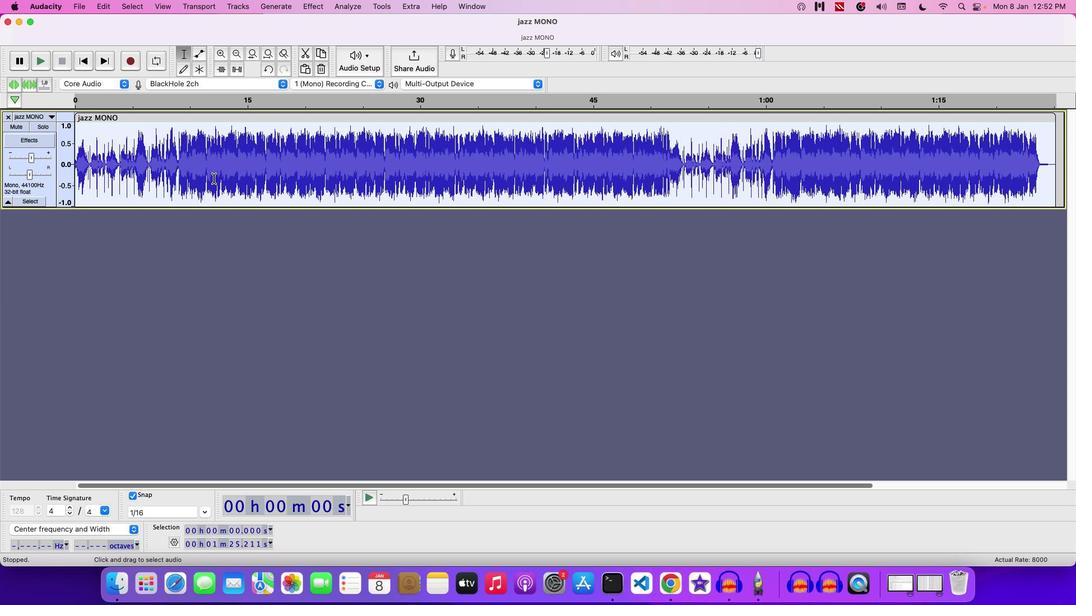 
Action: Key pressed Key.space
Screenshot: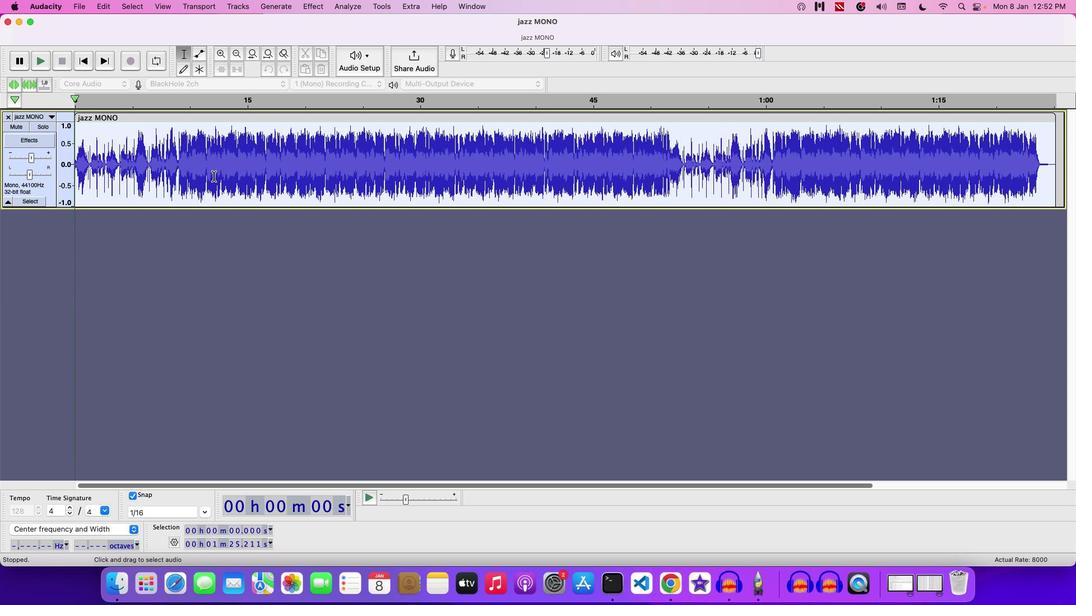 
Action: Mouse moved to (303, 15)
Screenshot: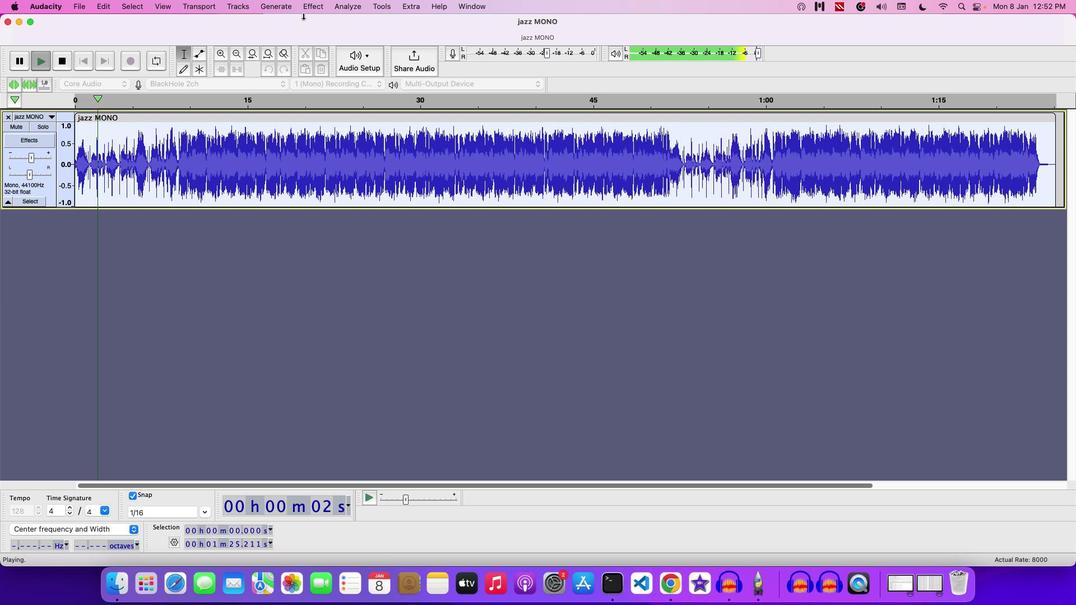 
Action: Mouse pressed left at (303, 15)
Screenshot: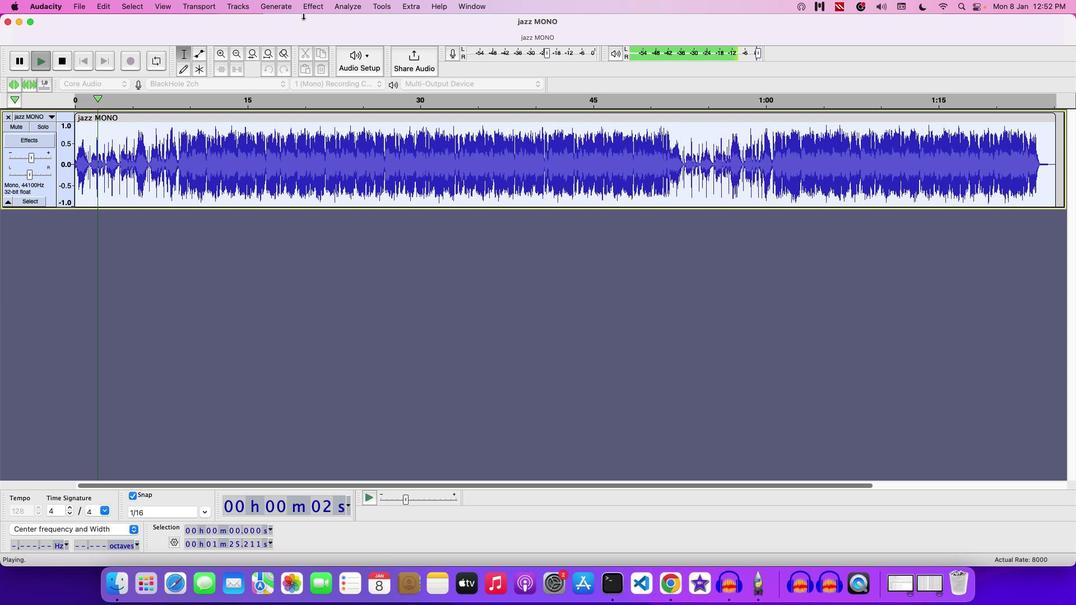 
Action: Mouse moved to (311, 3)
Screenshot: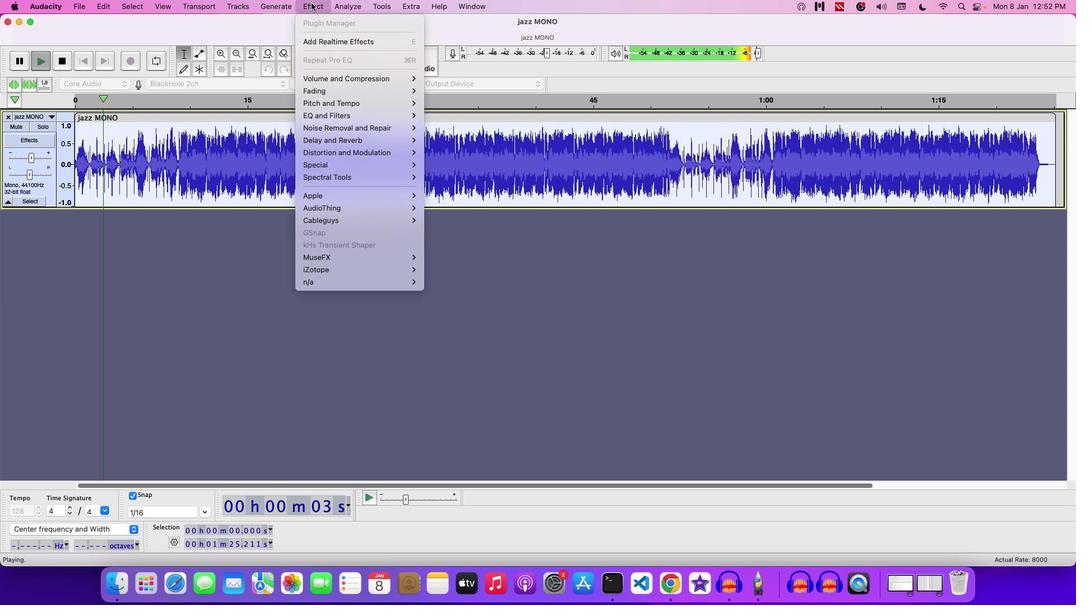 
Action: Mouse pressed left at (311, 3)
Screenshot: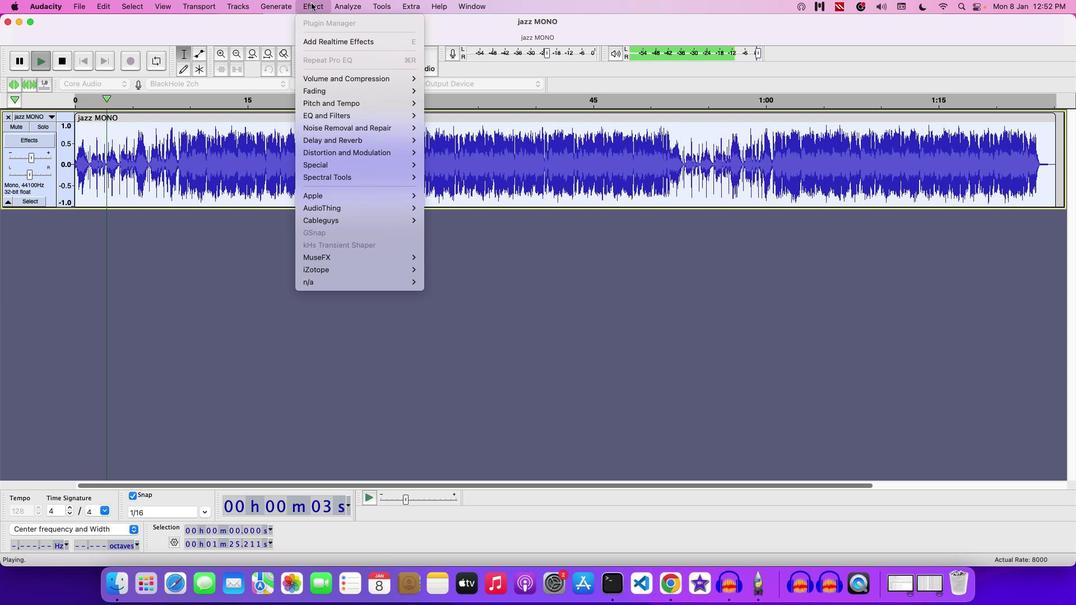 
Action: Mouse moved to (53, 194)
Screenshot: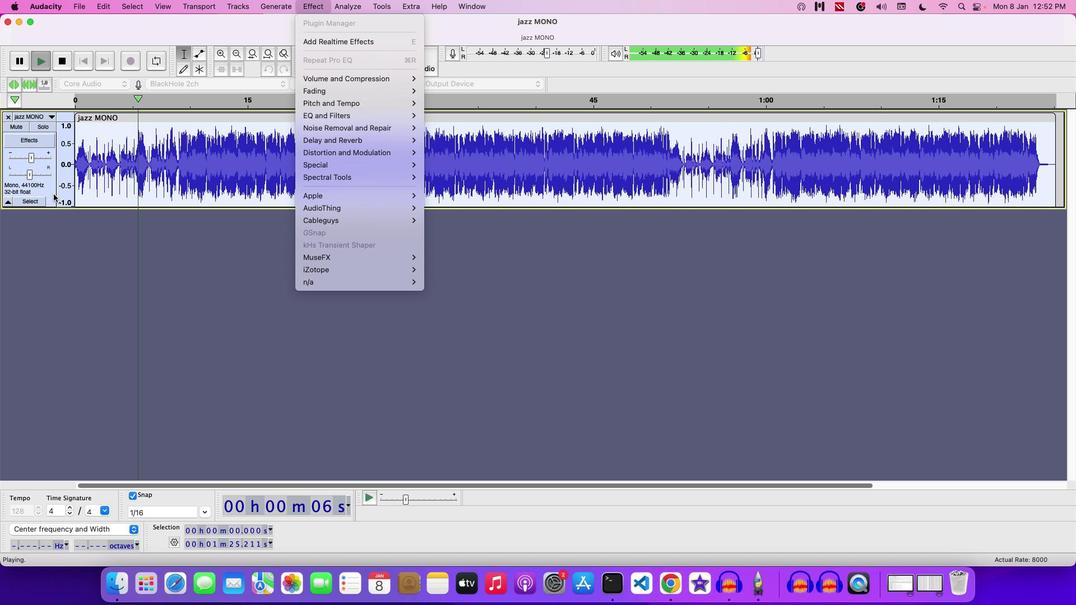 
Action: Mouse pressed left at (53, 194)
Screenshot: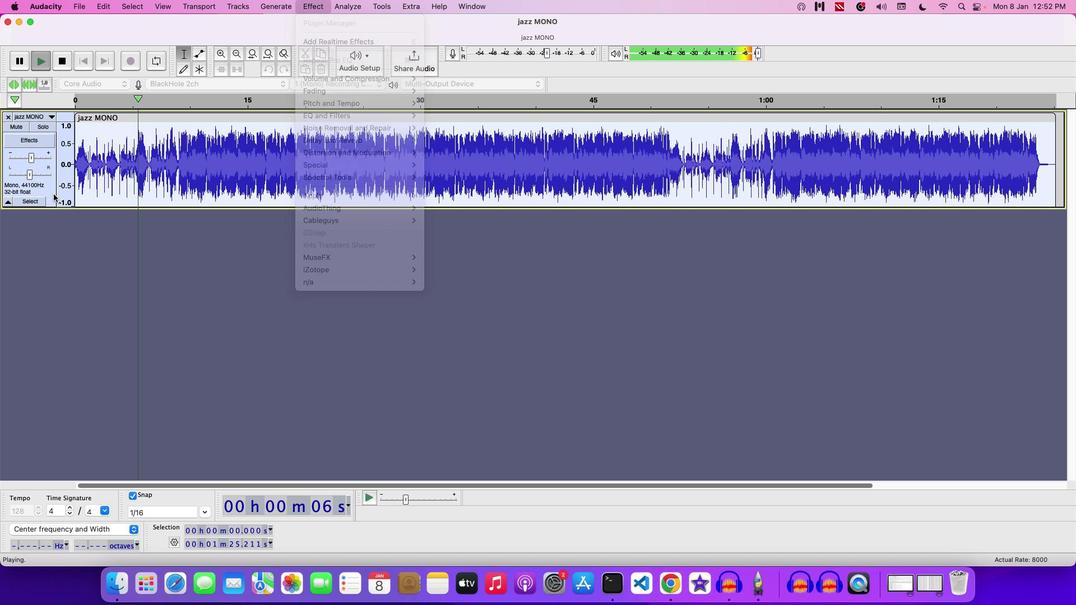 
Action: Mouse moved to (31, 156)
Screenshot: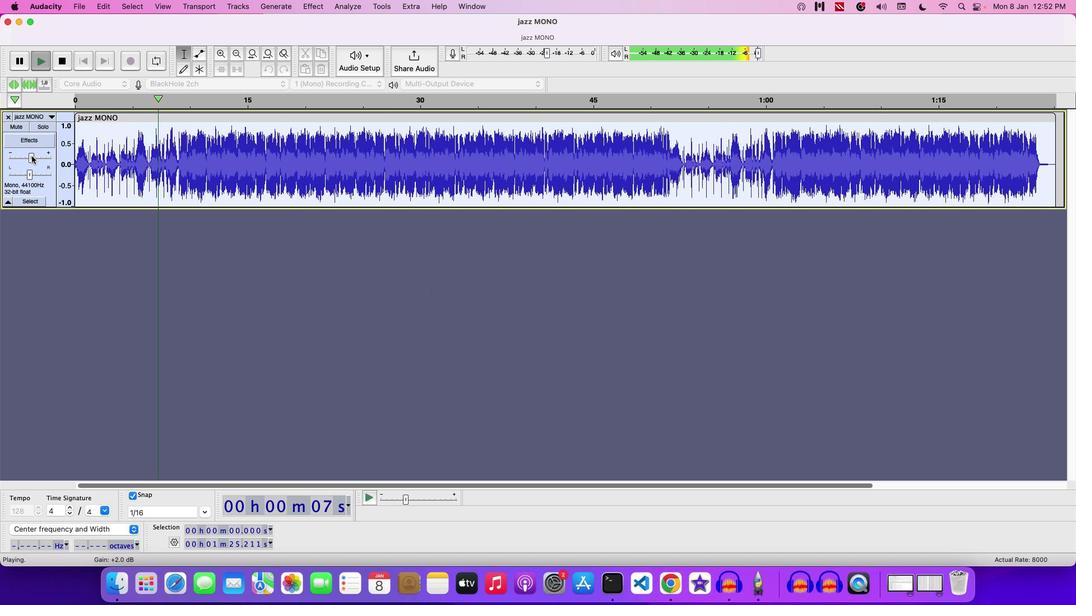 
Action: Mouse pressed left at (31, 156)
Screenshot: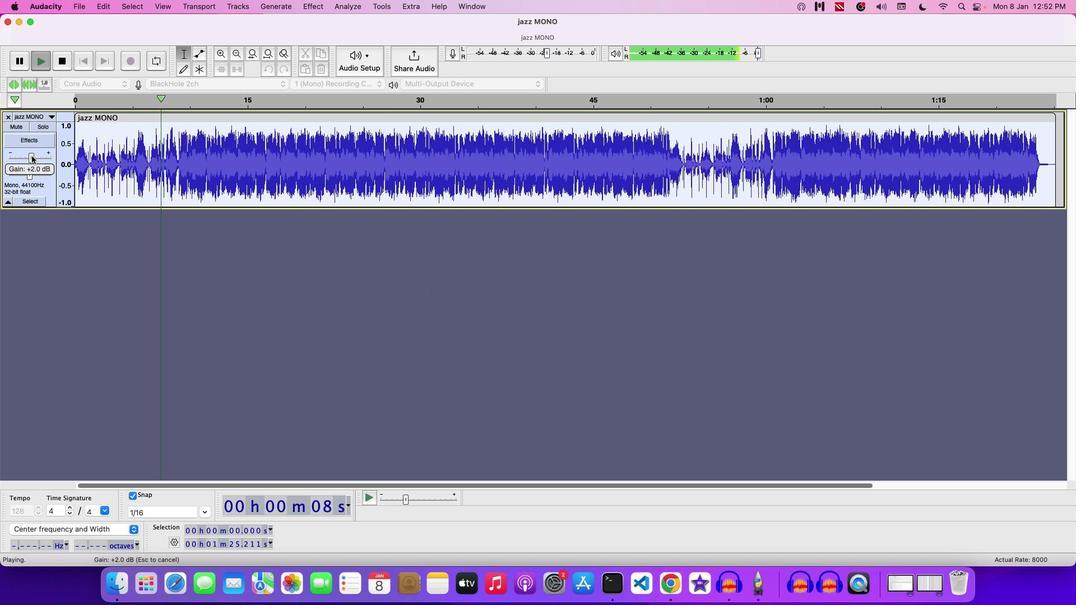 
Action: Mouse moved to (26, 154)
Screenshot: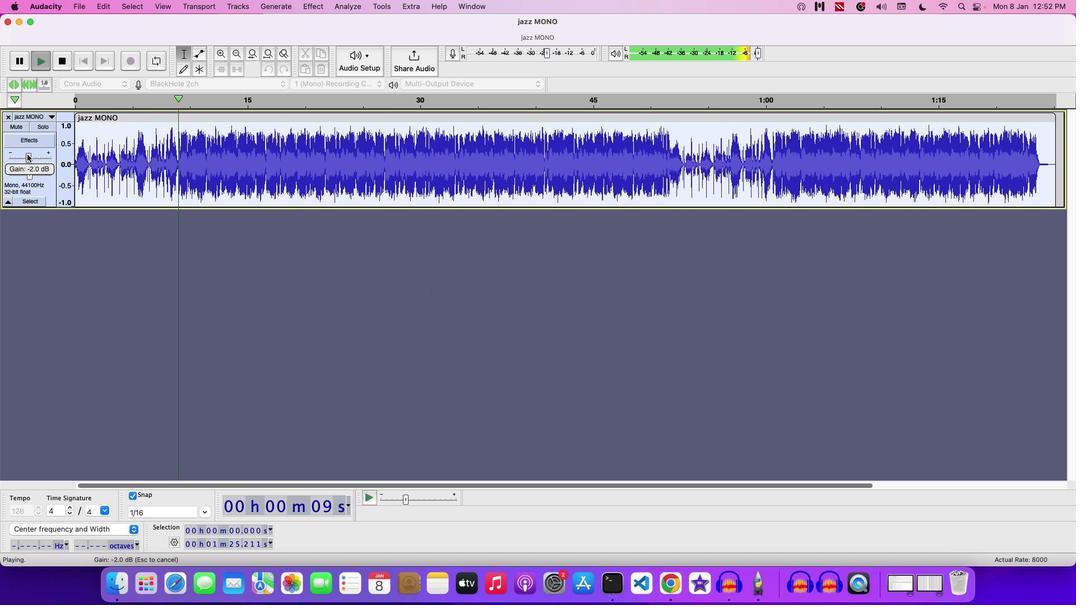 
Action: Mouse pressed left at (26, 154)
Screenshot: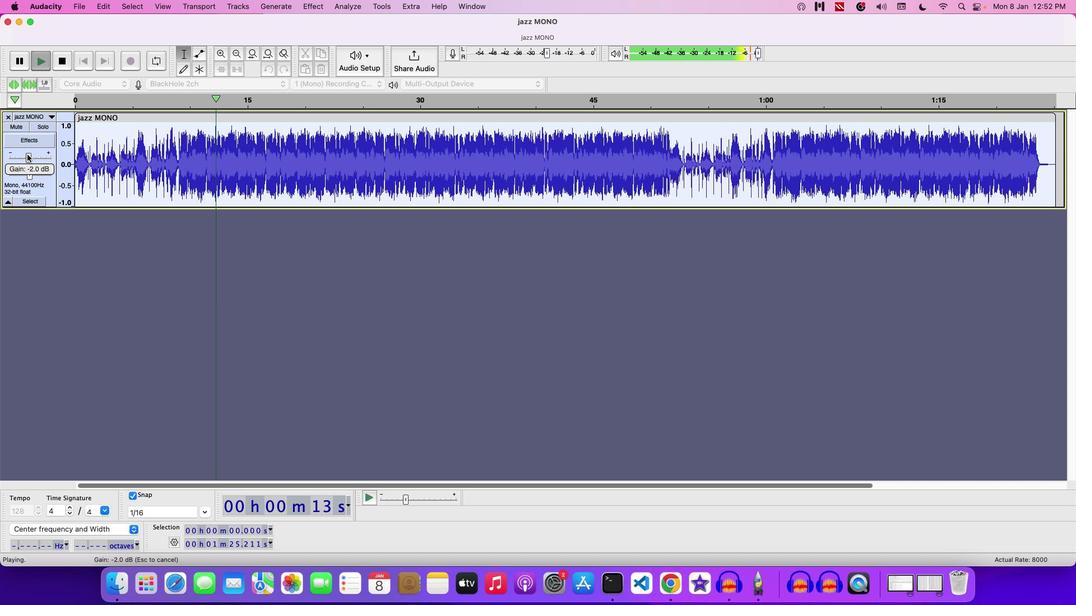 
Action: Mouse moved to (309, 8)
Screenshot: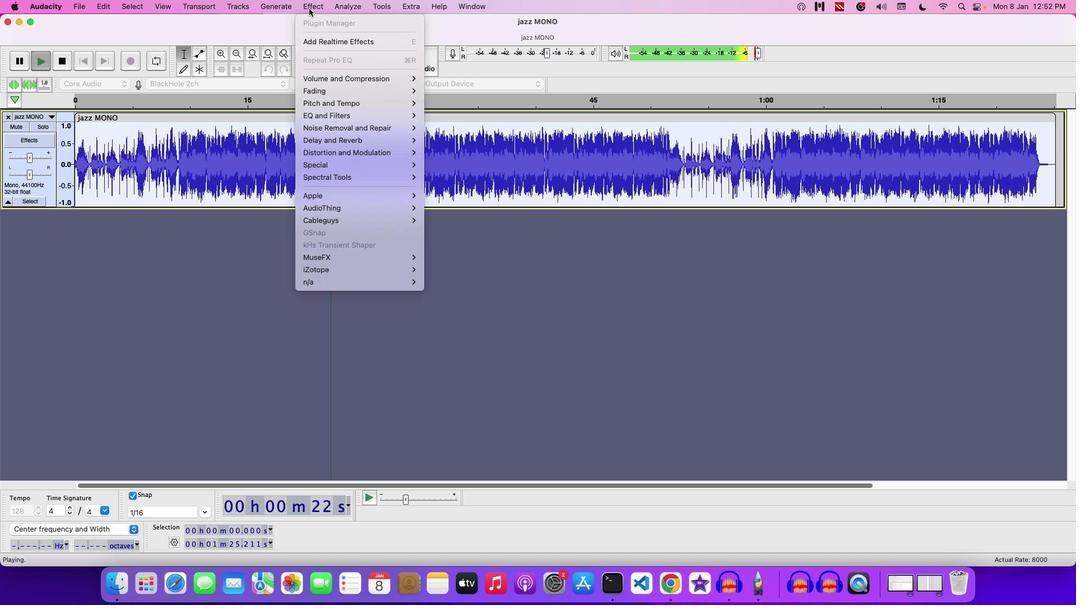 
Action: Mouse pressed left at (309, 8)
Screenshot: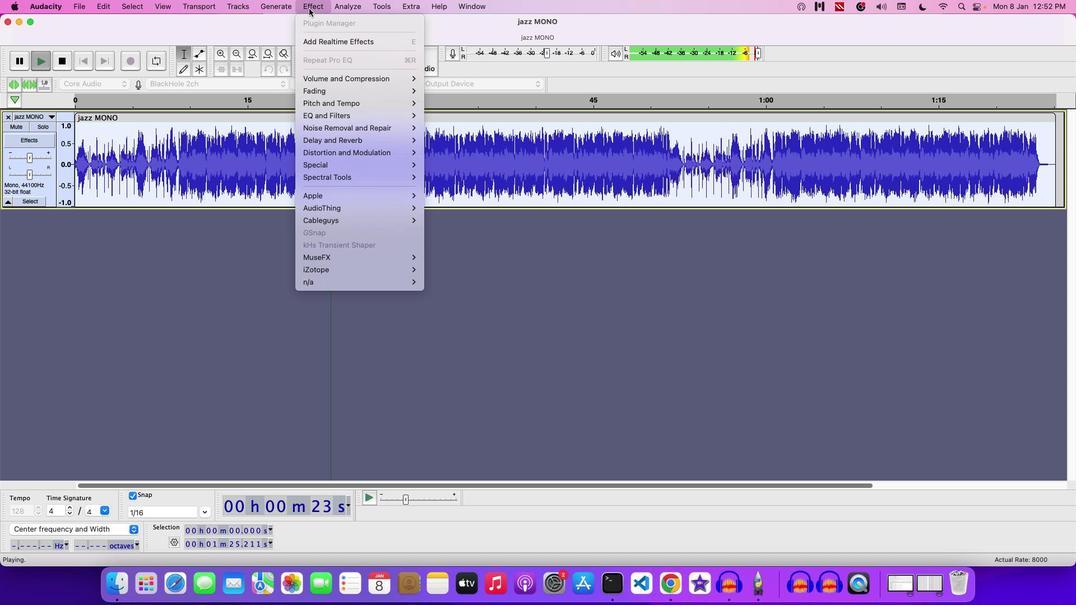 
Action: Mouse moved to (238, 171)
Screenshot: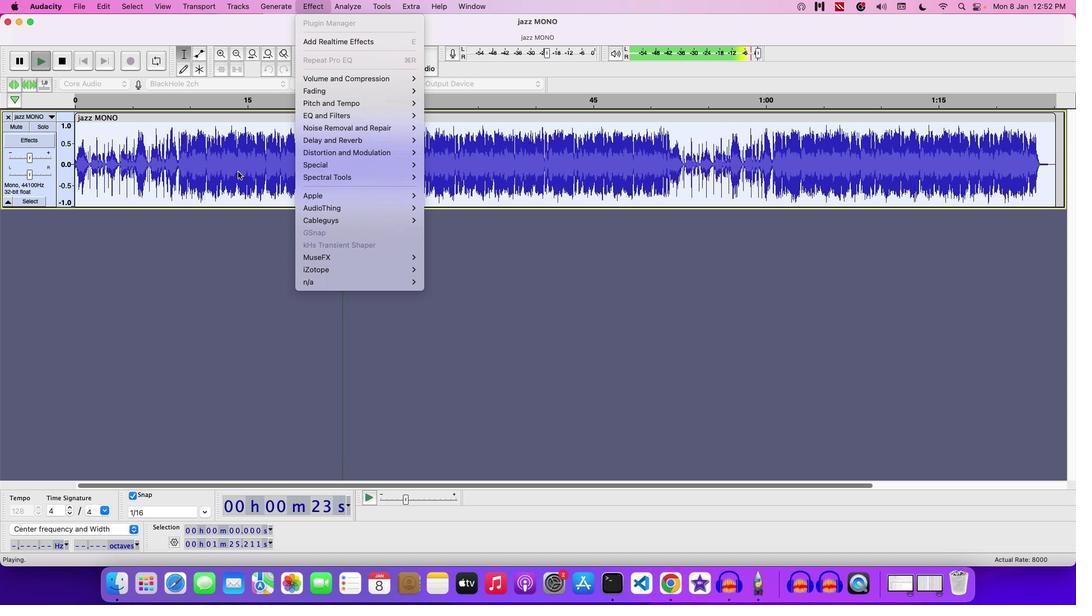 
Action: Mouse pressed left at (238, 171)
Screenshot: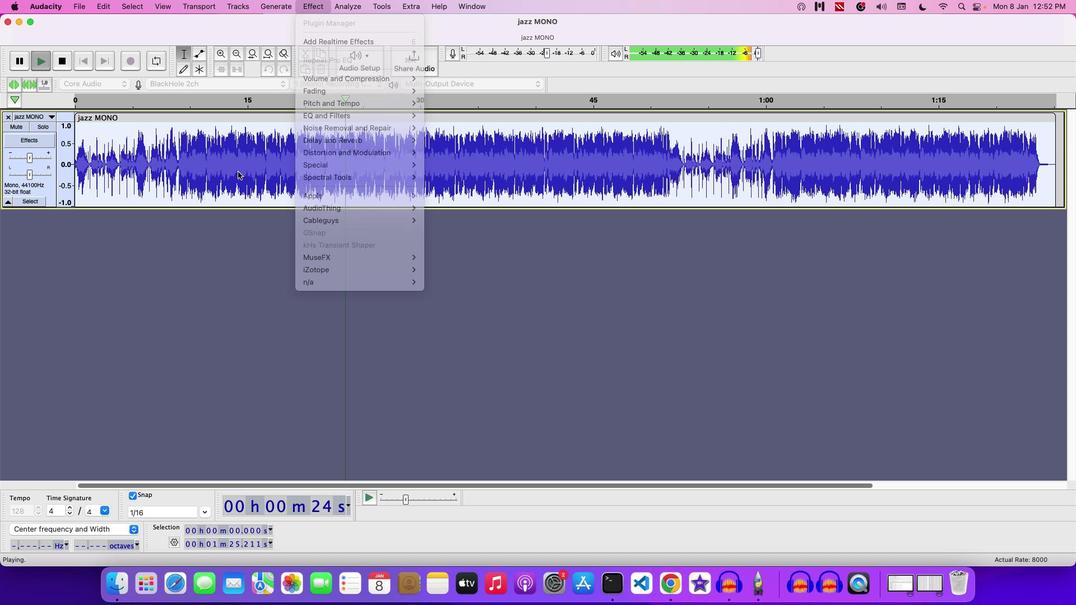 
Action: Mouse moved to (255, 144)
Screenshot: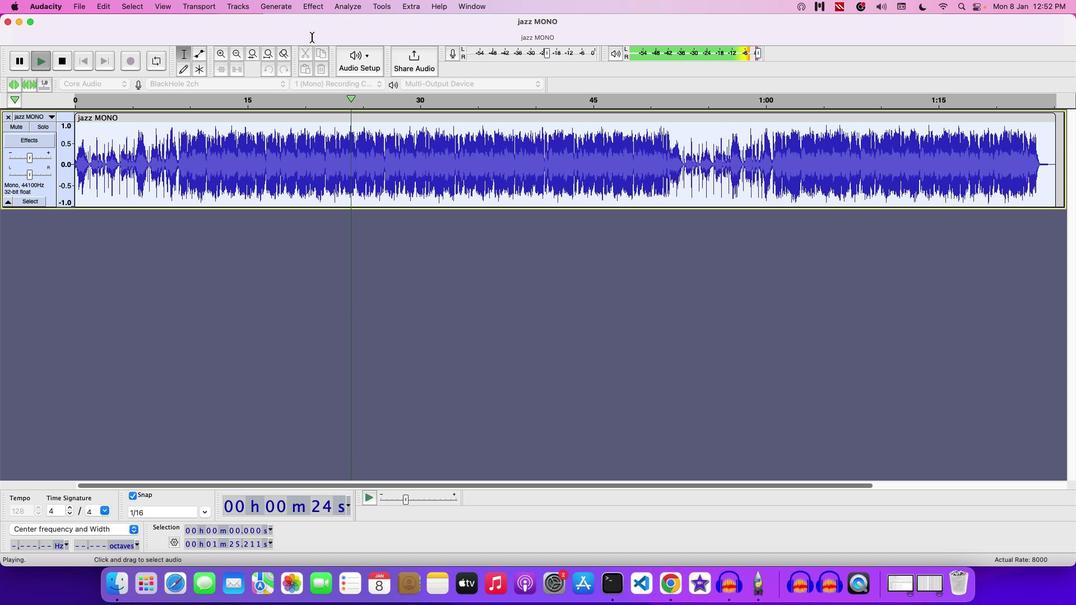 
Action: Key pressed Key.space
Screenshot: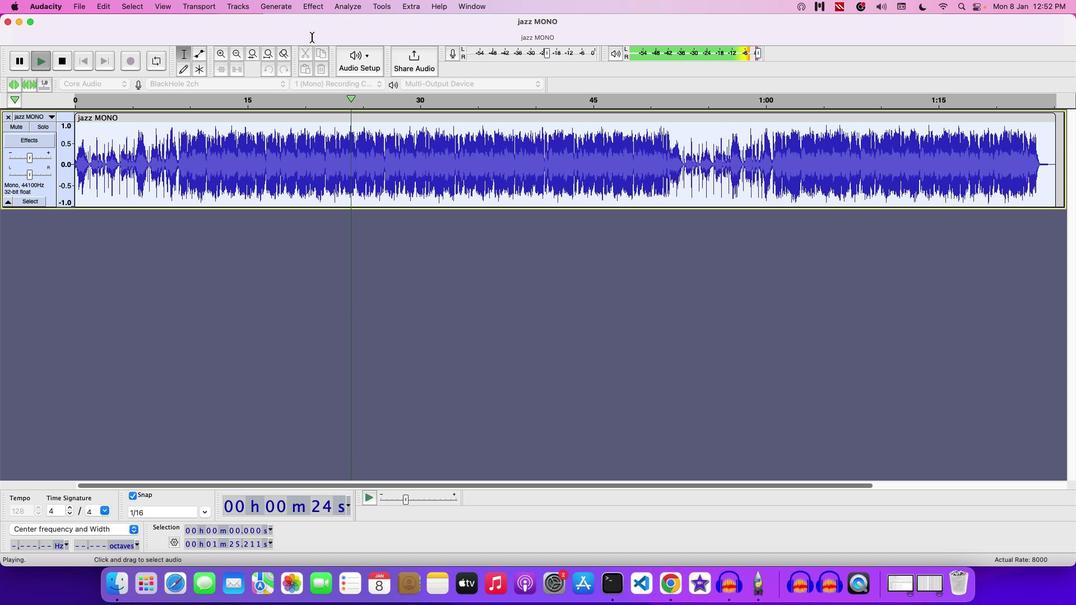 
Action: Mouse moved to (320, 10)
Screenshot: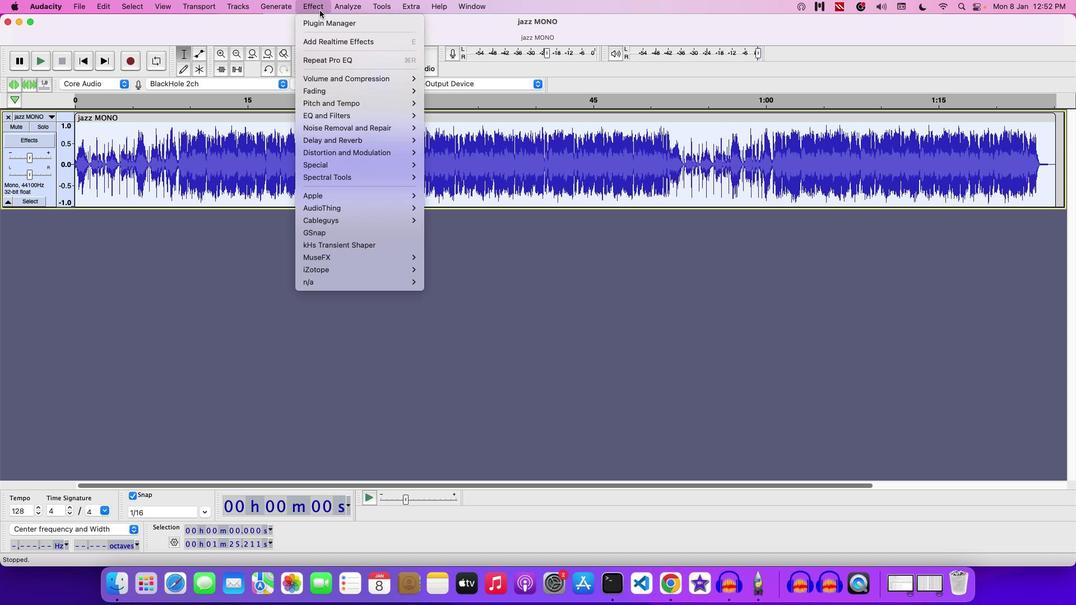
Action: Mouse pressed left at (320, 10)
Screenshot: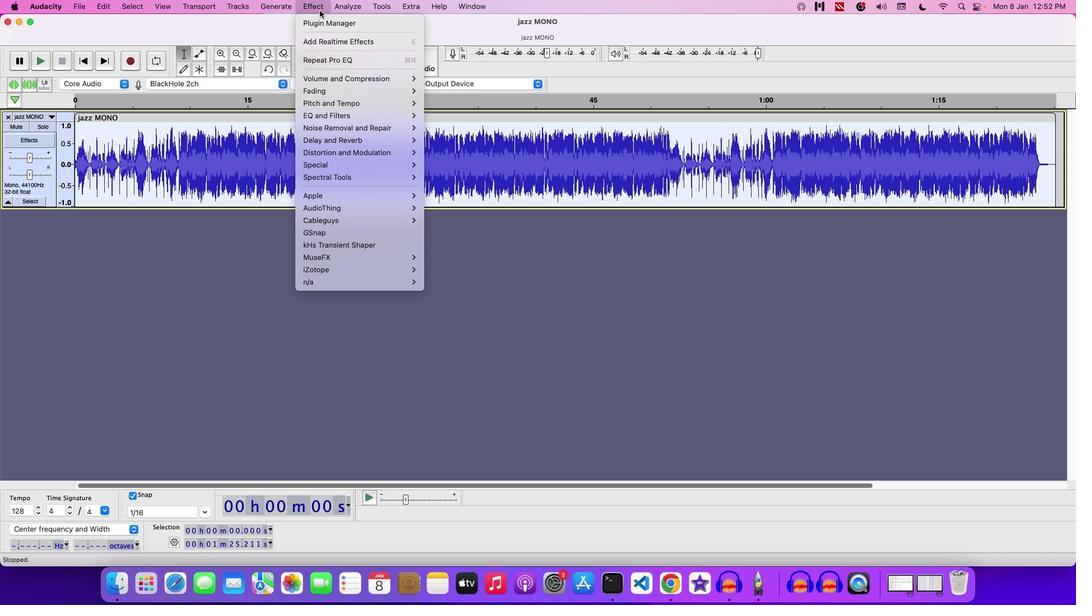 
Action: Mouse moved to (459, 344)
Screenshot: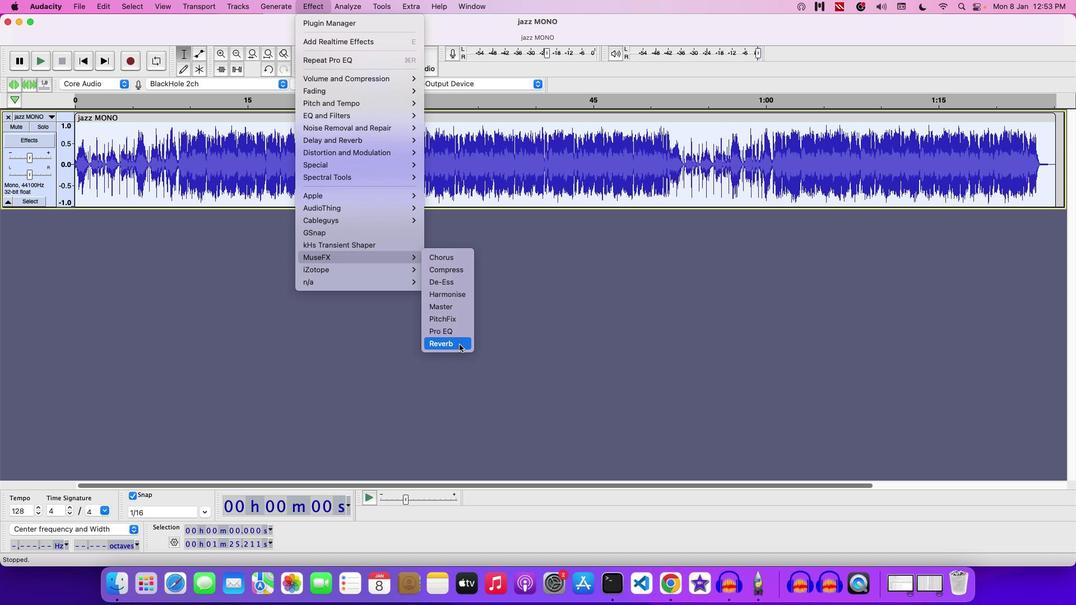 
Action: Mouse pressed left at (459, 344)
Screenshot: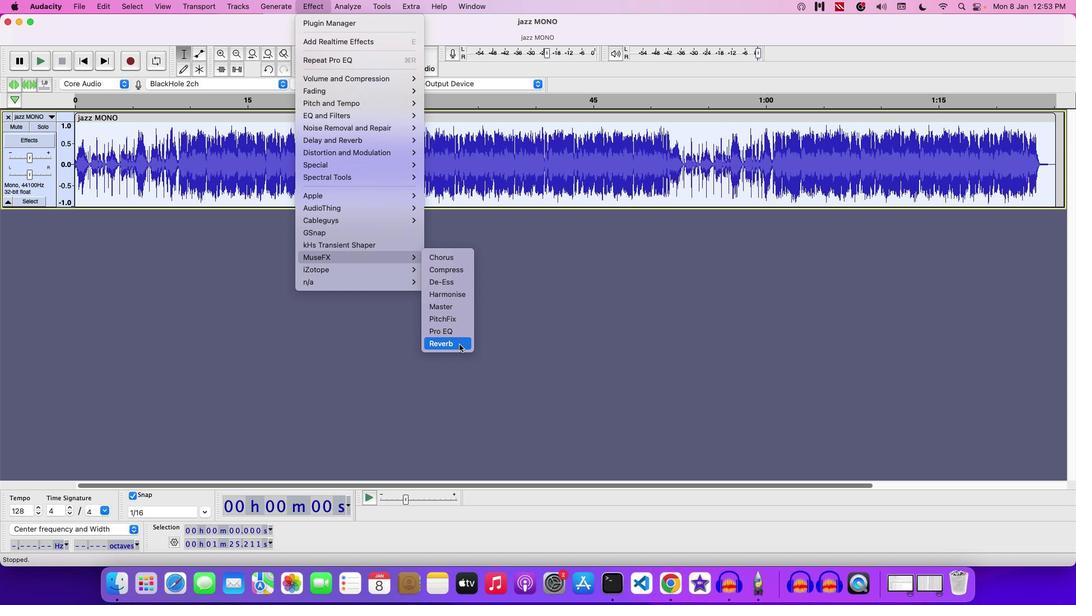 
Action: Mouse moved to (534, 197)
Screenshot: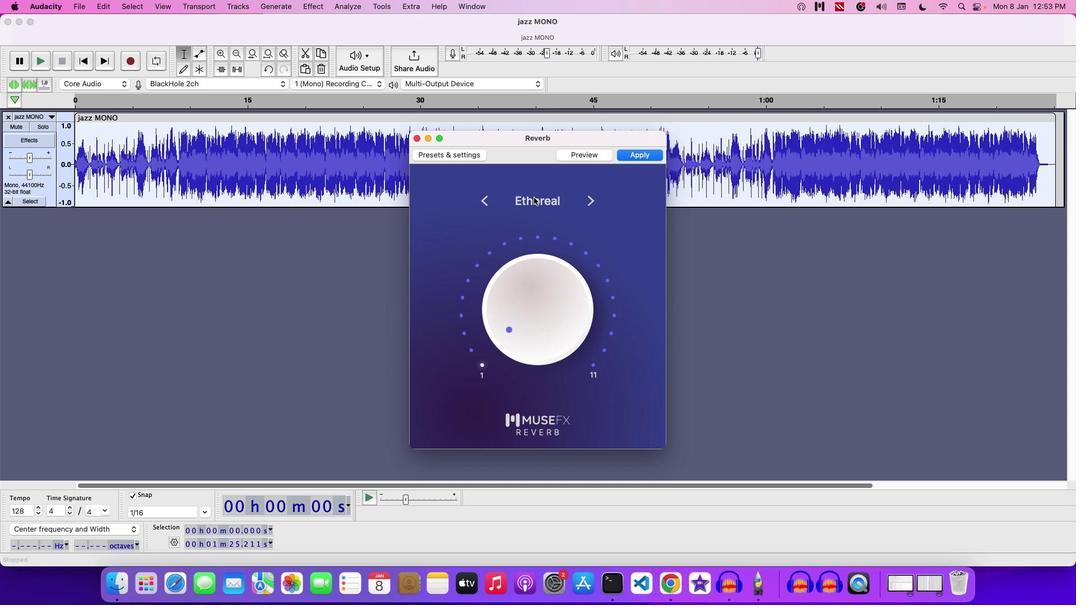 
Action: Mouse pressed left at (534, 197)
Screenshot: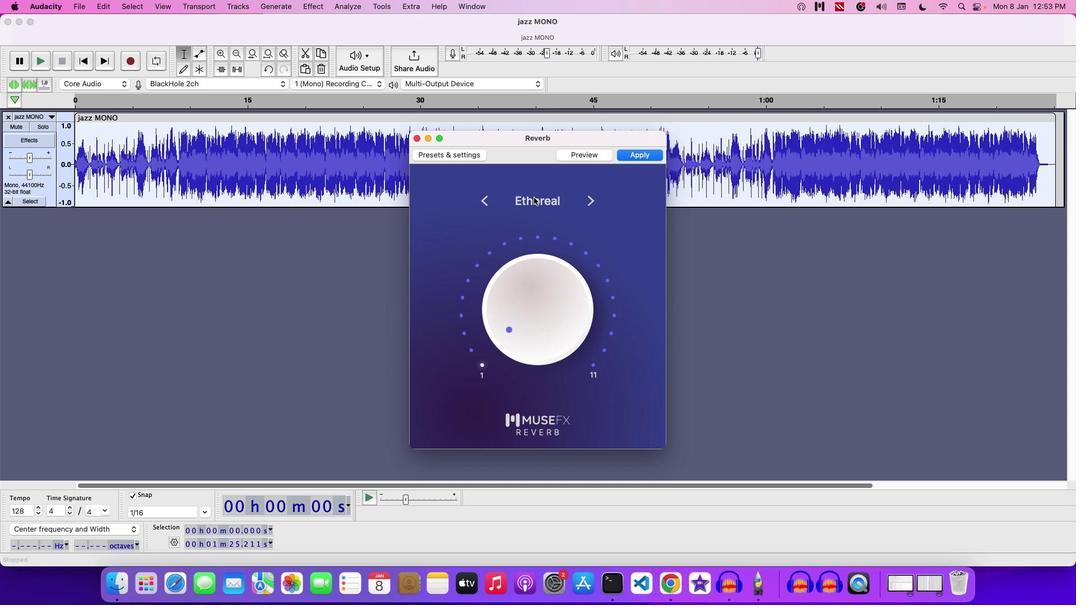 
Action: Mouse moved to (545, 283)
Screenshot: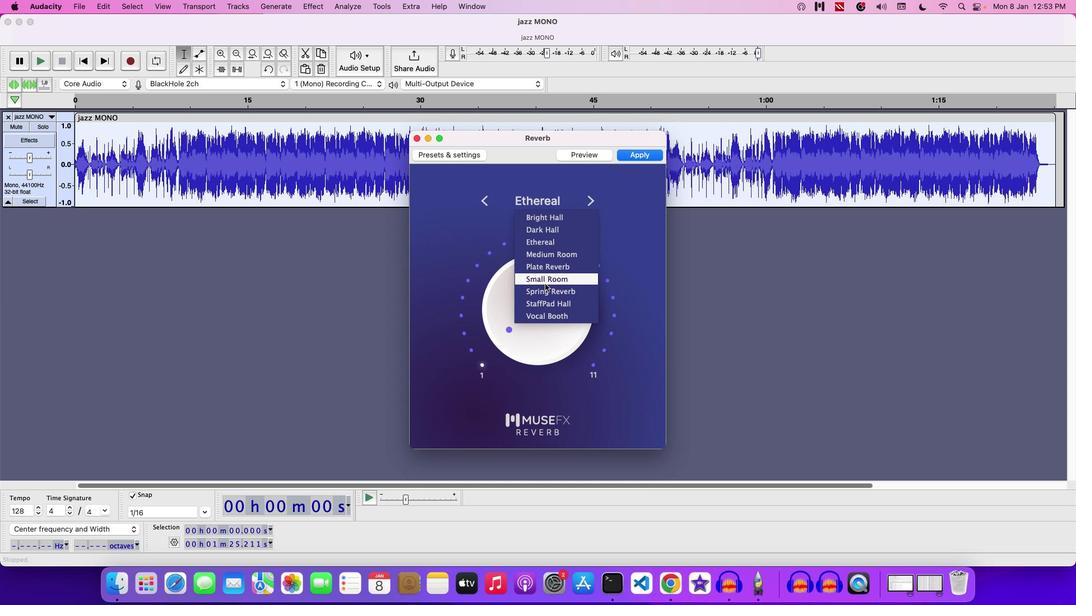 
Action: Key pressed Key.enter
Screenshot: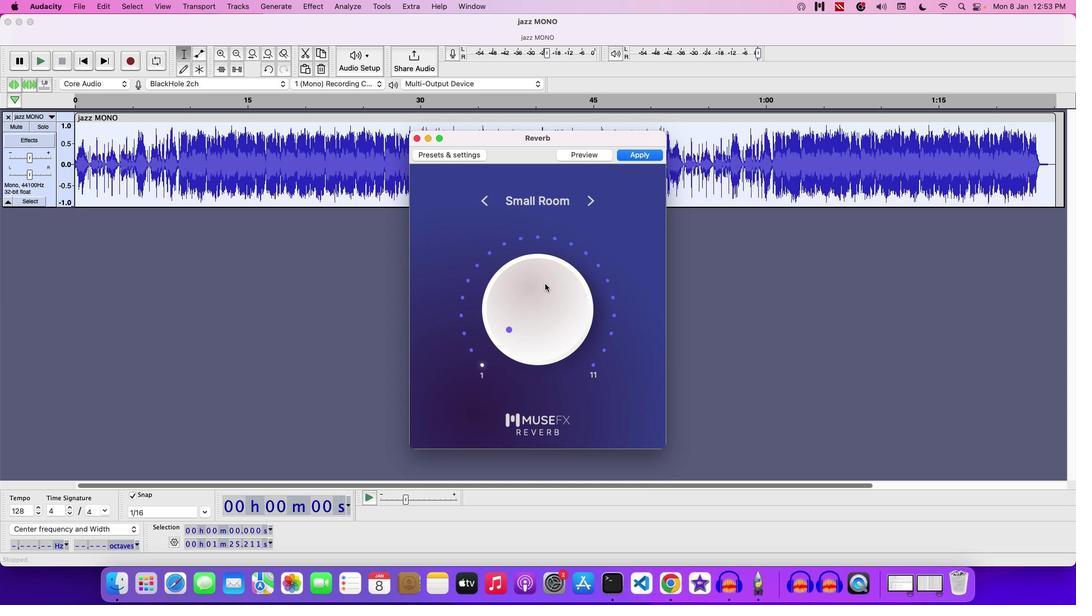 
Action: Mouse moved to (606, 153)
Screenshot: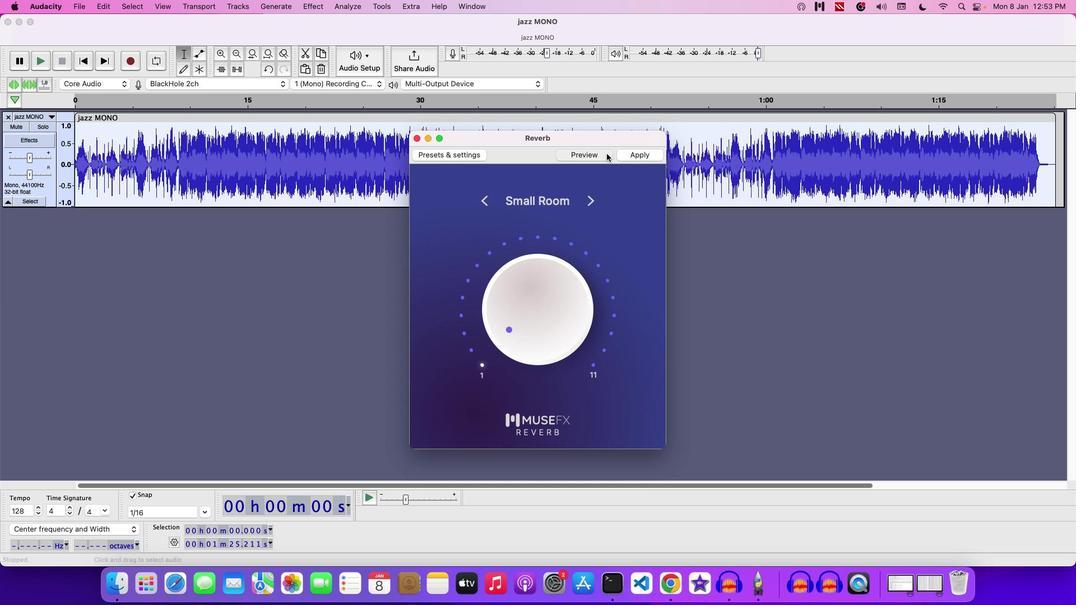 
Action: Mouse pressed left at (606, 153)
Screenshot: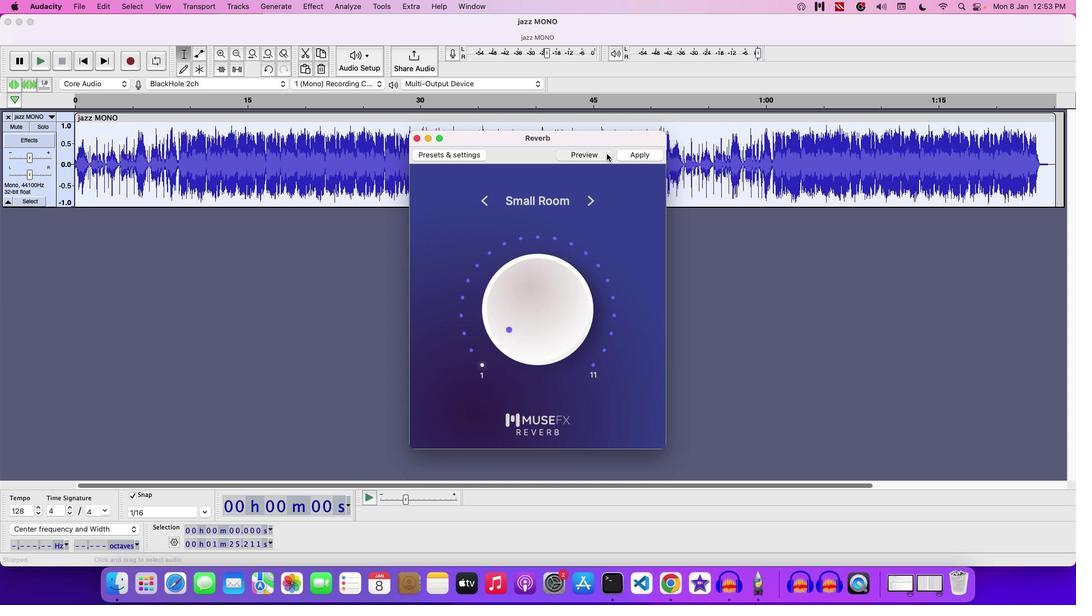 
Action: Mouse moved to (636, 155)
Screenshot: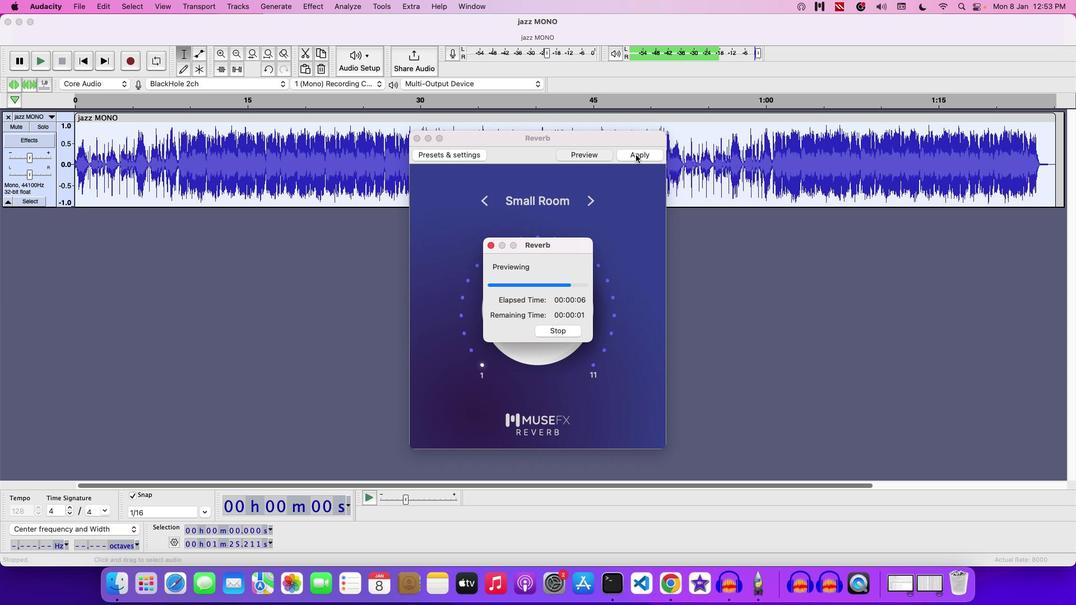 
Action: Mouse pressed left at (636, 155)
Screenshot: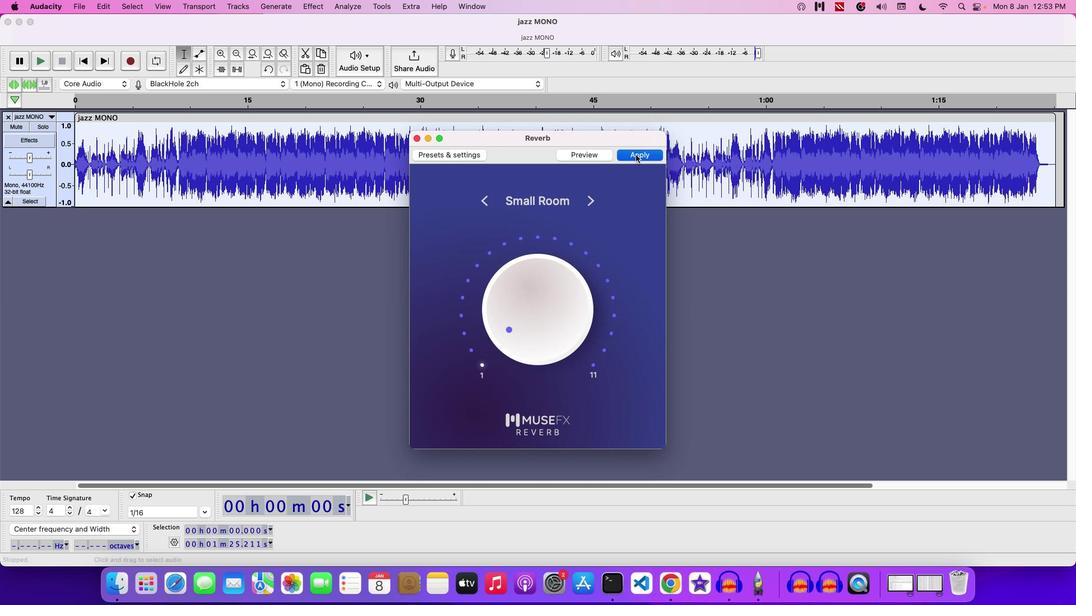 
Action: Mouse moved to (481, 153)
Screenshot: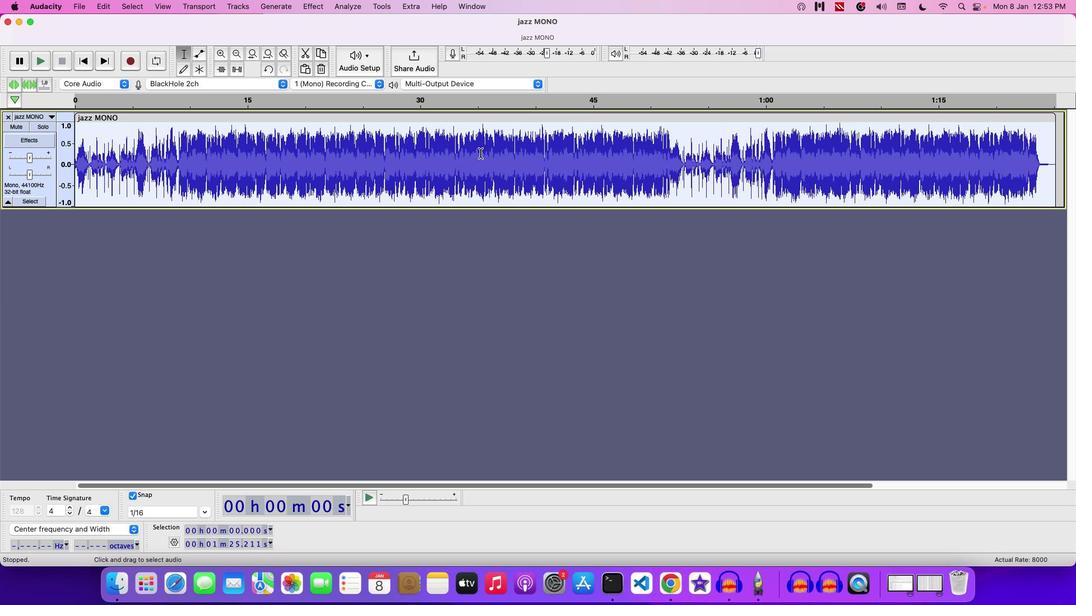 
Action: Key pressed Key.space
Screenshot: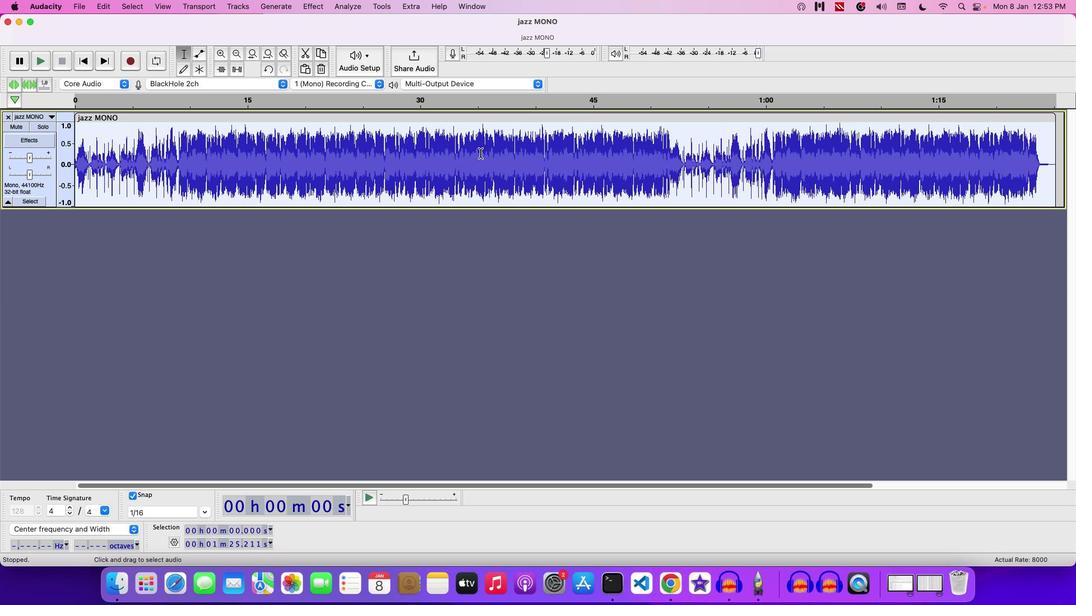 
Action: Mouse moved to (683, 167)
Screenshot: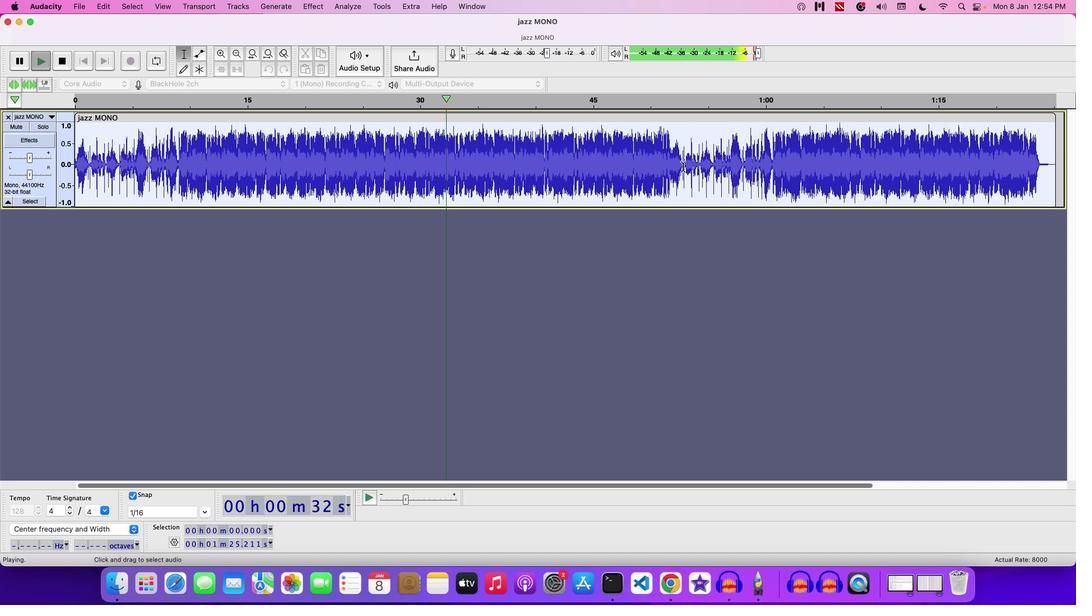 
Action: Mouse pressed left at (683, 167)
Screenshot: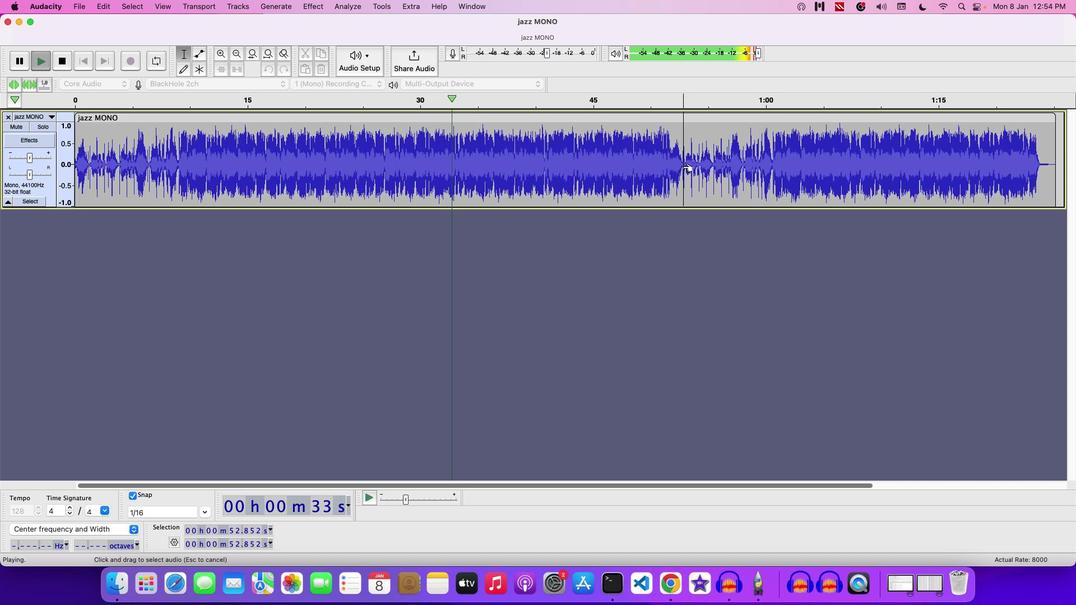 
Action: Key pressed Key.spaceKey.space
Screenshot: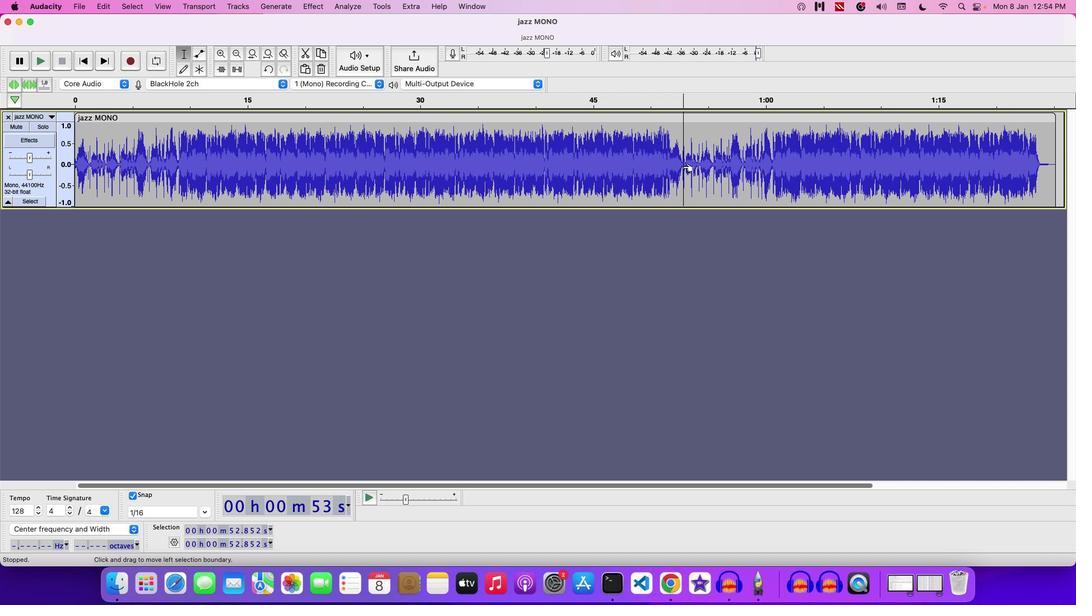 
Action: Mouse moved to (584, 154)
Screenshot: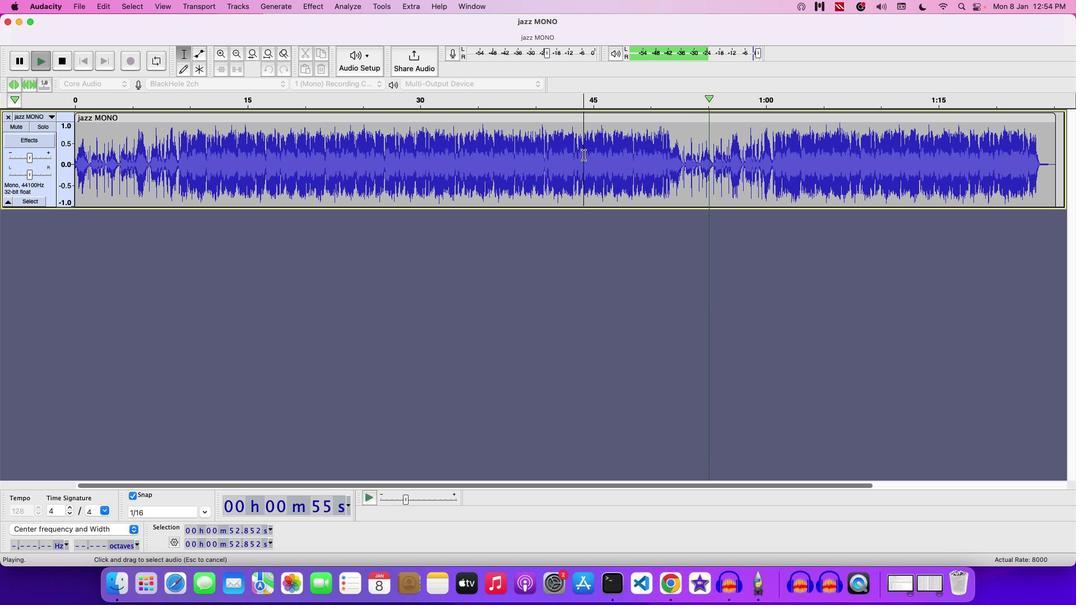 
Action: Mouse pressed left at (584, 154)
Screenshot: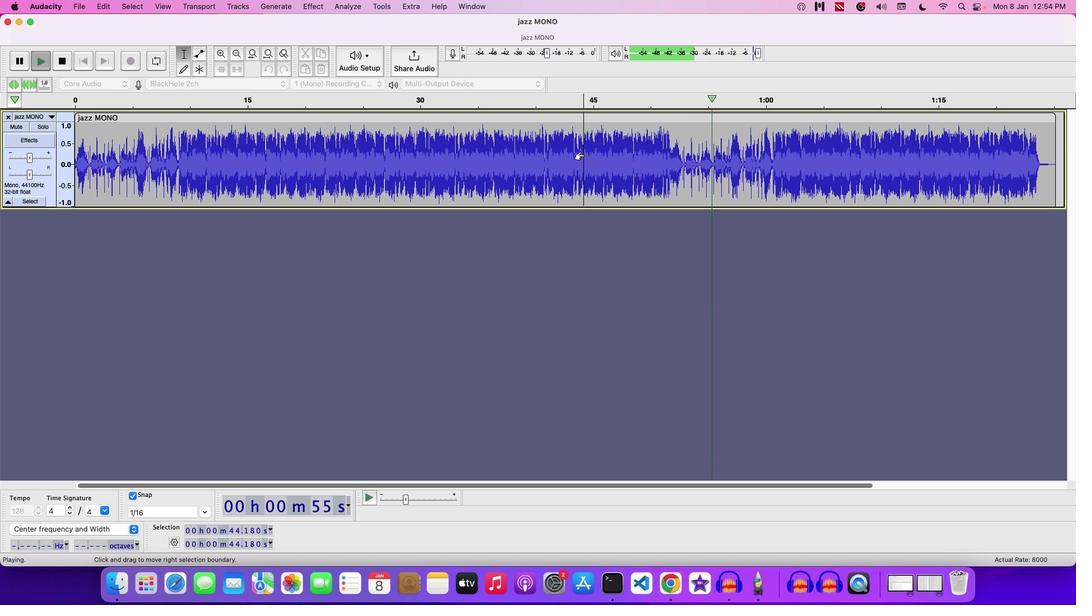 
Action: Mouse pressed left at (584, 154)
Screenshot: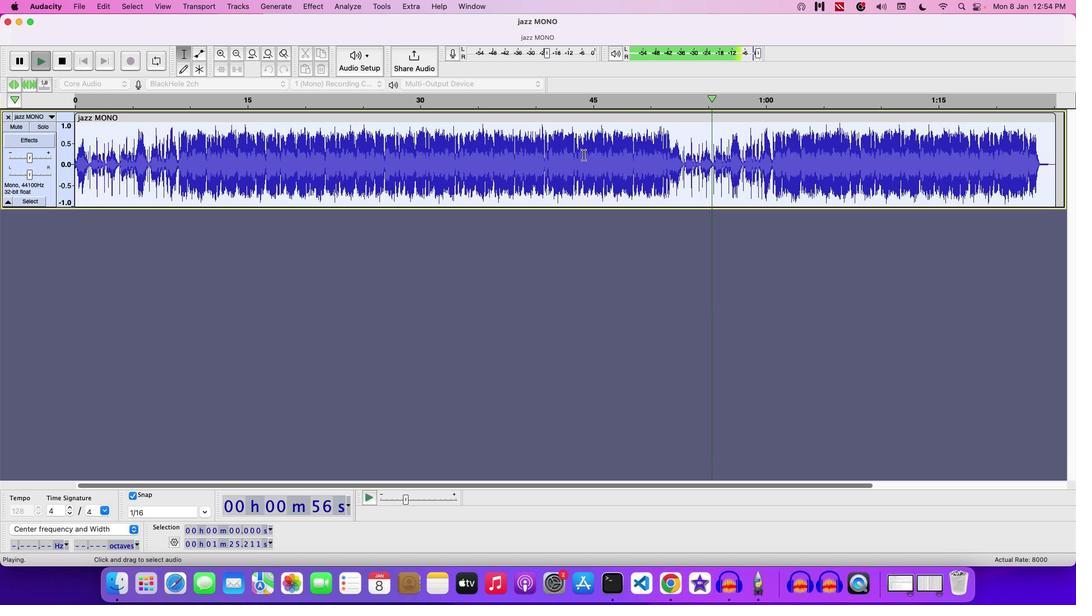 
Action: Mouse moved to (334, 75)
Screenshot: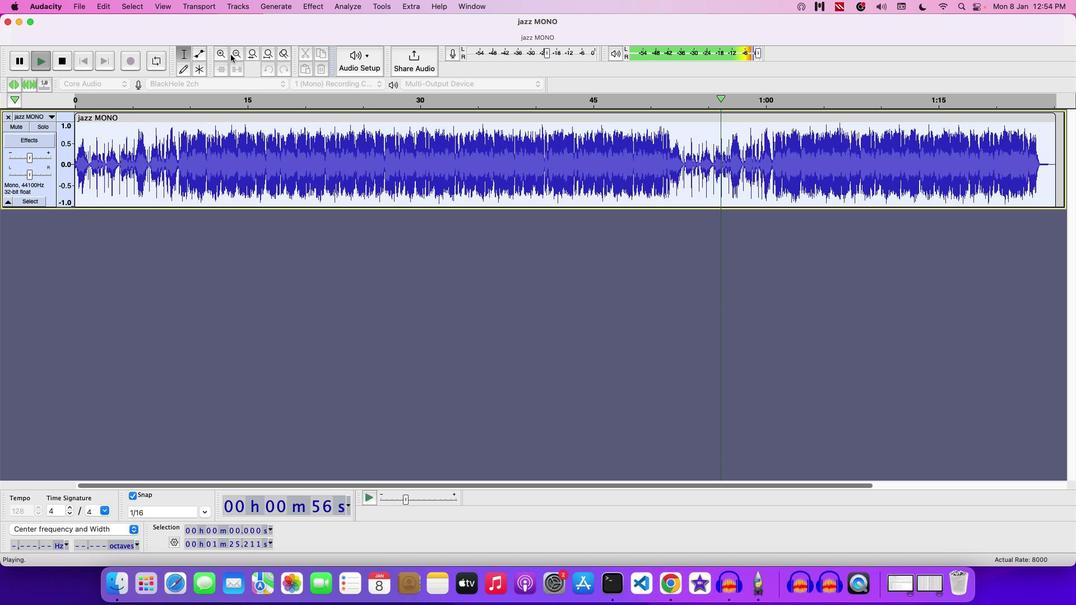 
Action: Key pressed Key.space
Screenshot: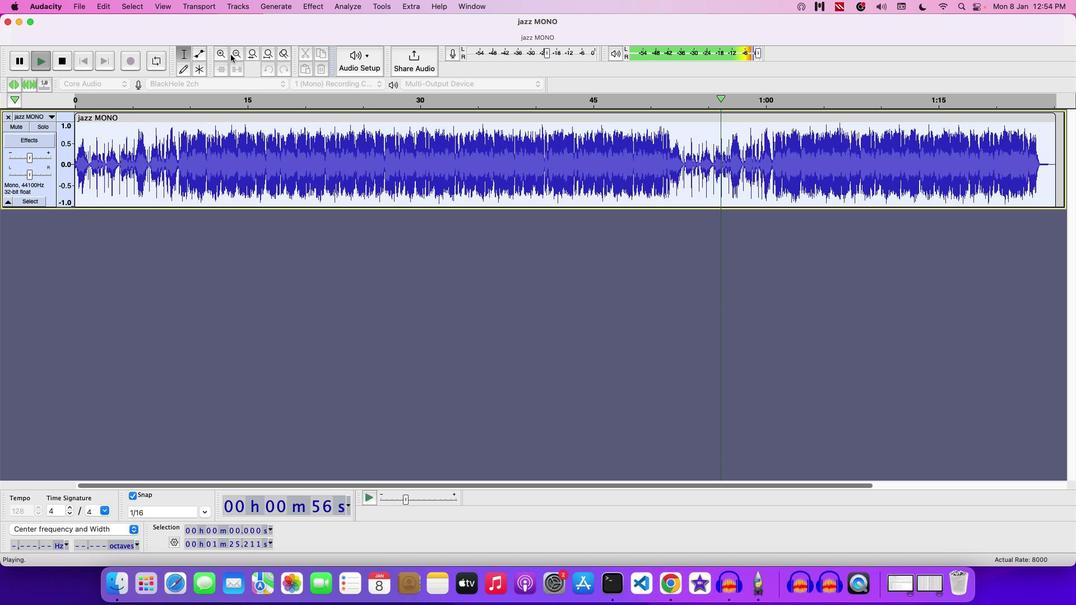 
Action: Mouse moved to (79, 6)
Screenshot: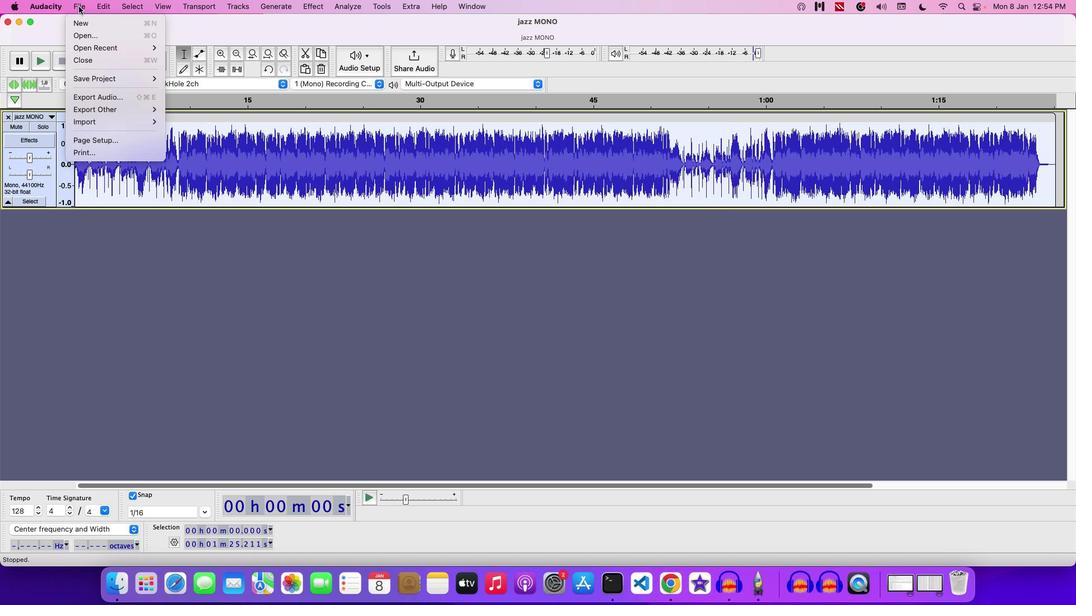 
Action: Mouse pressed left at (79, 6)
Screenshot: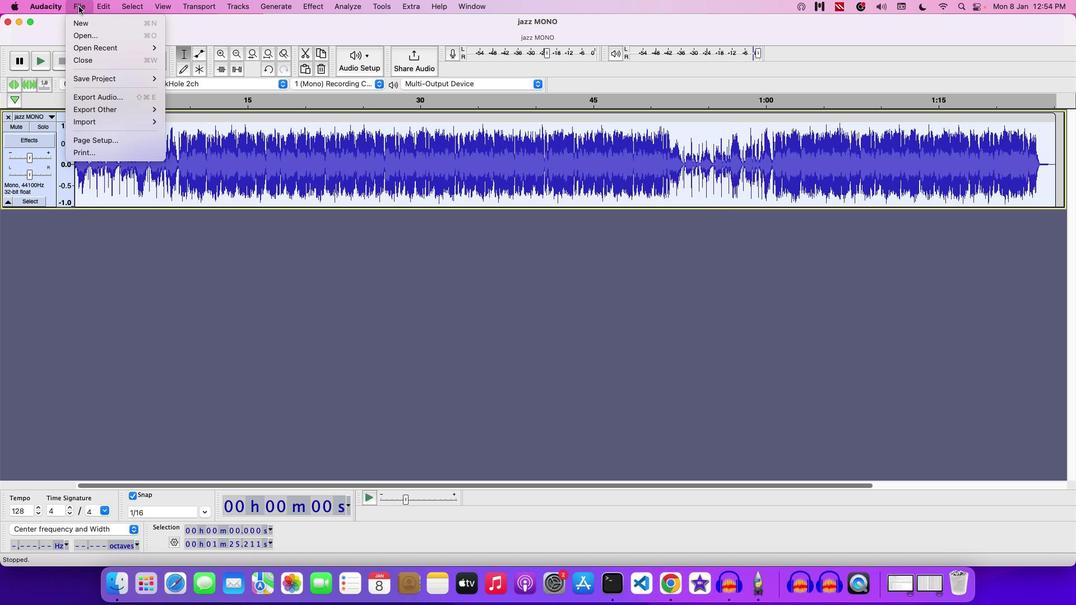 
Action: Mouse moved to (198, 76)
Screenshot: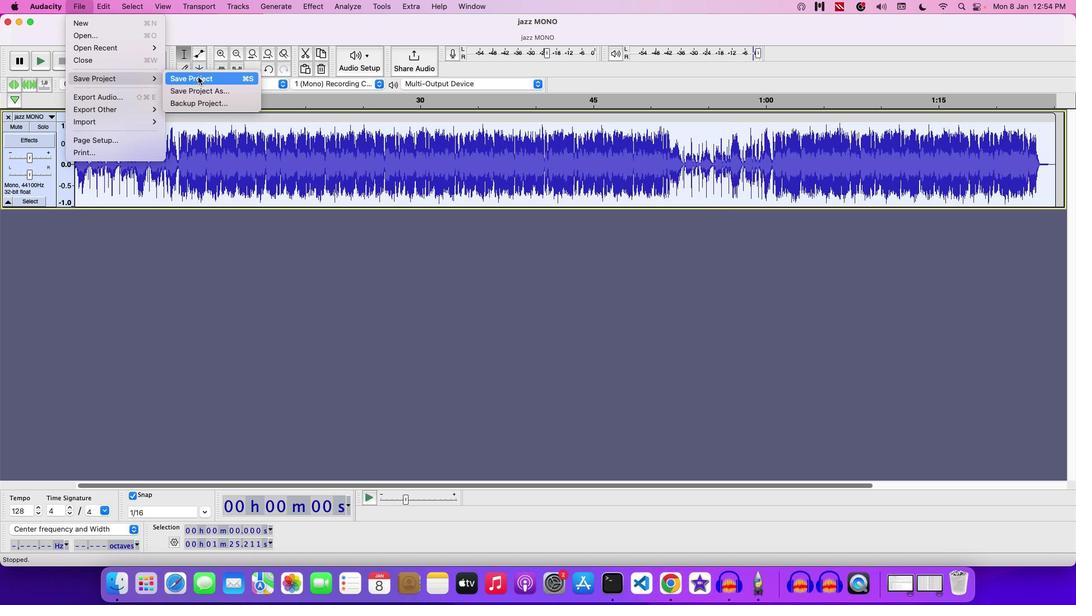 
Action: Mouse pressed left at (198, 76)
Screenshot: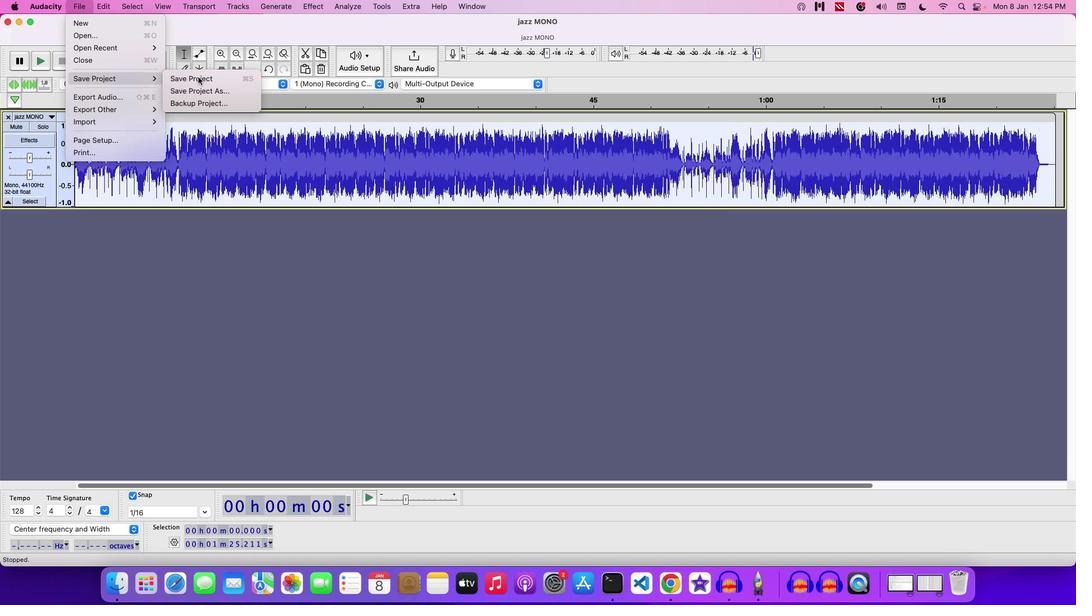 
Action: Mouse moved to (200, 75)
Screenshot: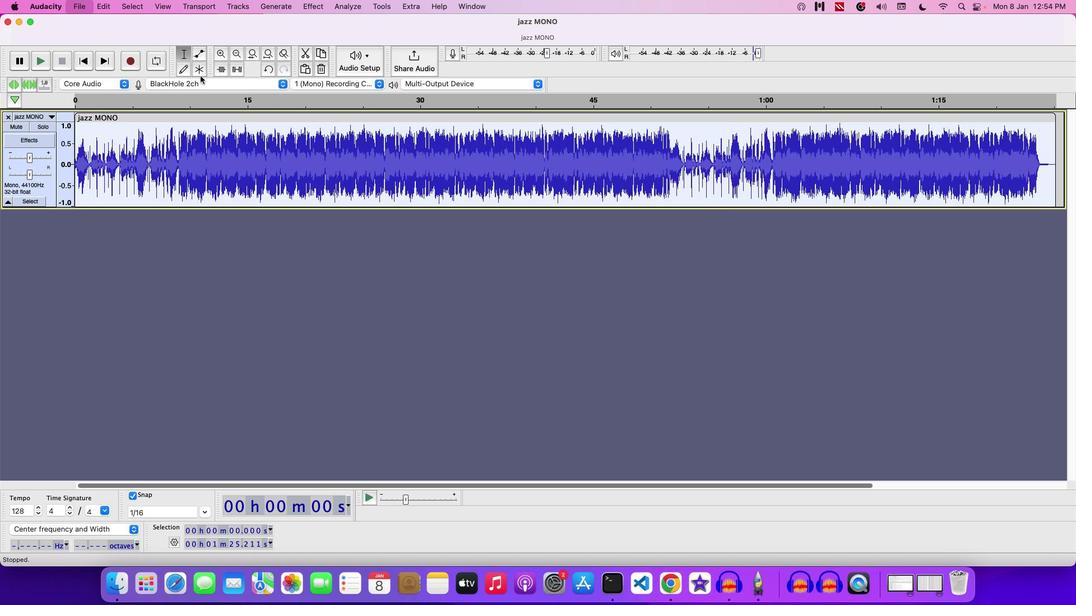 
Action: Key pressed Key.backspace'S'Key.backspace'U''S''I''N'Key.backspaceKey.backspaceKey.backspaceKey.backspace'M''I''X''I''N''F''='Key.backspaceKey.backspace'G'Key.space'J''A''Z''Z'Key.space'A''U''D''I''O'Key.space
Screenshot: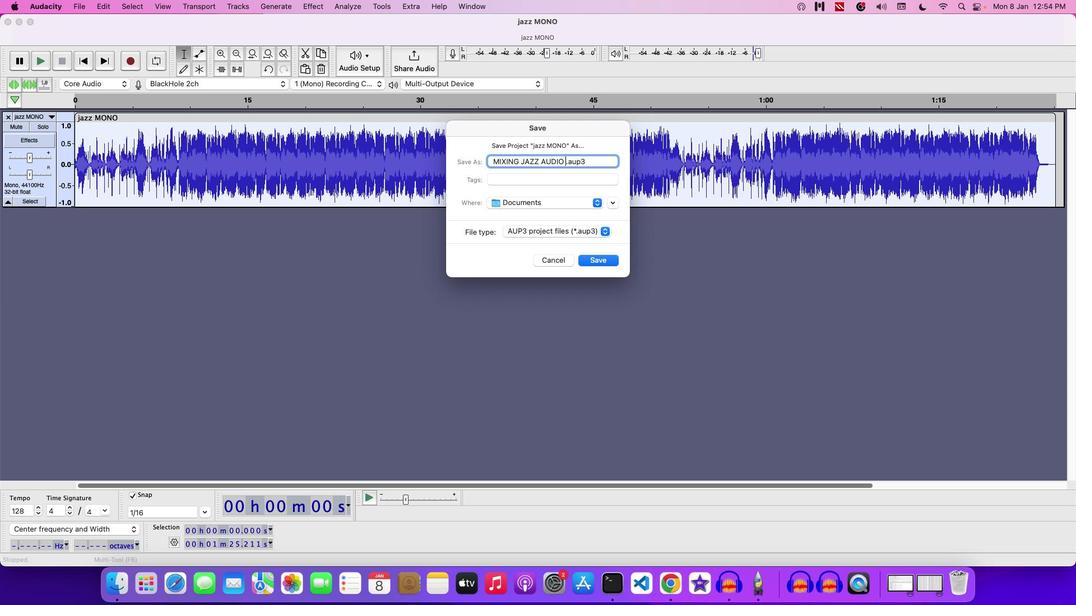 
Action: Mouse moved to (605, 263)
Screenshot: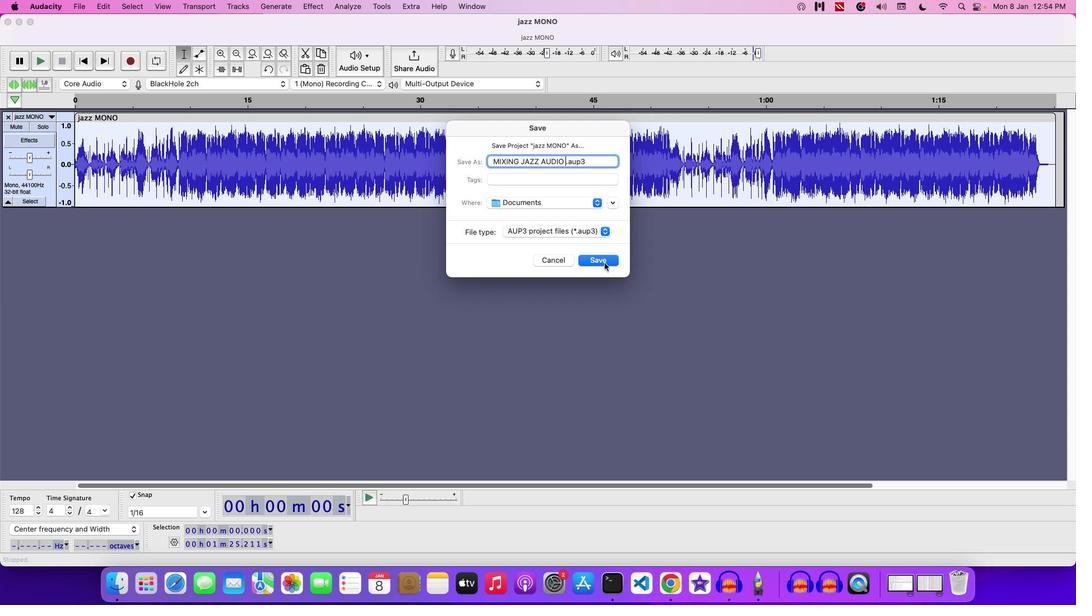 
Action: Mouse pressed left at (605, 263)
Screenshot: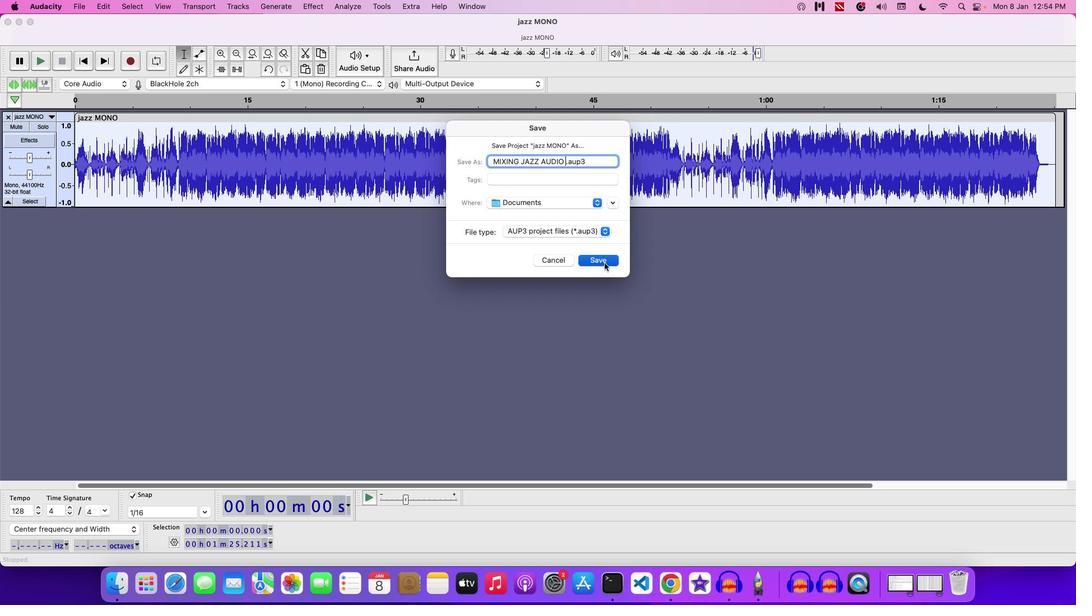 
